 Task: Search for mobile accessories on Flipkart and add them to your cart.
Action: Mouse moved to (462, 54)
Screenshot: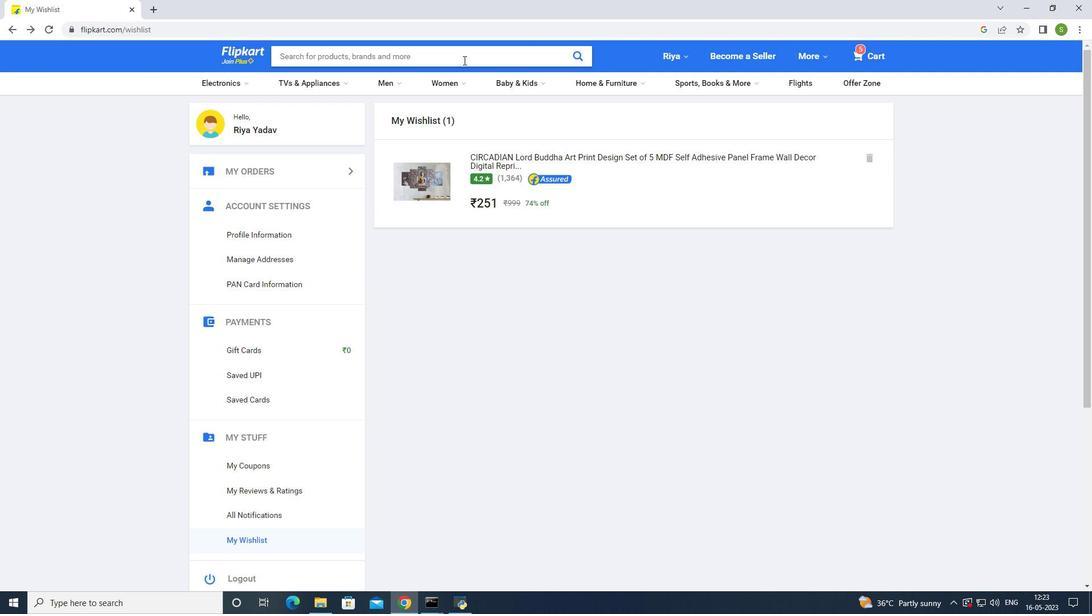 
Action: Mouse pressed left at (462, 54)
Screenshot: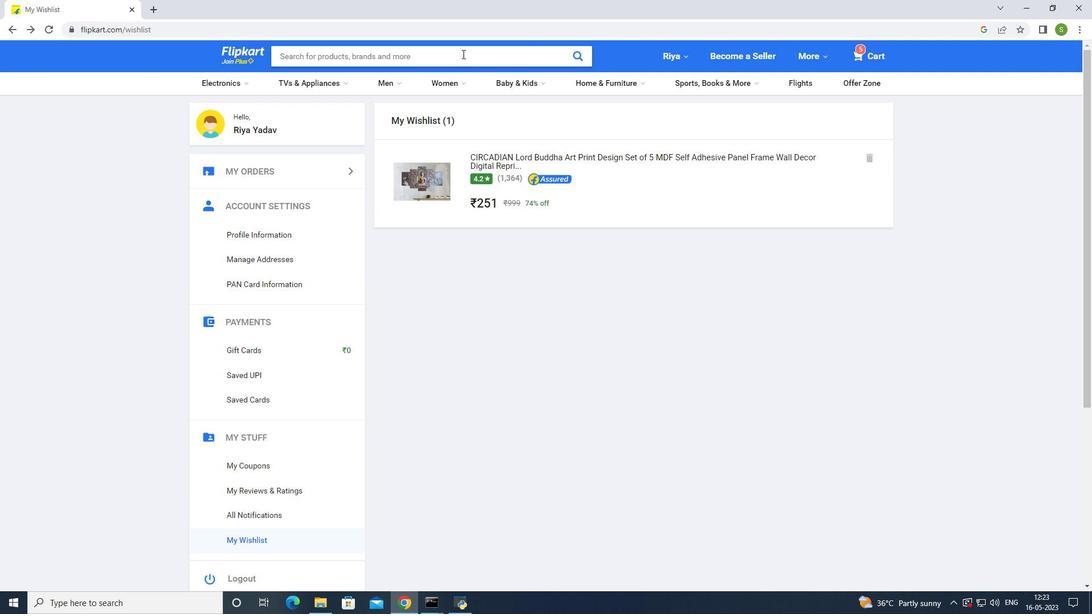 
Action: Mouse moved to (550, 33)
Screenshot: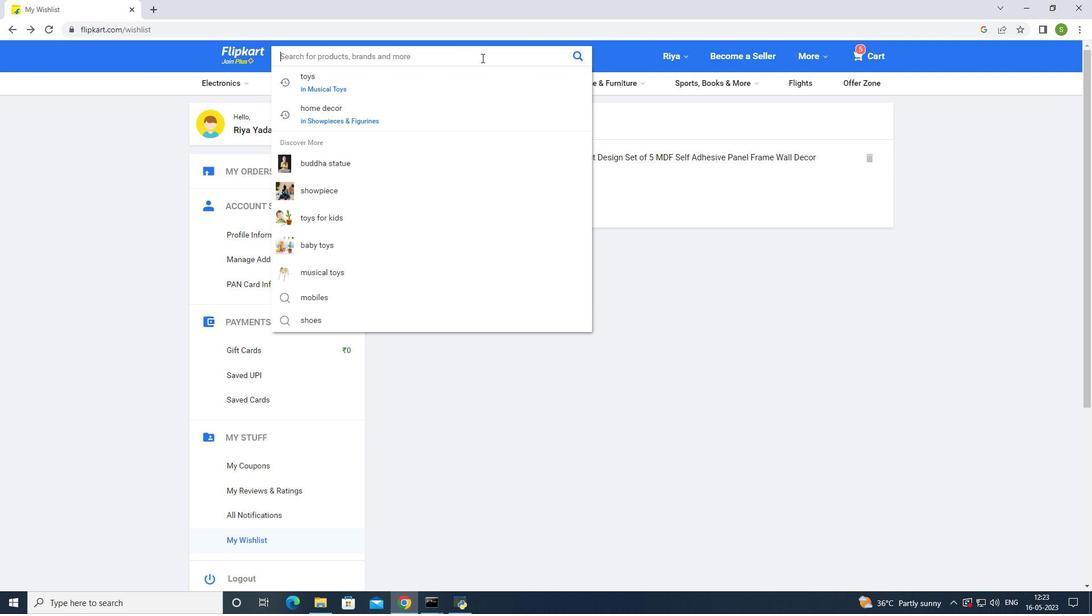 
Action: Key pressed mobile<Key.space>accessorie
Screenshot: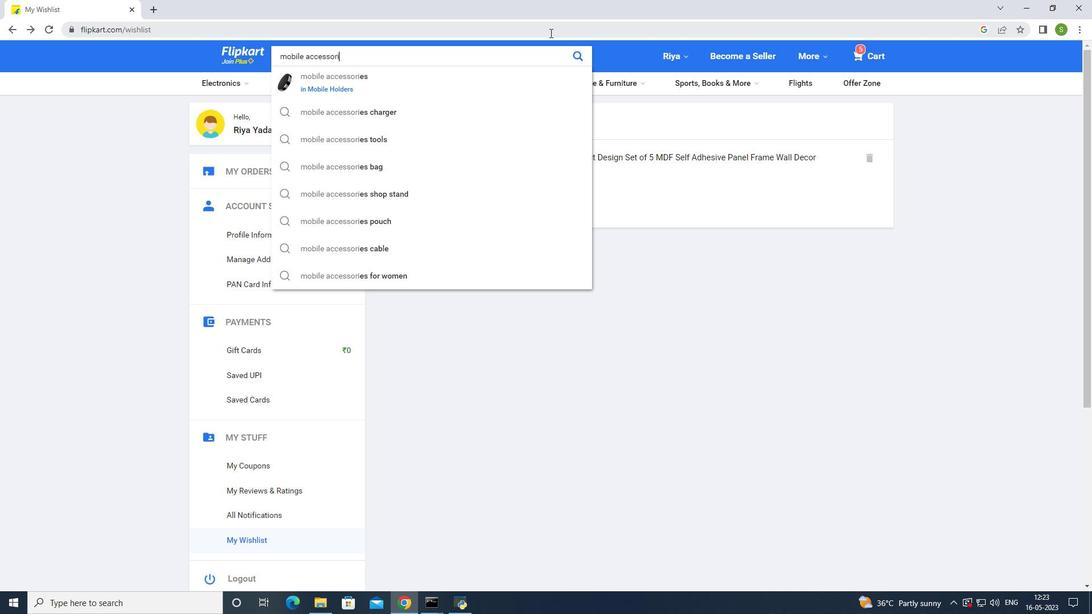 
Action: Mouse moved to (550, 33)
Screenshot: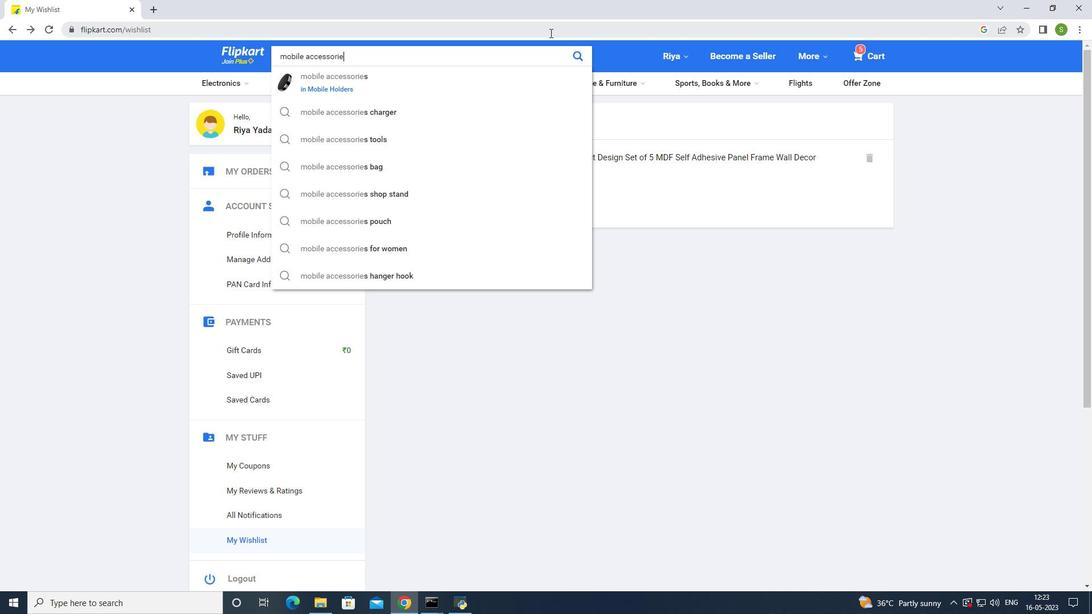 
Action: Key pressed s<Key.enter>
Screenshot: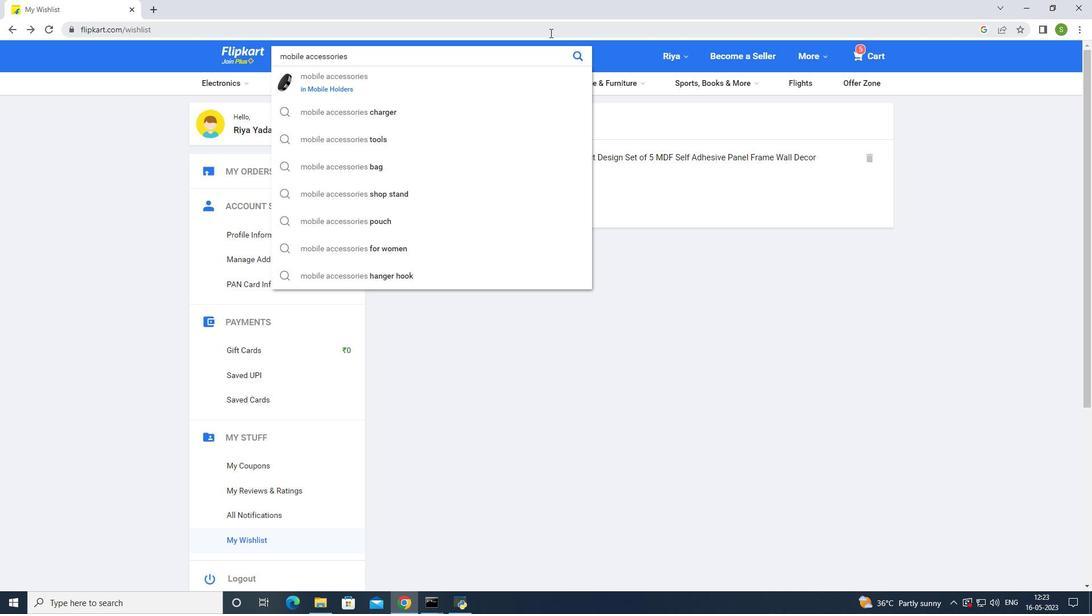 
Action: Mouse moved to (428, 146)
Screenshot: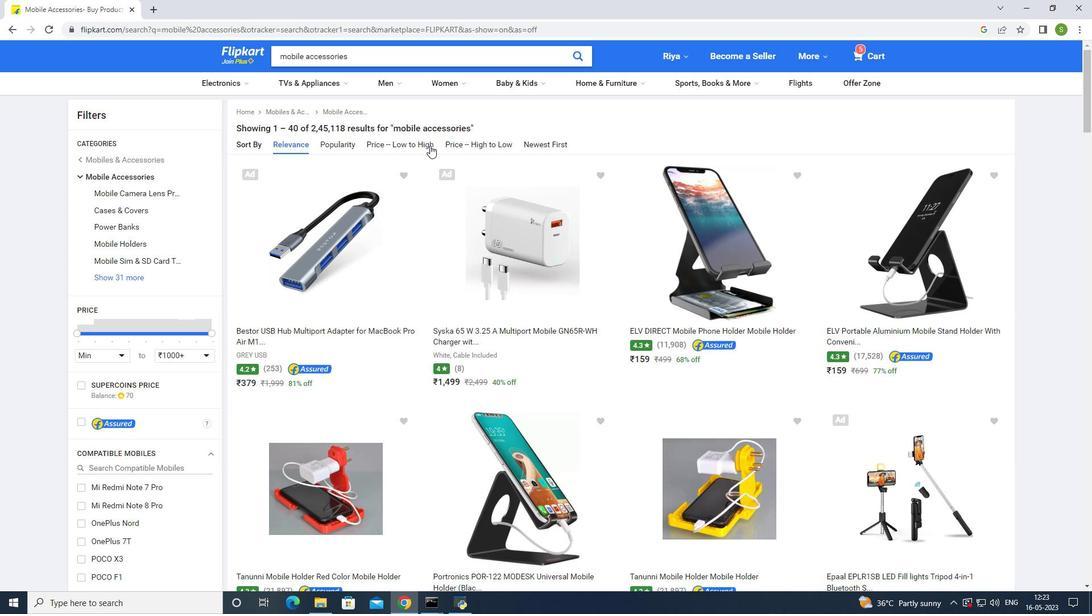 
Action: Mouse scrolled (428, 145) with delta (0, 0)
Screenshot: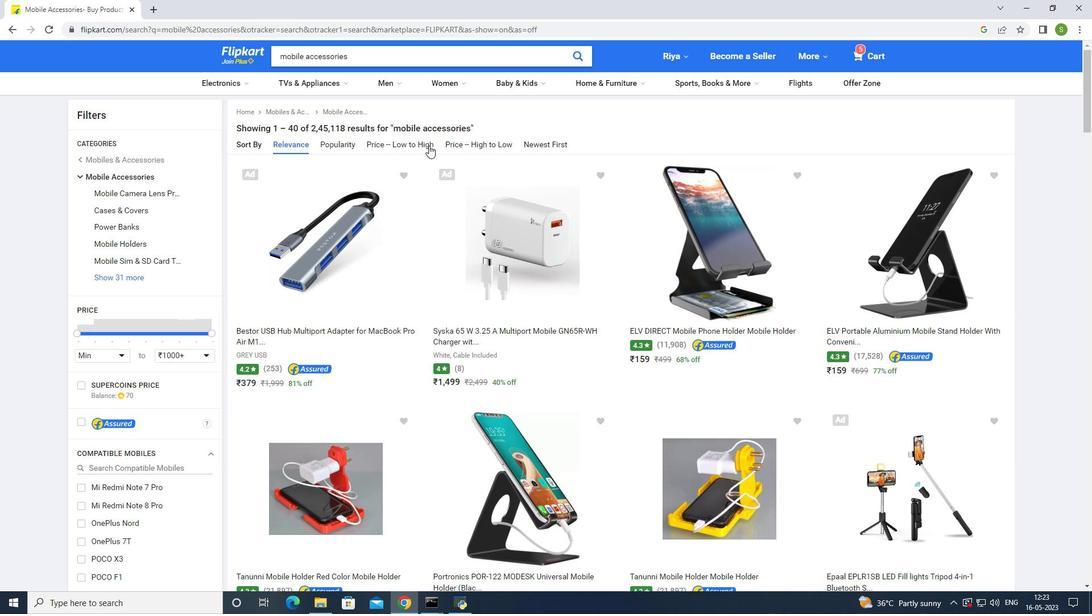 
Action: Mouse moved to (531, 170)
Screenshot: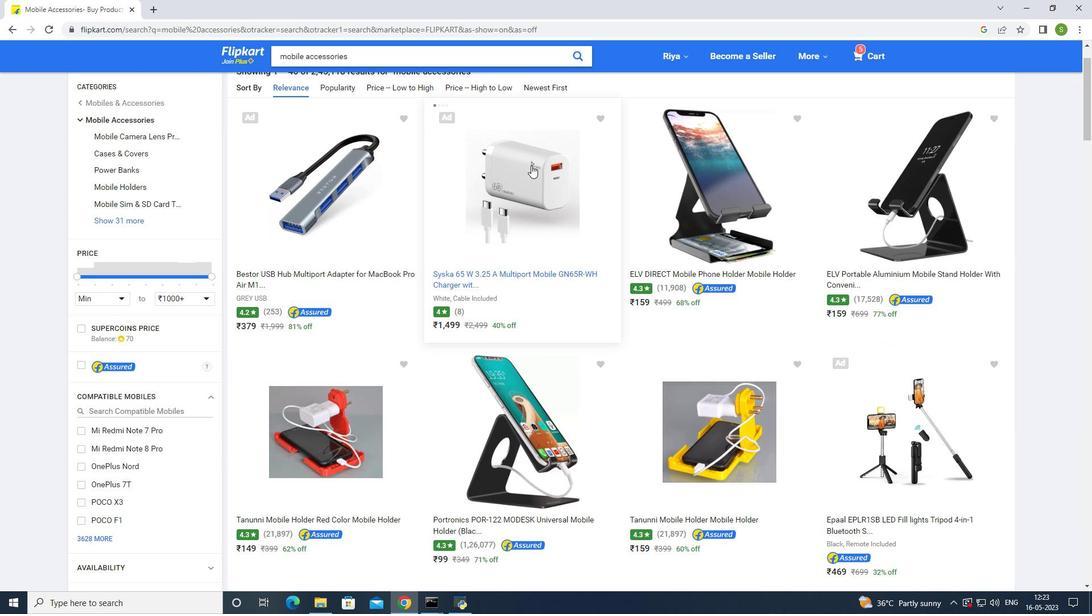 
Action: Mouse pressed left at (531, 170)
Screenshot: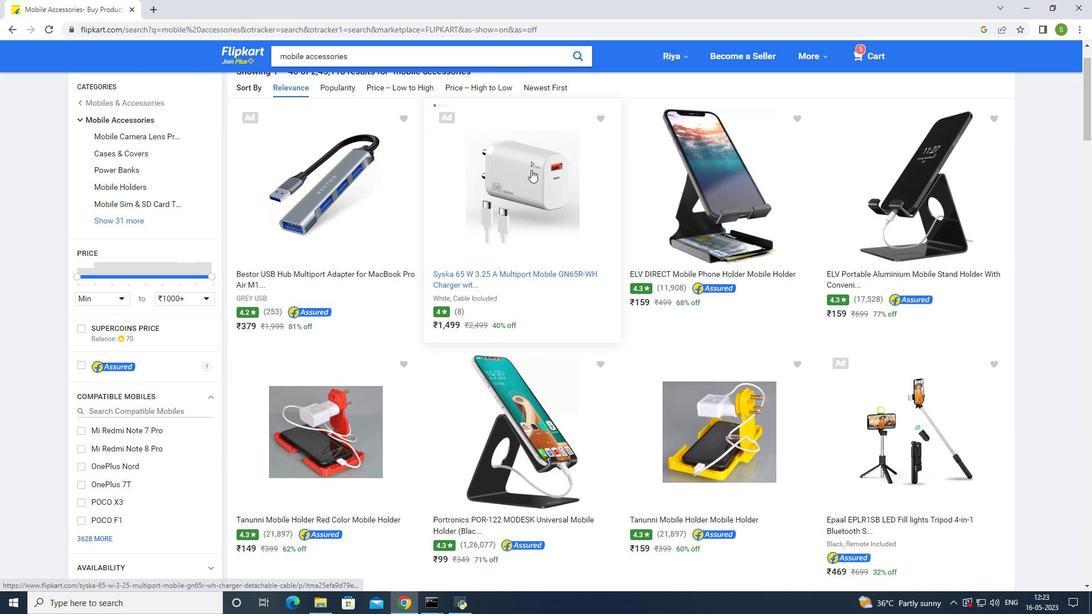 
Action: Mouse moved to (276, 375)
Screenshot: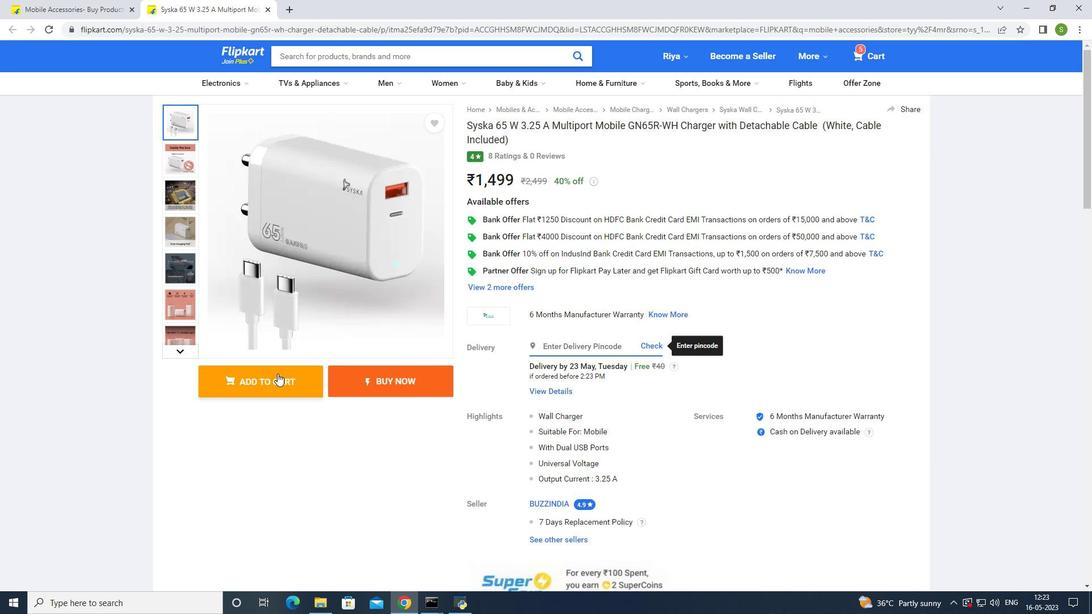 
Action: Mouse pressed left at (276, 375)
Screenshot: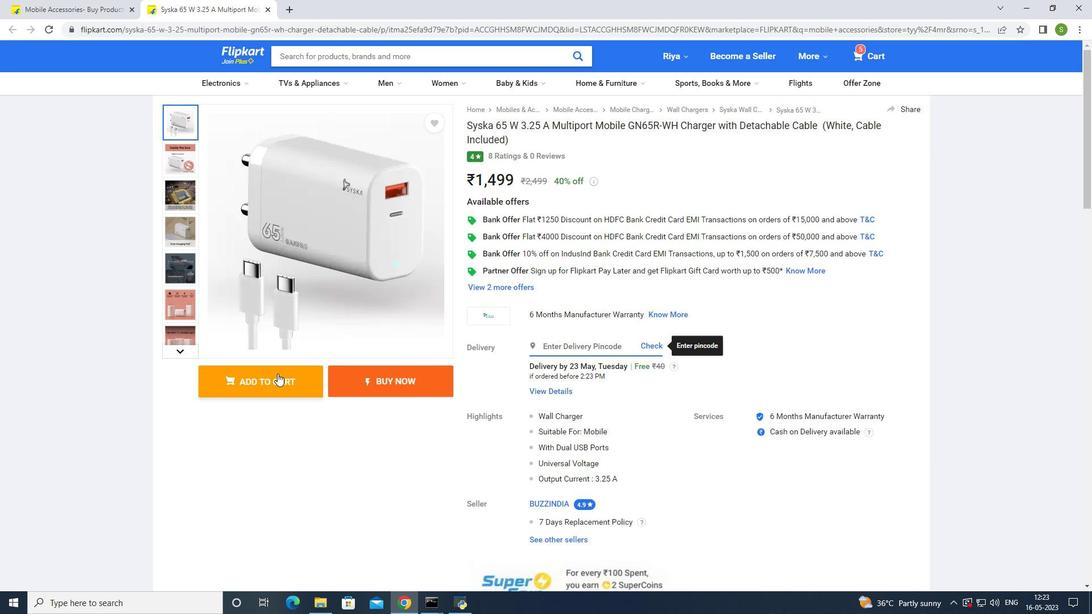 
Action: Mouse moved to (68, 7)
Screenshot: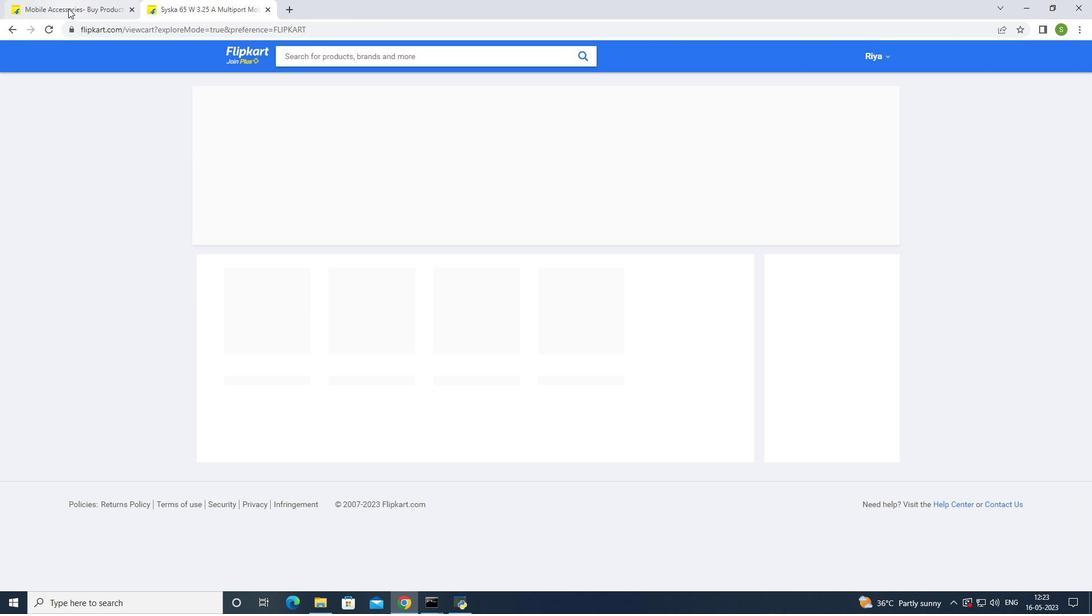
Action: Mouse pressed left at (68, 7)
Screenshot: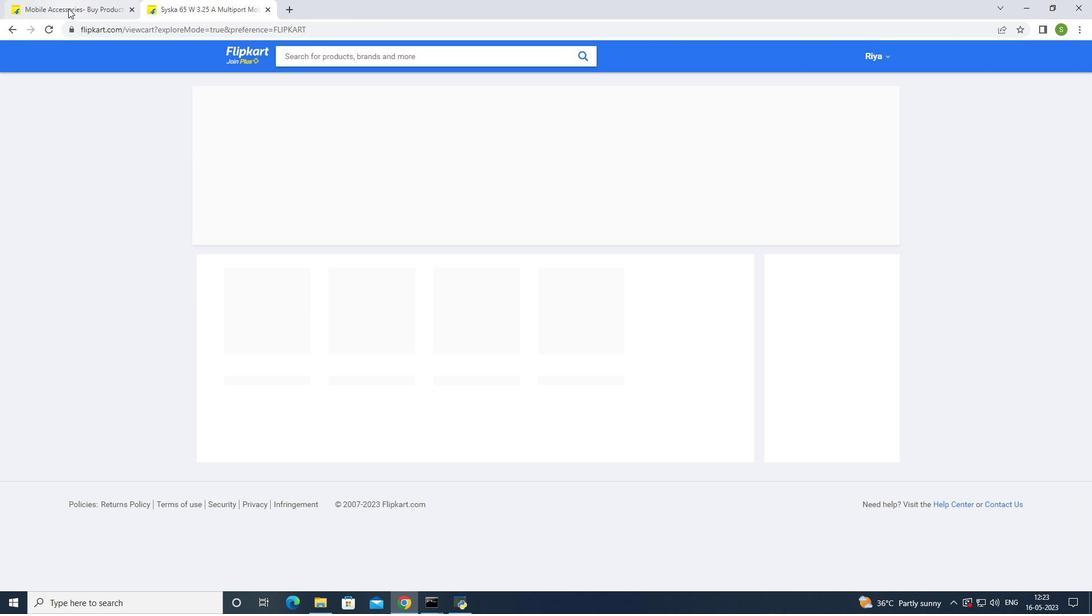
Action: Mouse moved to (248, 86)
Screenshot: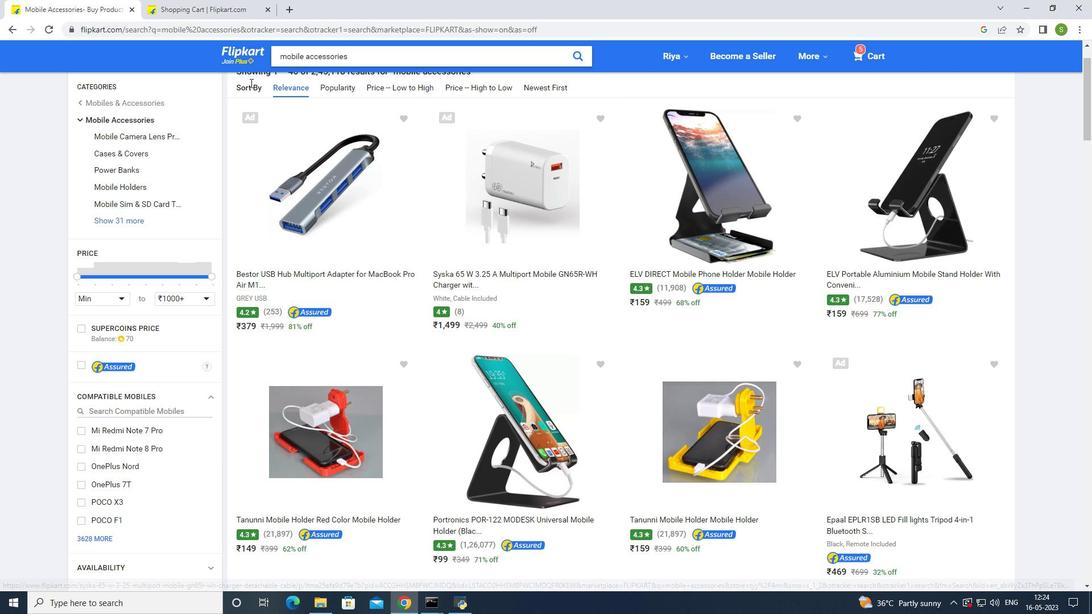 
Action: Mouse pressed left at (248, 86)
Screenshot: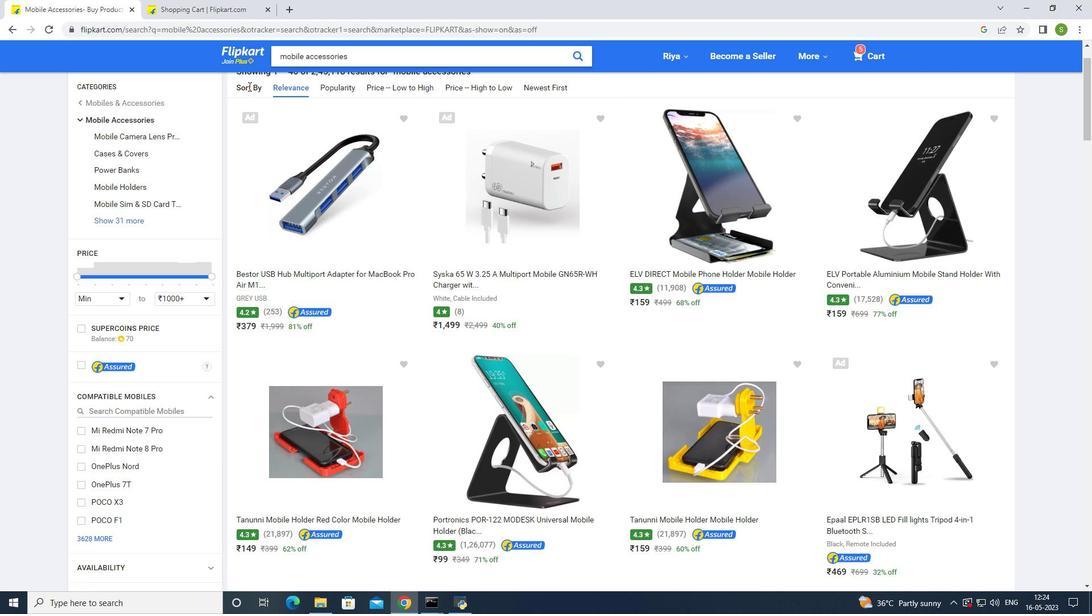 
Action: Mouse moved to (258, 87)
Screenshot: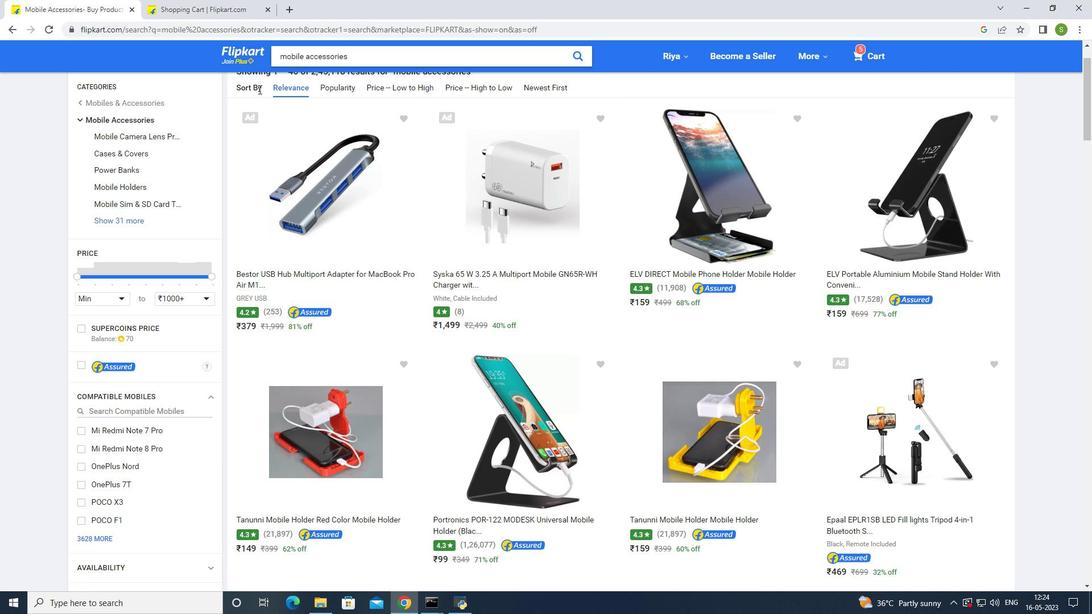 
Action: Mouse pressed left at (258, 87)
Screenshot: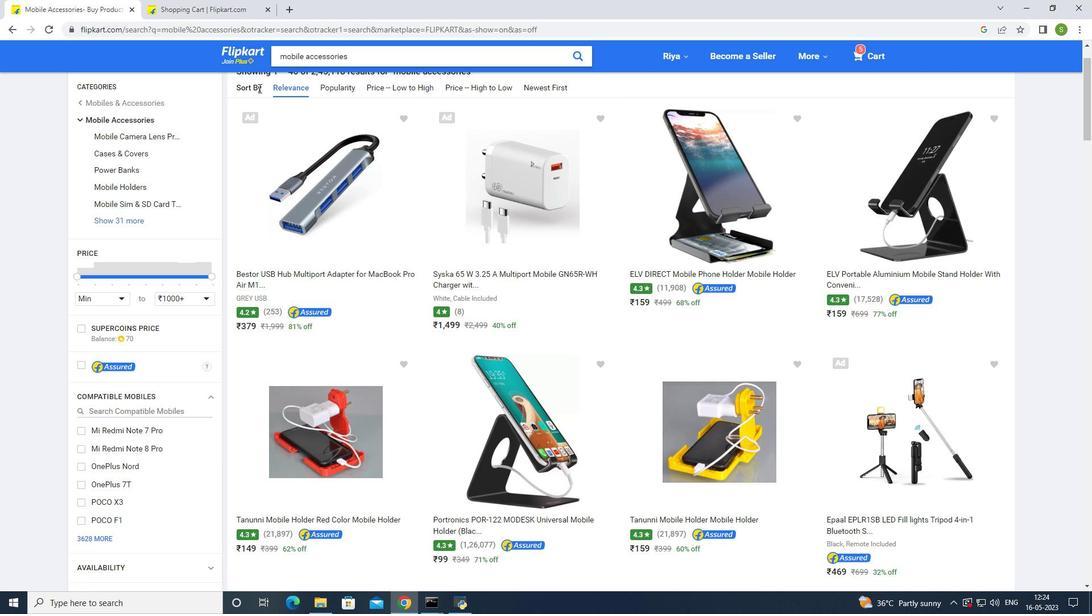 
Action: Mouse moved to (250, 87)
Screenshot: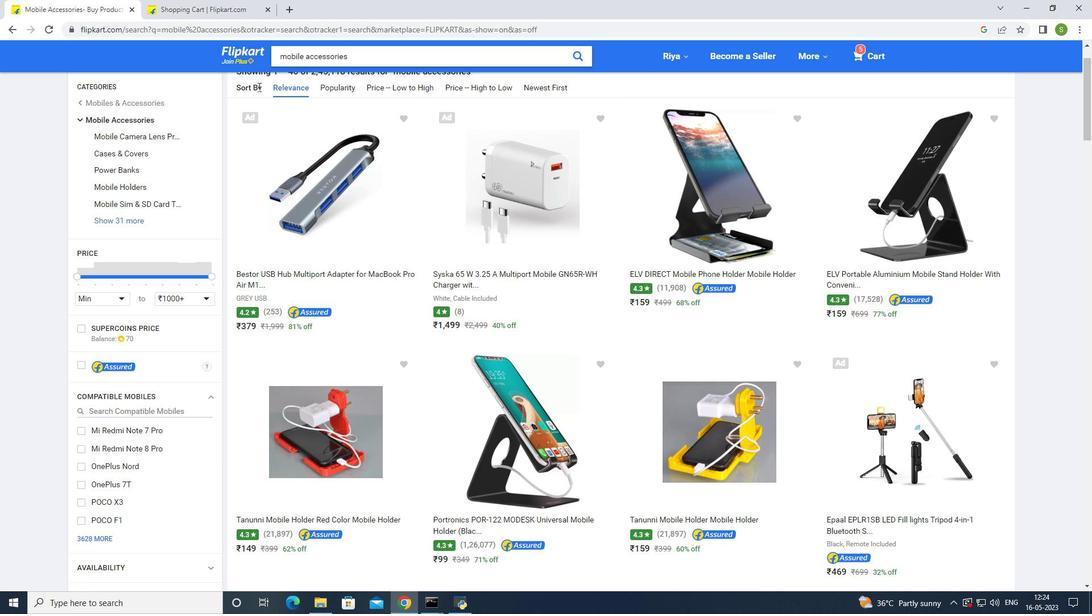 
Action: Mouse pressed left at (250, 87)
Screenshot: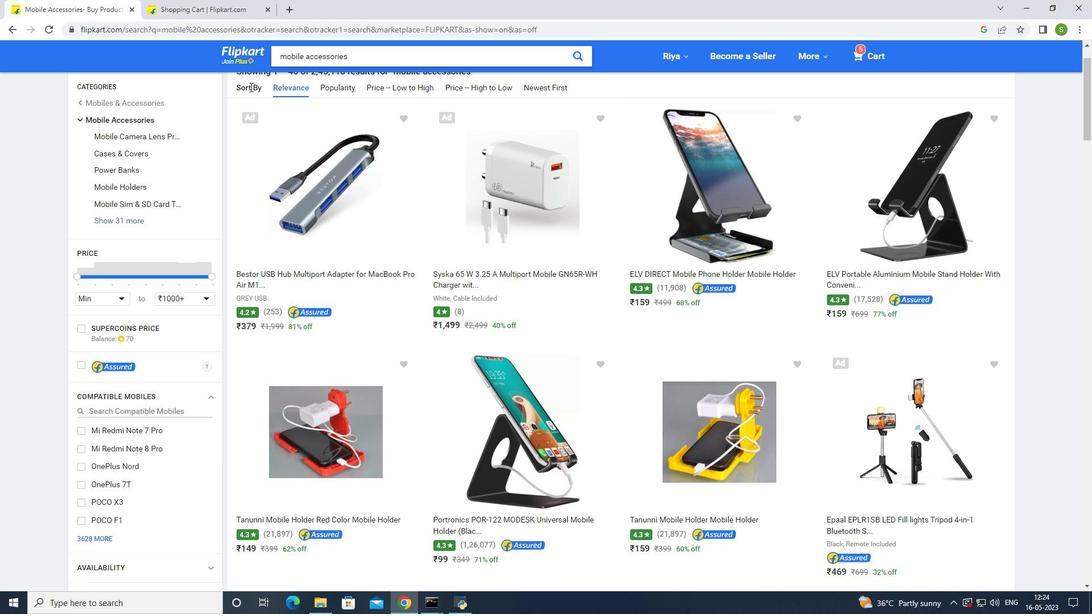 
Action: Mouse moved to (252, 89)
Screenshot: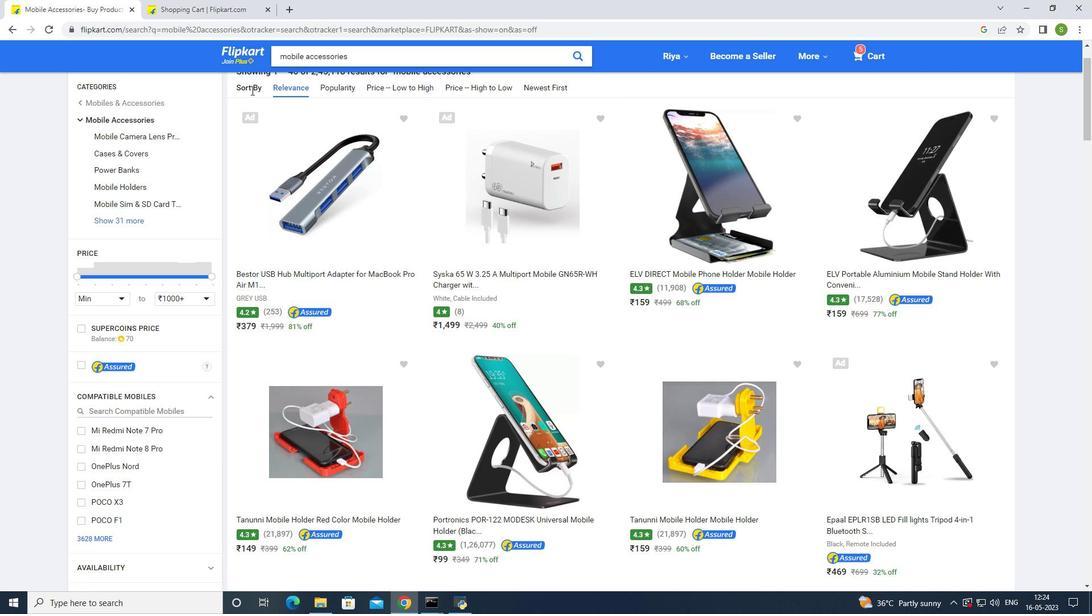 
Action: Mouse pressed left at (252, 89)
Screenshot: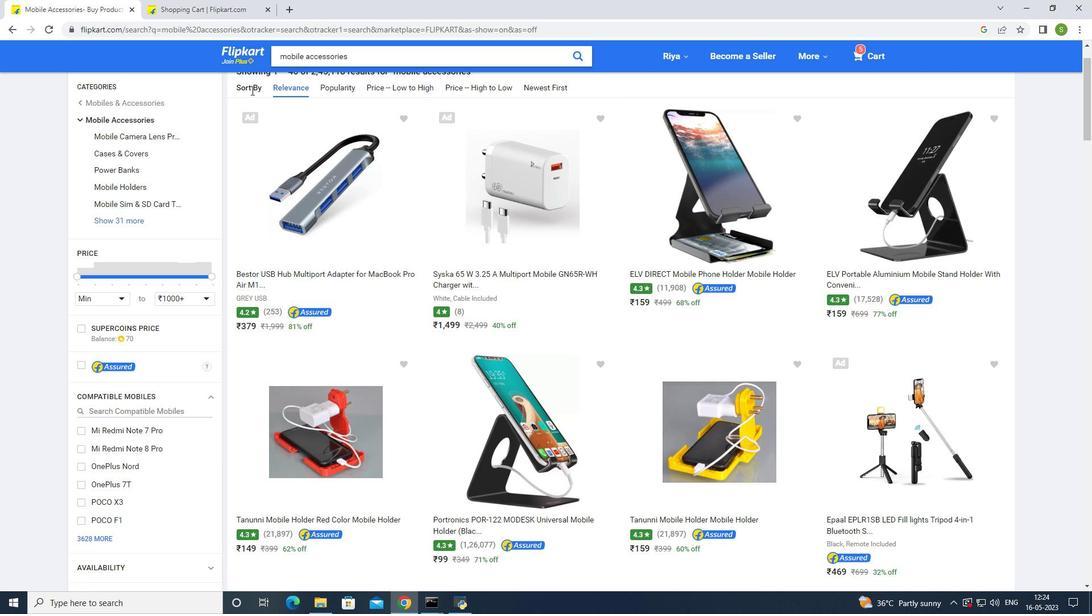 
Action: Mouse moved to (203, 298)
Screenshot: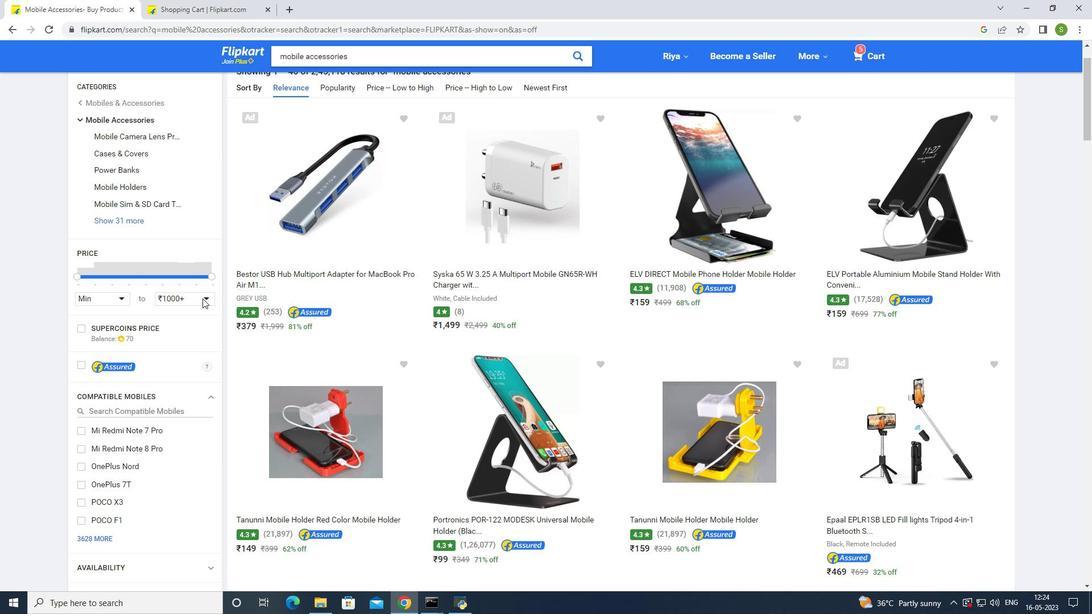 
Action: Mouse pressed left at (203, 298)
Screenshot: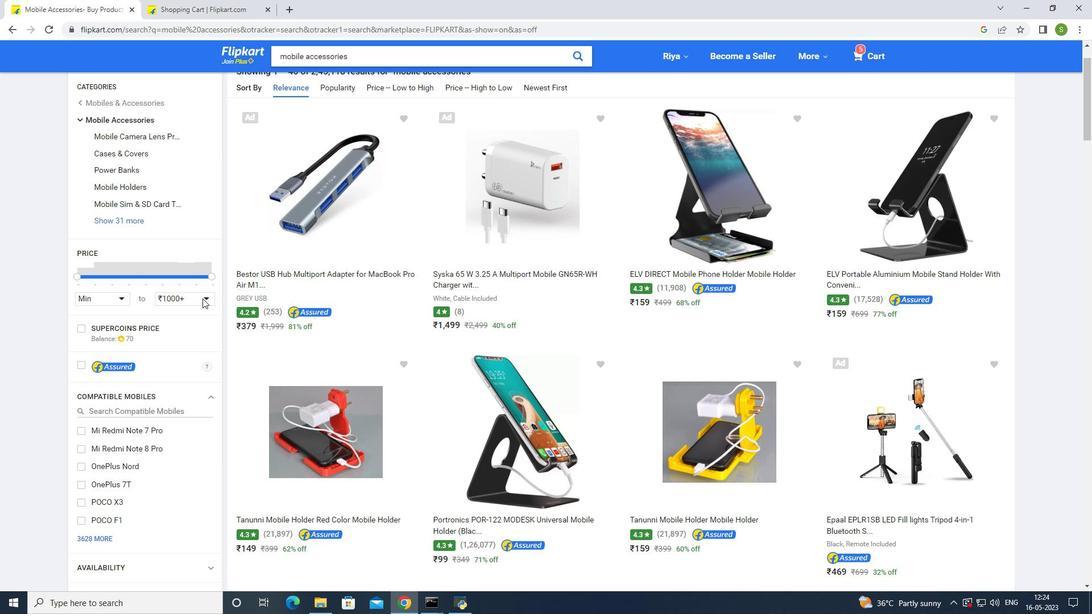 
Action: Mouse moved to (184, 381)
Screenshot: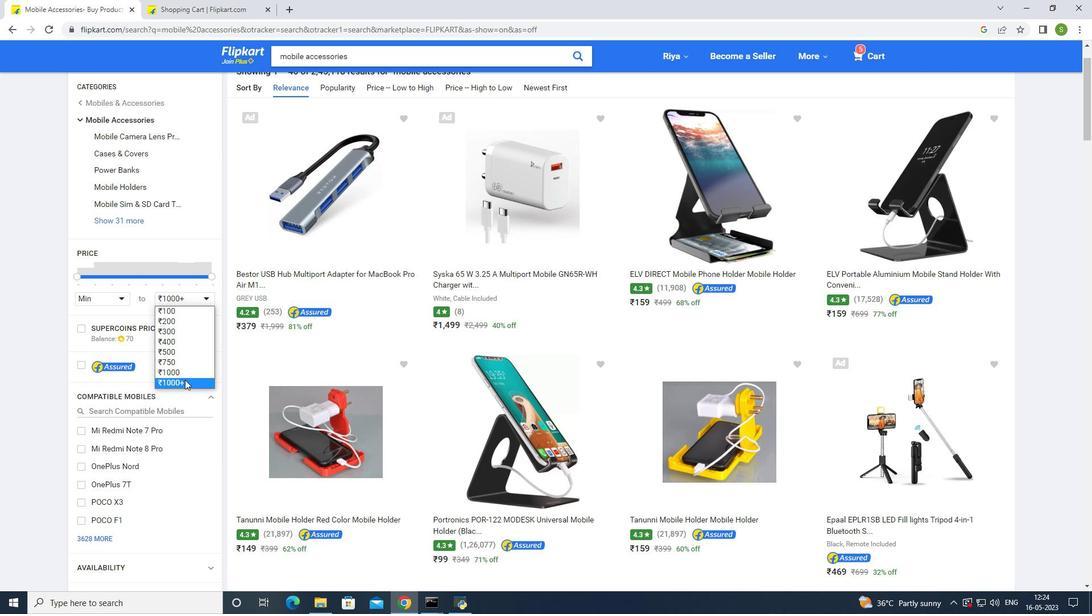 
Action: Mouse pressed left at (184, 381)
Screenshot: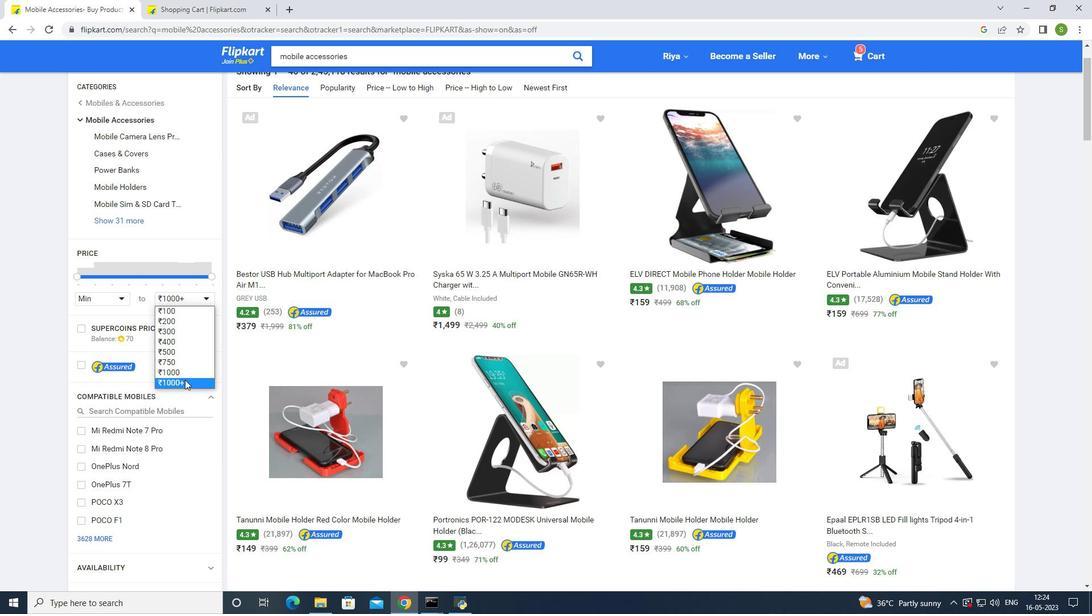 
Action: Mouse pressed left at (184, 381)
Screenshot: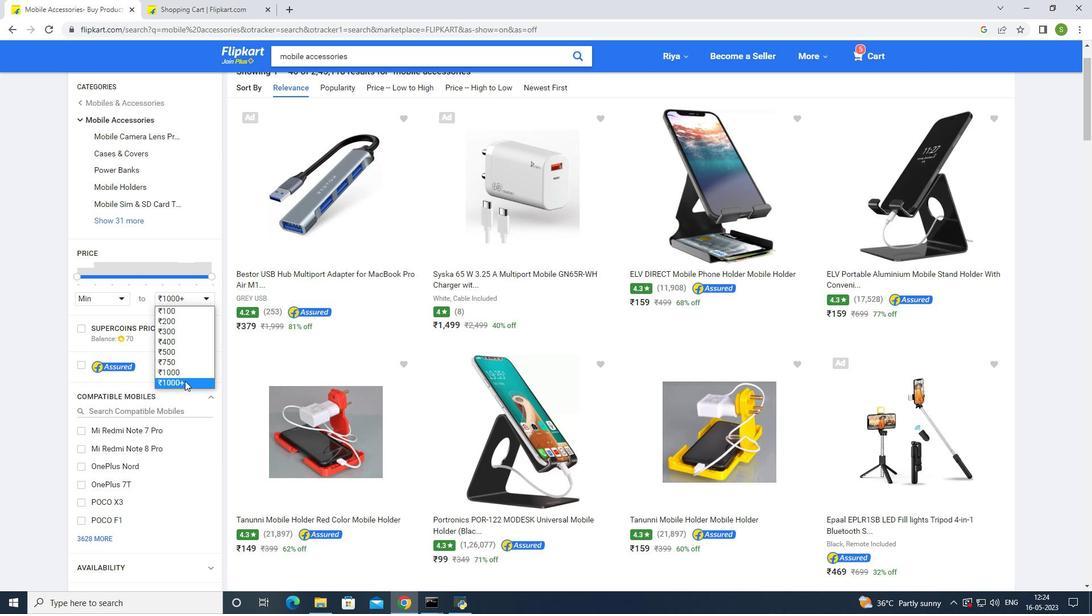 
Action: Mouse pressed left at (184, 381)
Screenshot: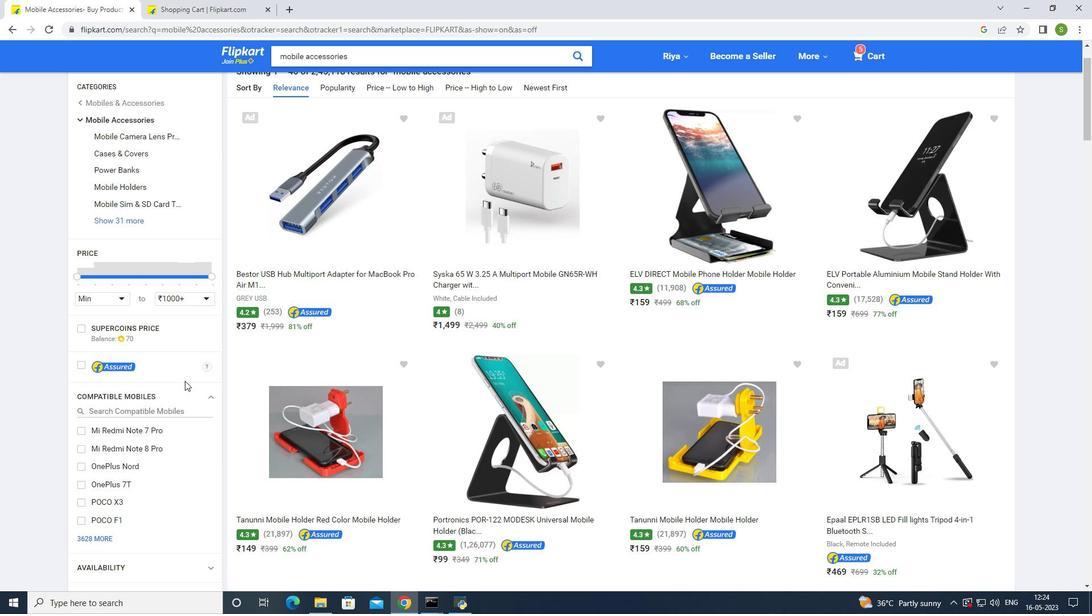 
Action: Mouse moved to (474, 85)
Screenshot: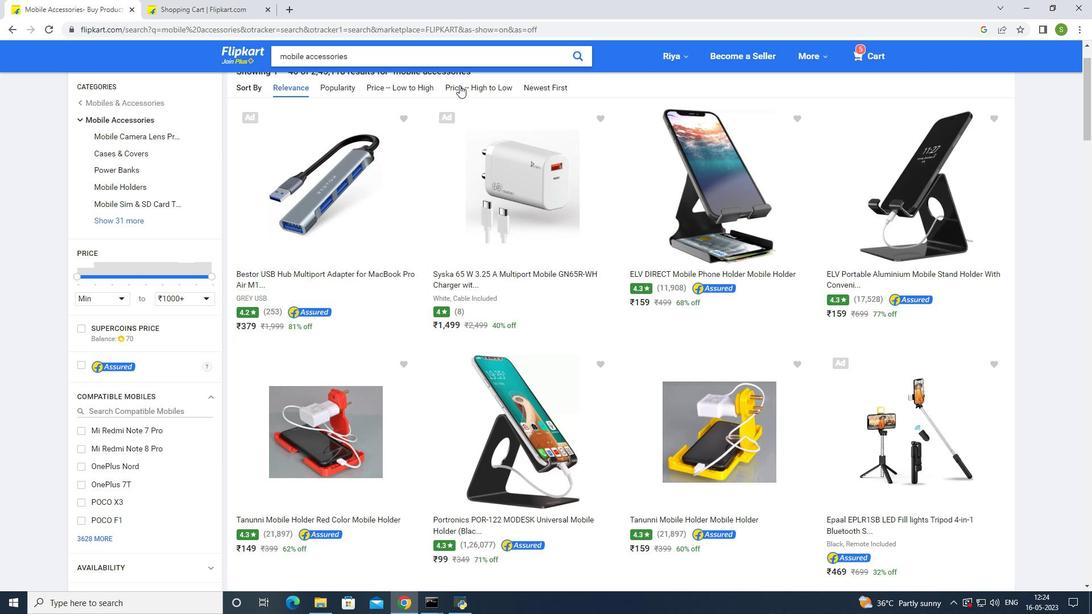 
Action: Mouse pressed left at (474, 85)
Screenshot: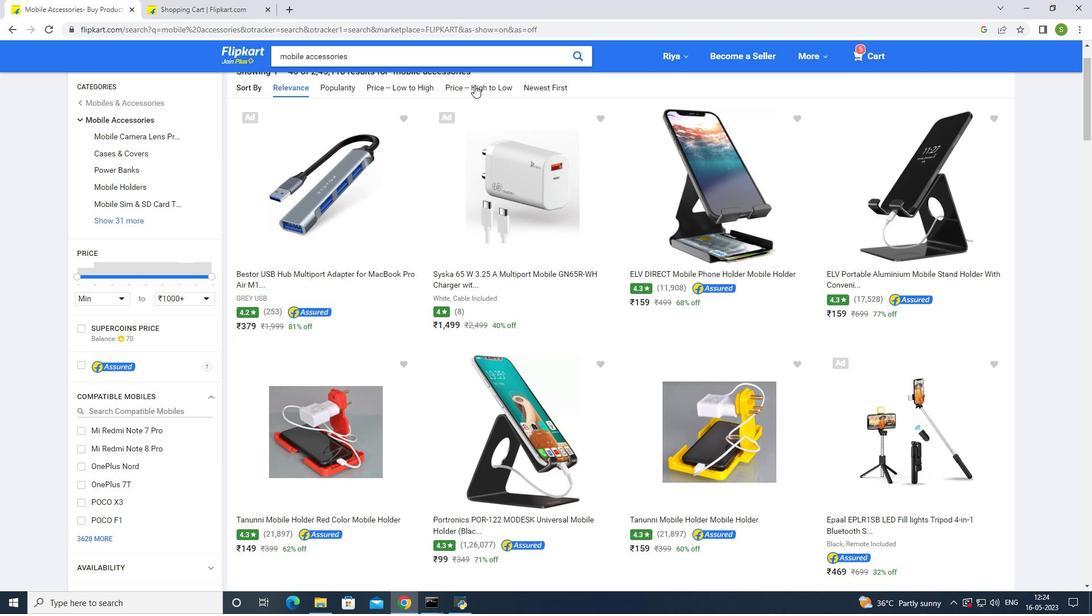
Action: Mouse moved to (514, 237)
Screenshot: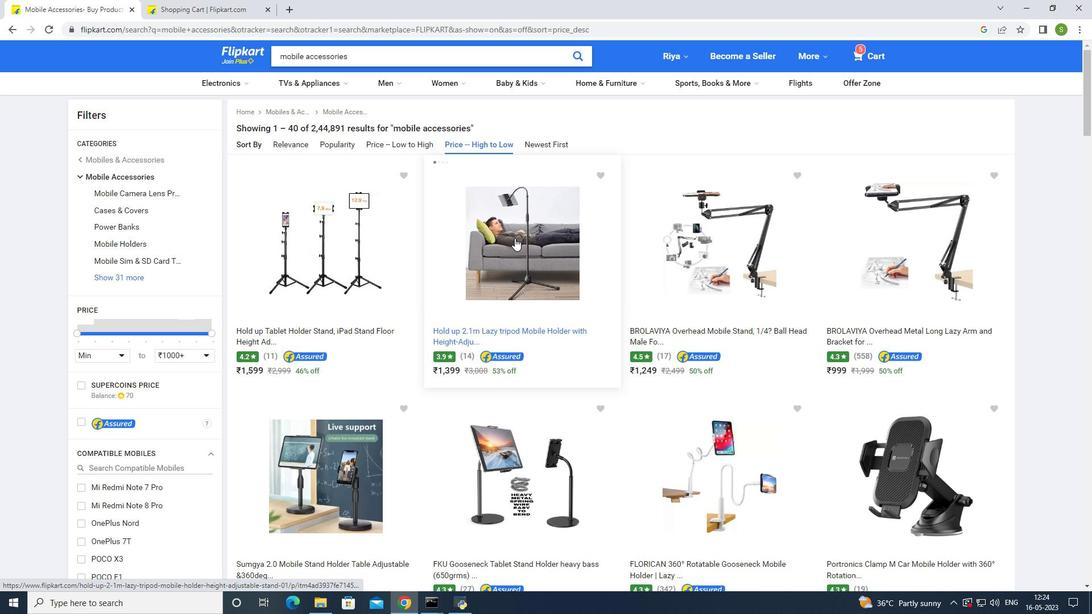 
Action: Mouse pressed left at (514, 237)
Screenshot: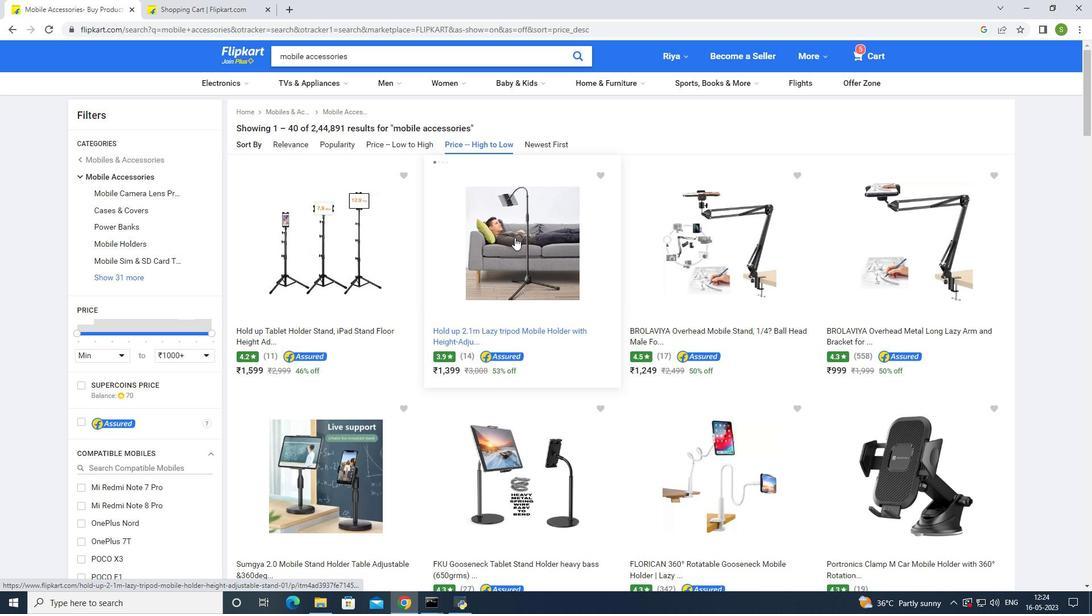
Action: Mouse moved to (300, 380)
Screenshot: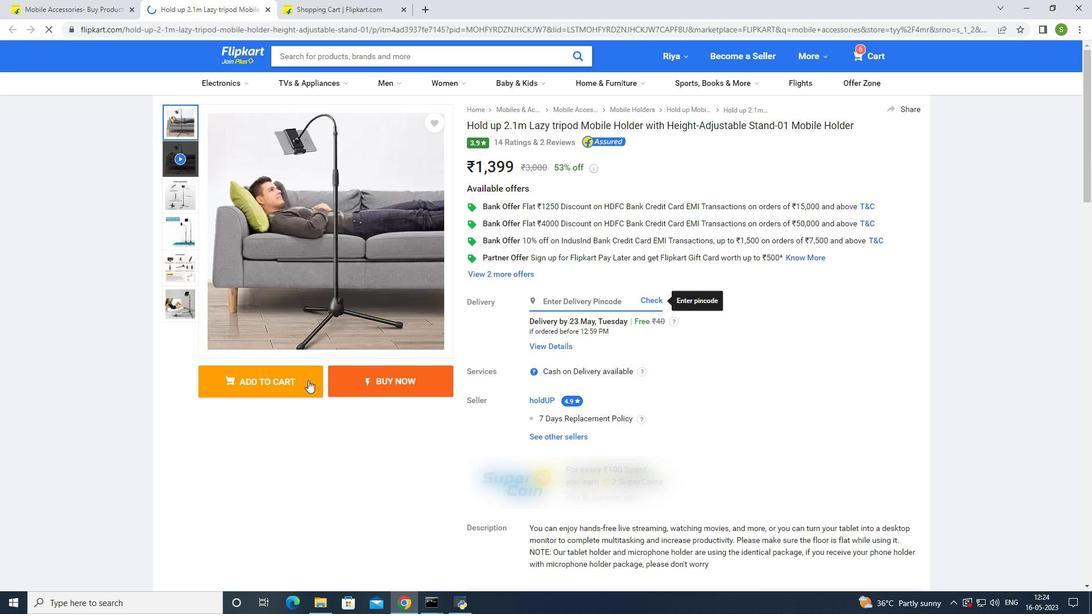 
Action: Mouse pressed left at (300, 380)
Screenshot: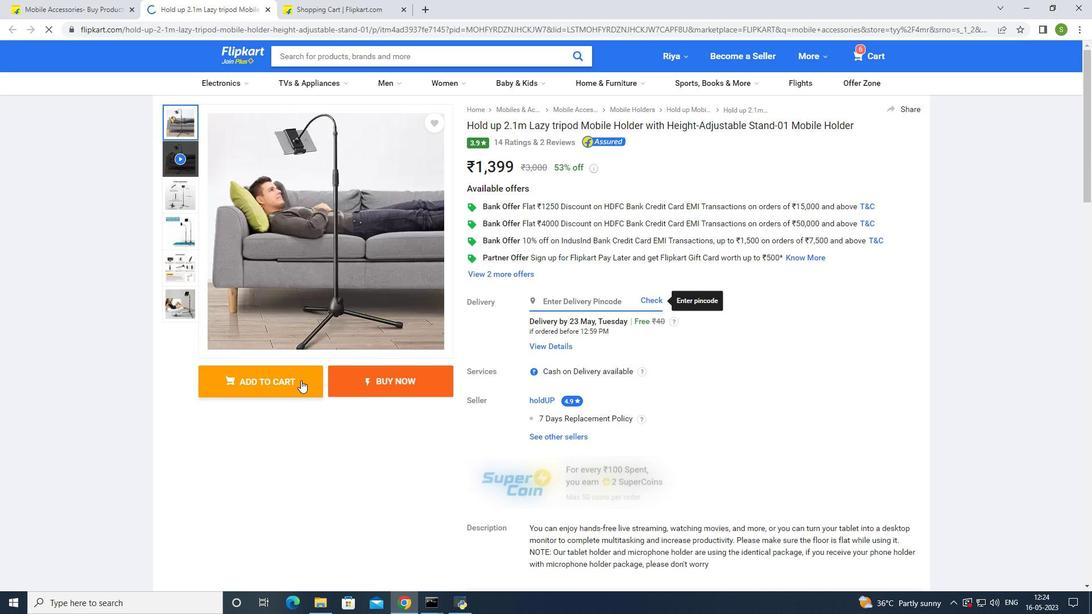 
Action: Mouse moved to (97, 8)
Screenshot: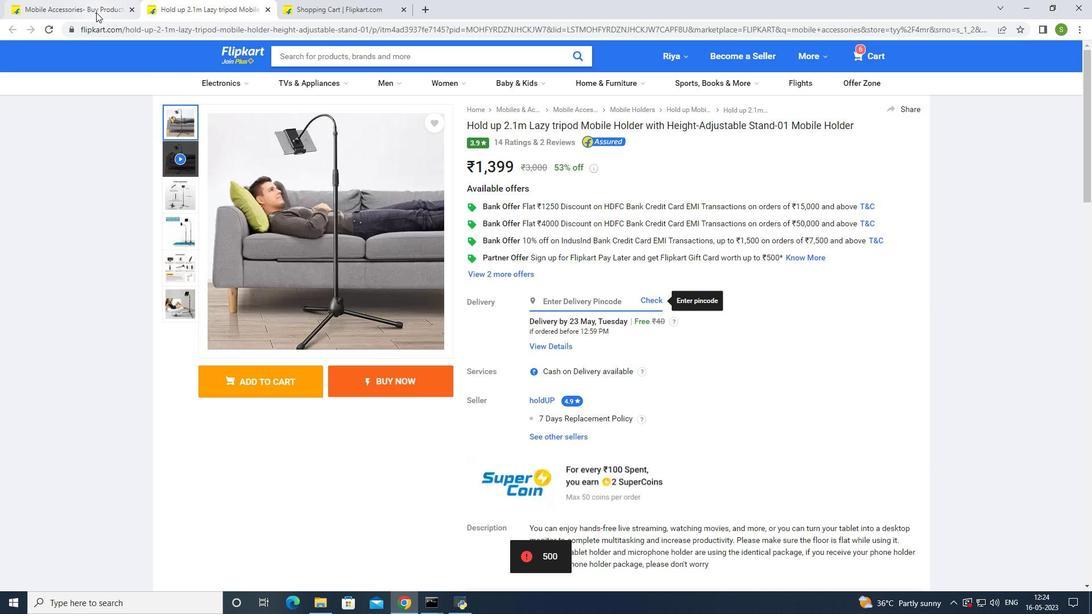 
Action: Mouse pressed left at (97, 8)
Screenshot: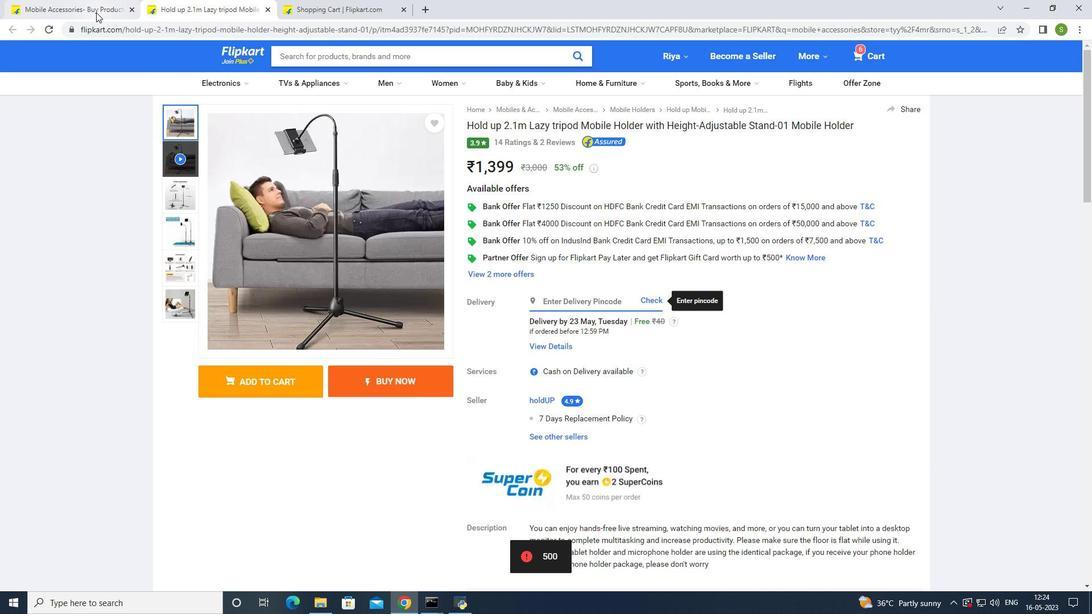 
Action: Mouse moved to (899, 231)
Screenshot: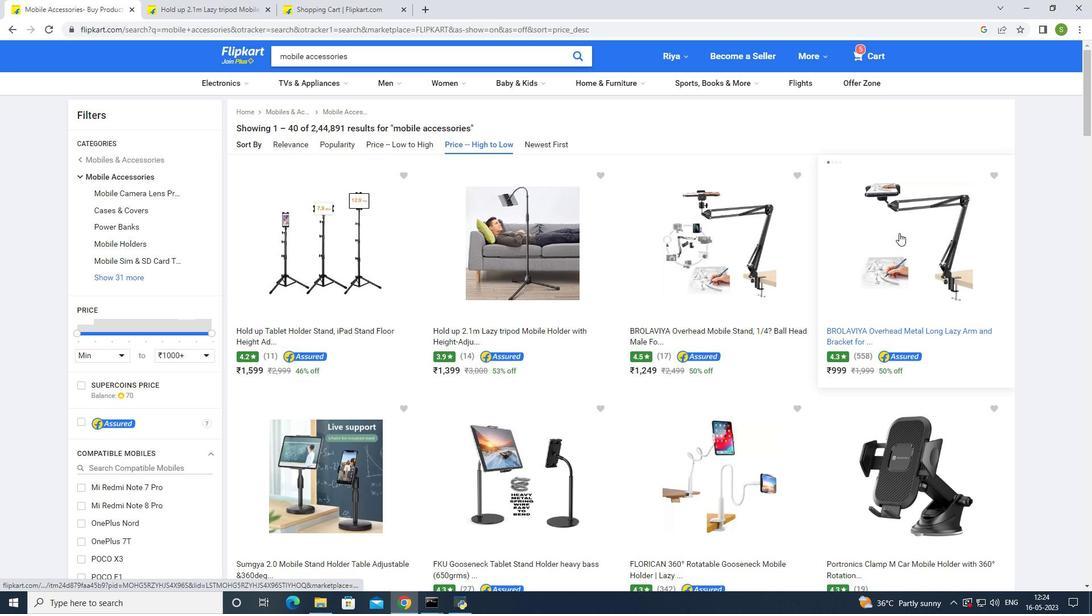 
Action: Mouse scrolled (899, 231) with delta (0, 0)
Screenshot: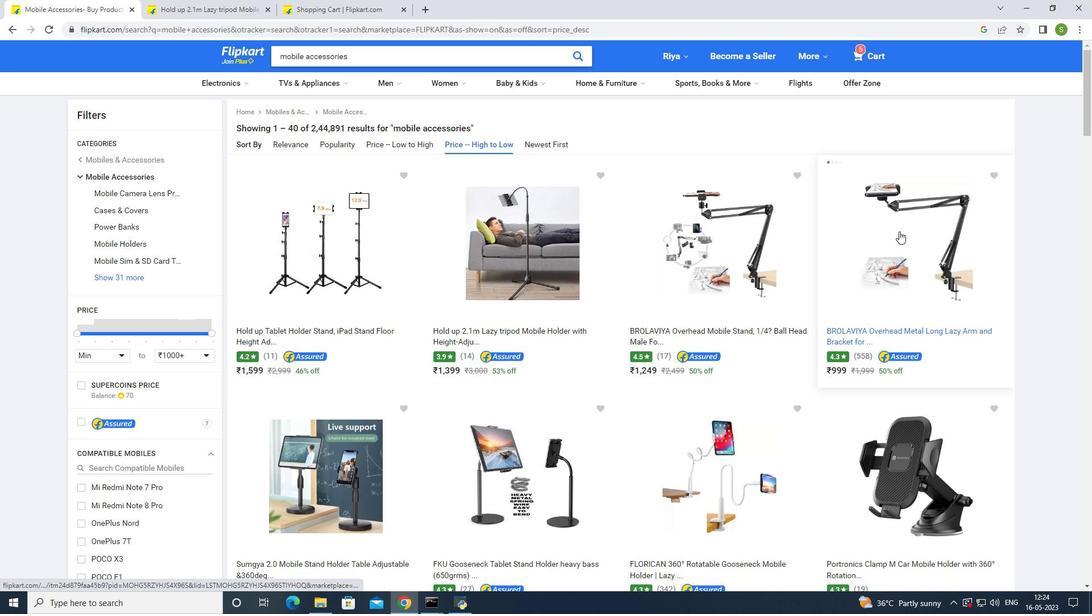 
Action: Mouse scrolled (899, 231) with delta (0, 0)
Screenshot: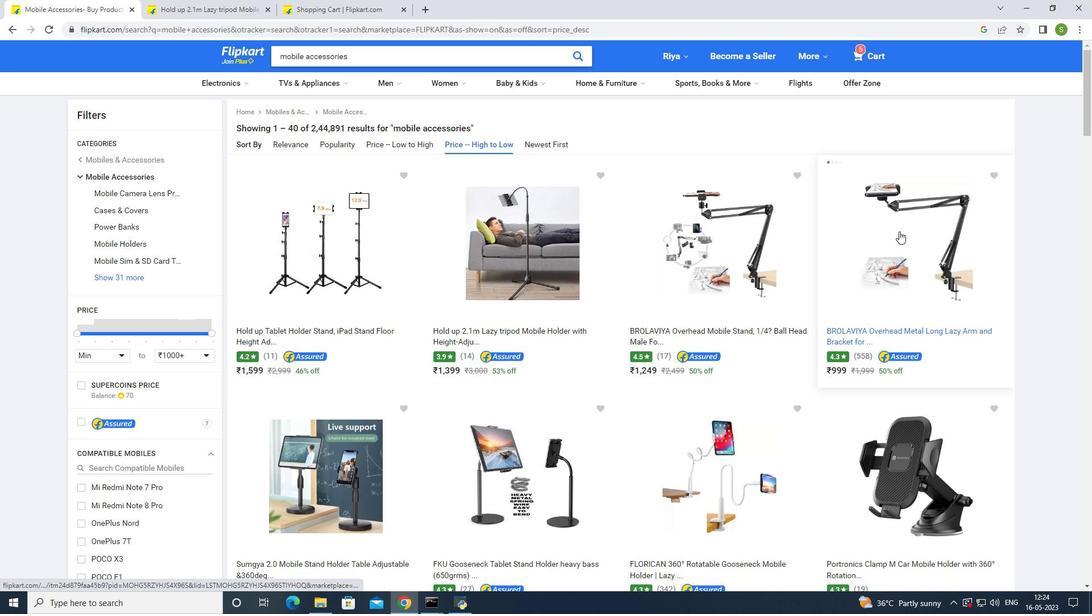 
Action: Mouse moved to (899, 231)
Screenshot: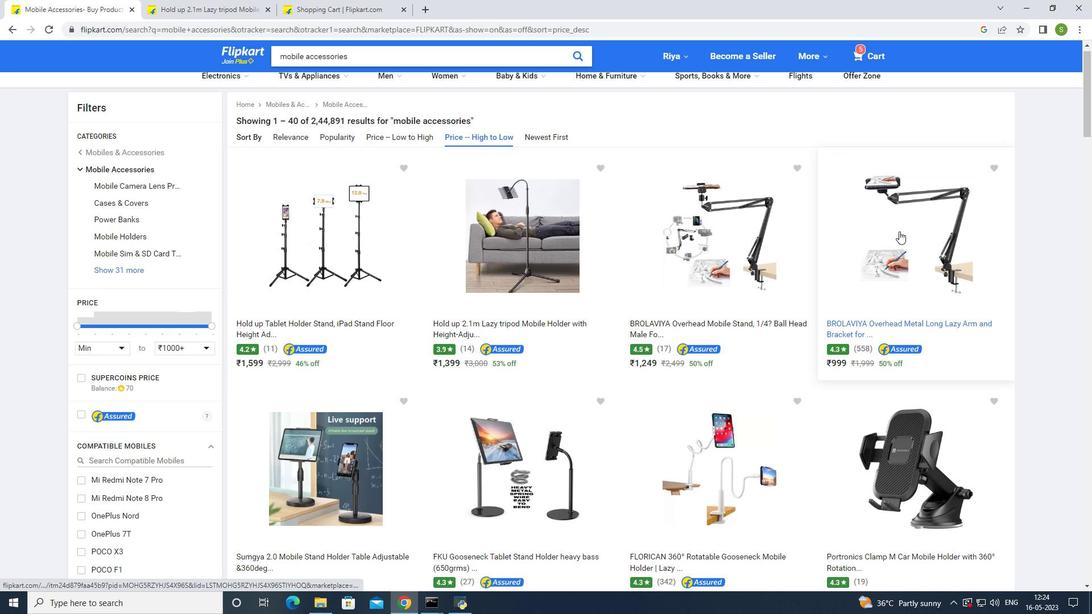 
Action: Mouse scrolled (899, 230) with delta (0, 0)
Screenshot: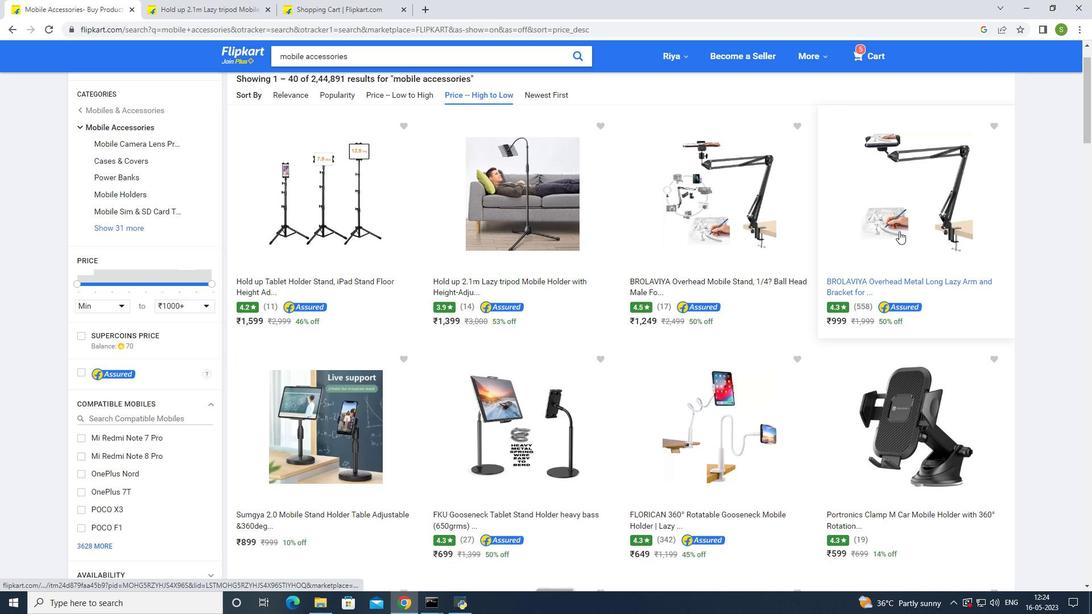 
Action: Mouse moved to (899, 229)
Screenshot: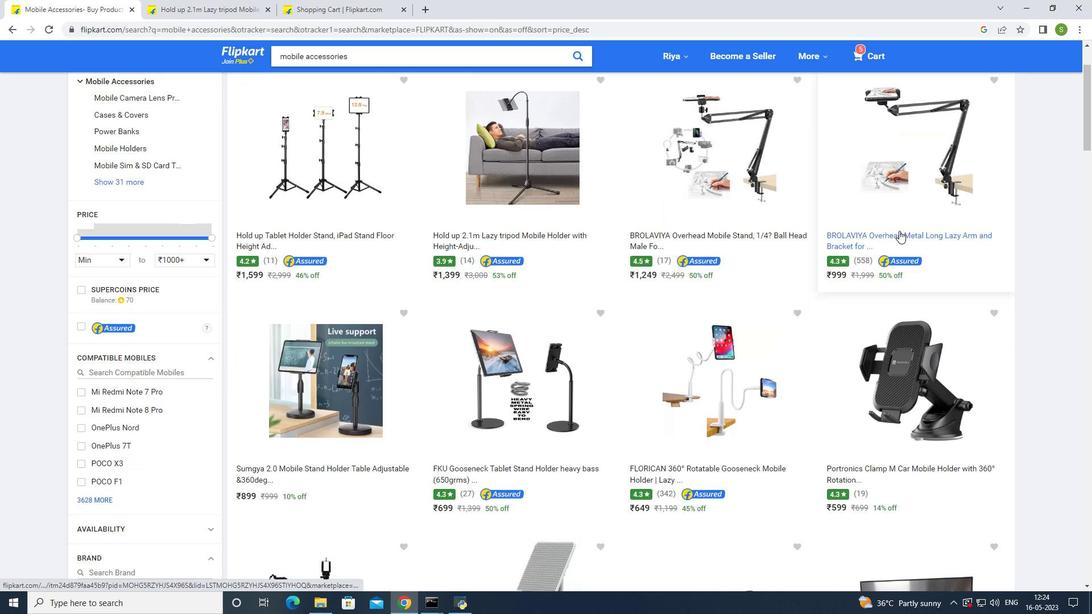 
Action: Mouse scrolled (899, 229) with delta (0, 0)
Screenshot: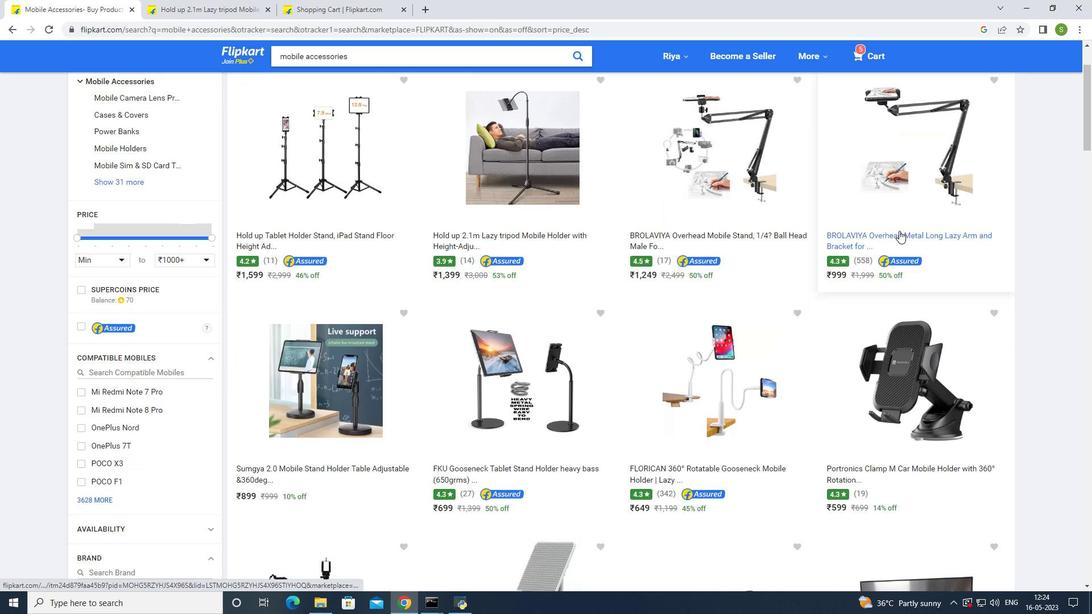 
Action: Mouse moved to (896, 226)
Screenshot: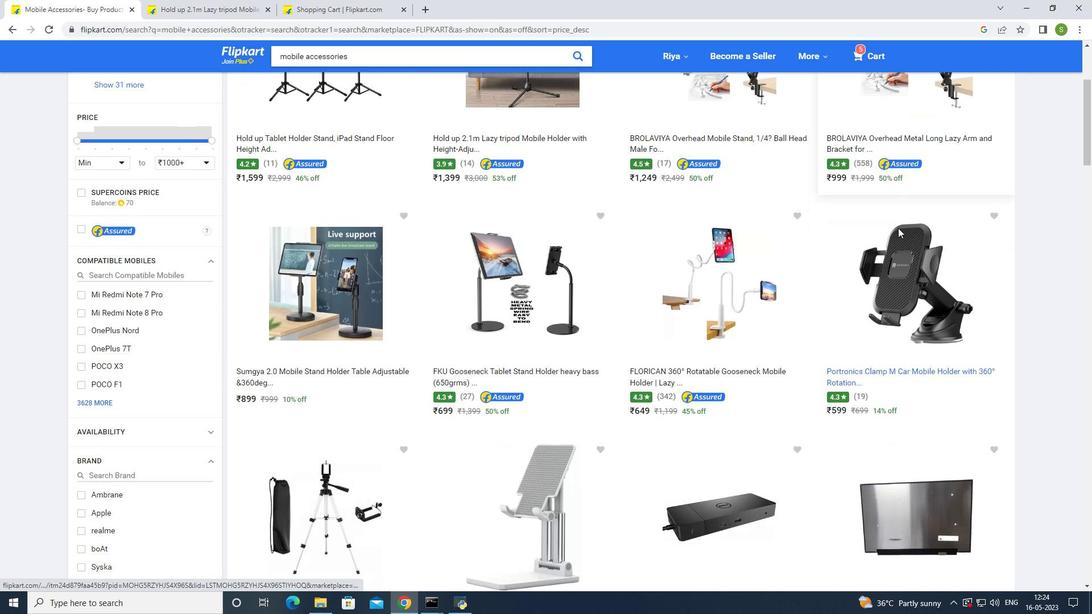 
Action: Mouse scrolled (896, 225) with delta (0, 0)
Screenshot: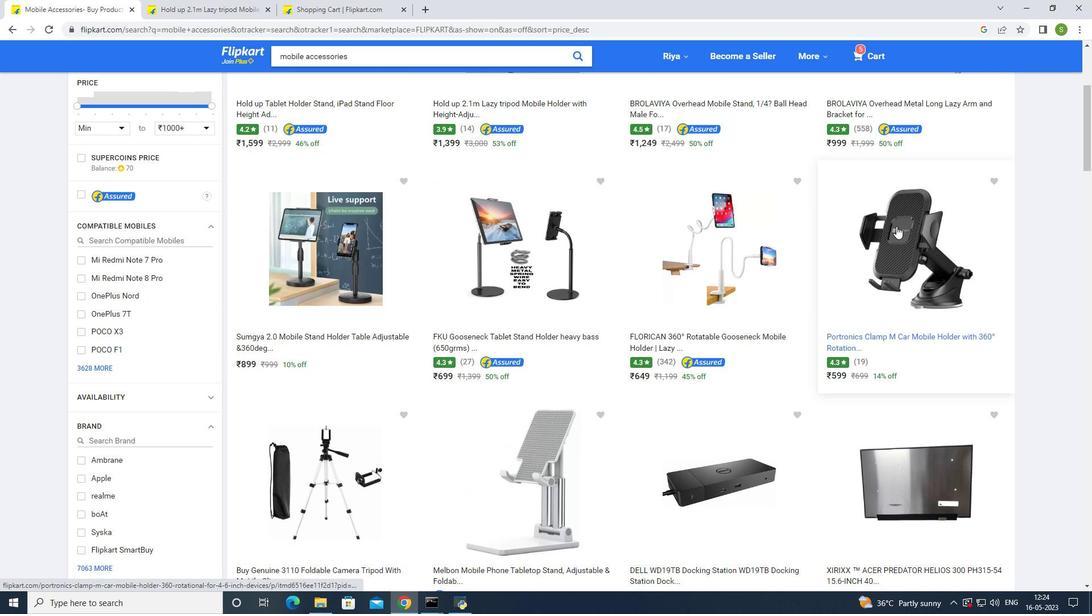 
Action: Mouse scrolled (896, 225) with delta (0, 0)
Screenshot: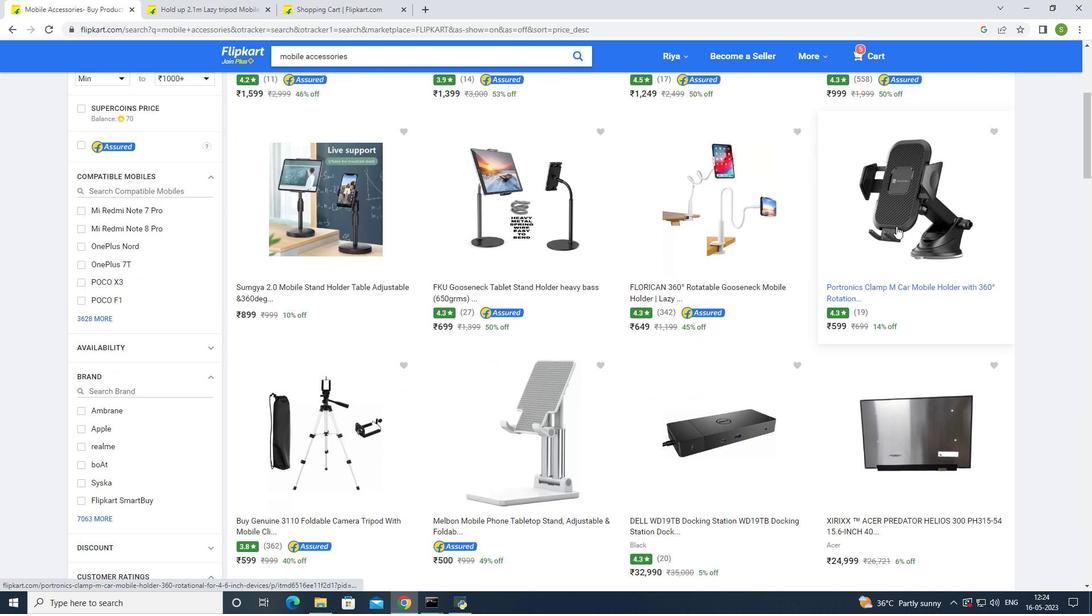 
Action: Mouse moved to (724, 370)
Screenshot: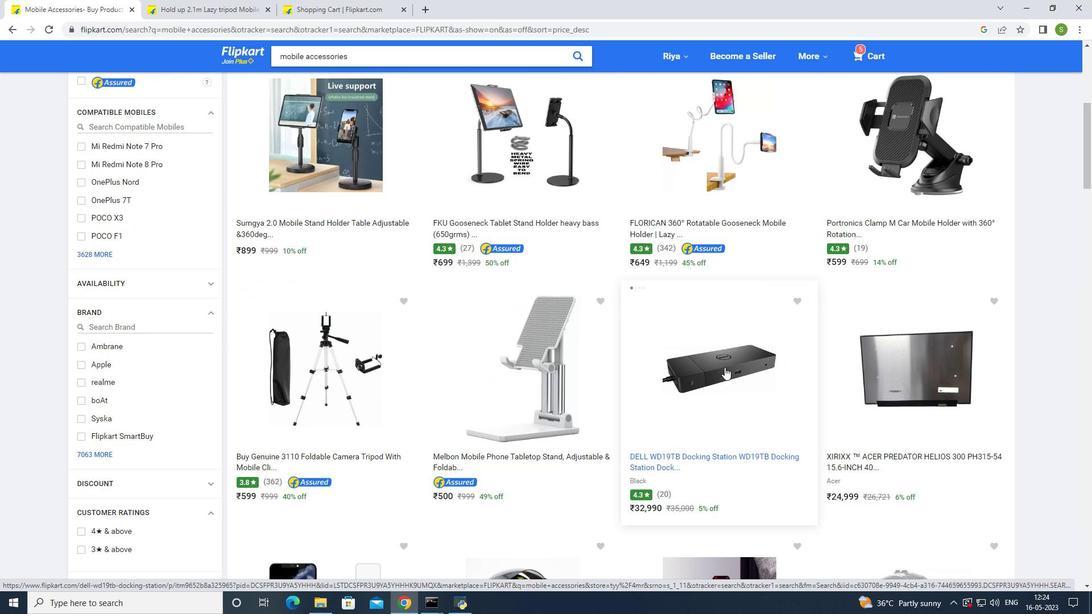 
Action: Mouse pressed left at (724, 370)
Screenshot: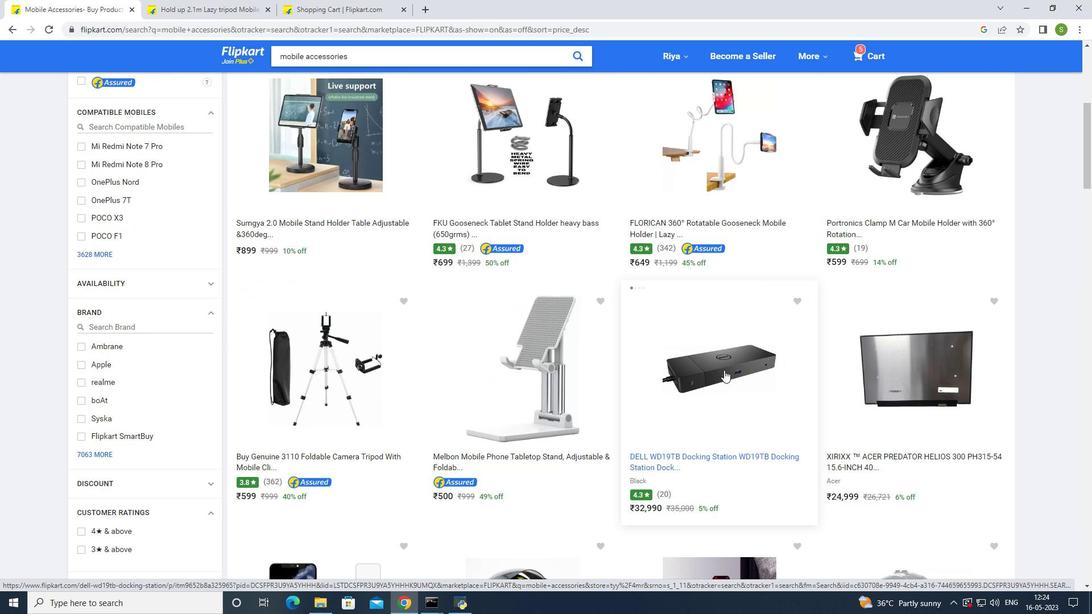 
Action: Mouse moved to (260, 380)
Screenshot: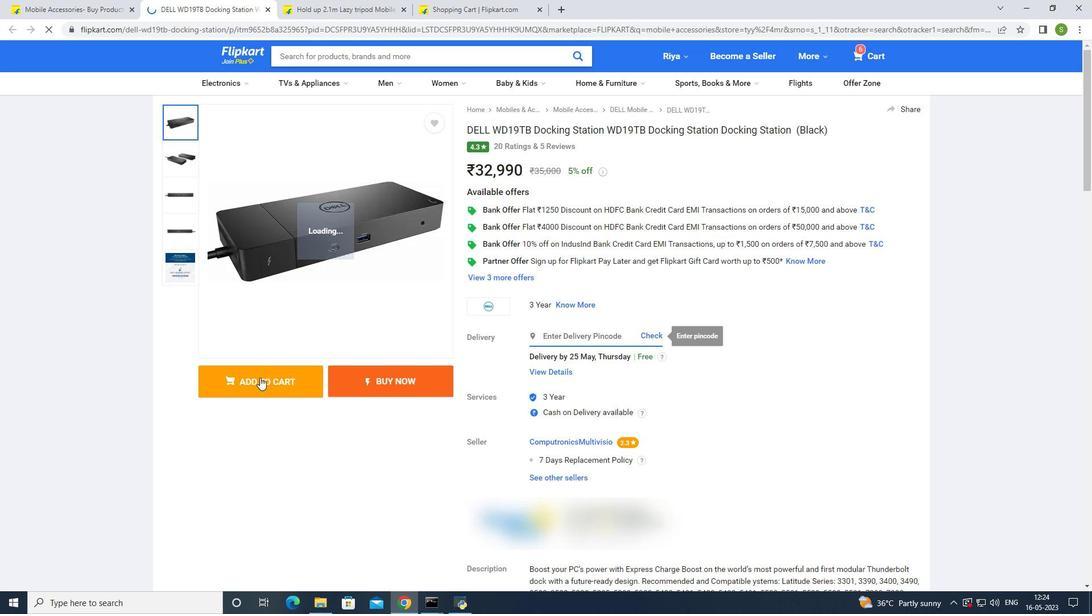 
Action: Mouse pressed left at (260, 380)
Screenshot: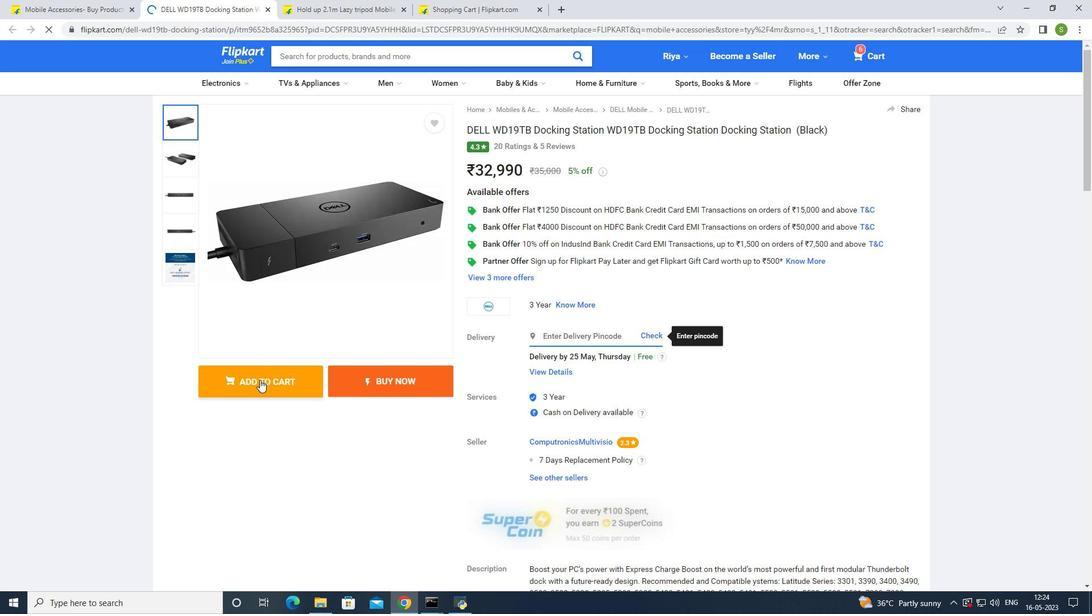 
Action: Mouse moved to (100, 6)
Screenshot: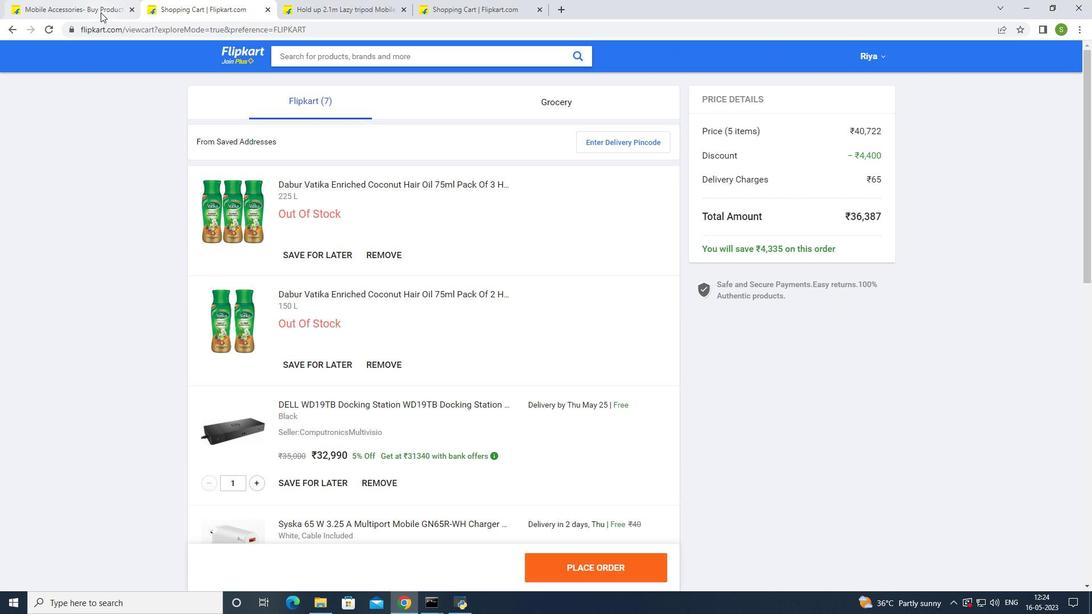 
Action: Mouse pressed left at (100, 6)
Screenshot: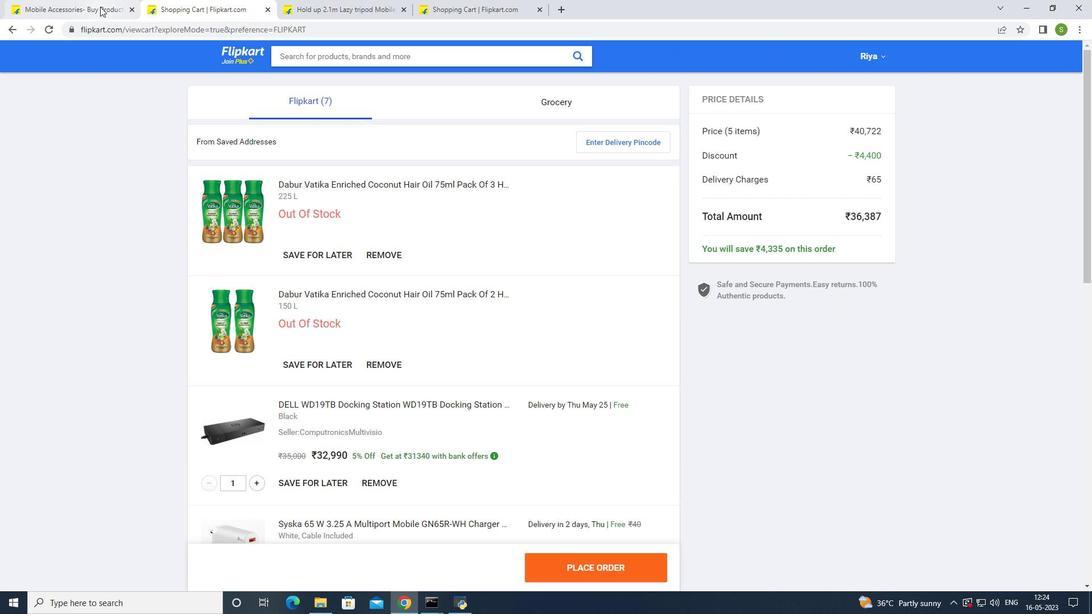 
Action: Mouse moved to (742, 180)
Screenshot: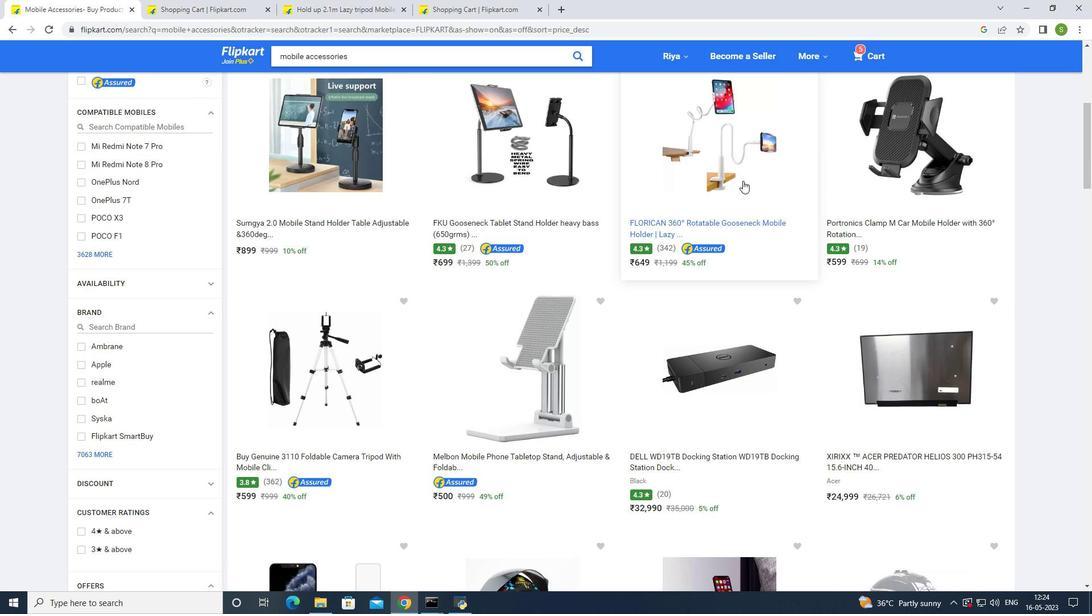 
Action: Mouse scrolled (742, 180) with delta (0, 0)
Screenshot: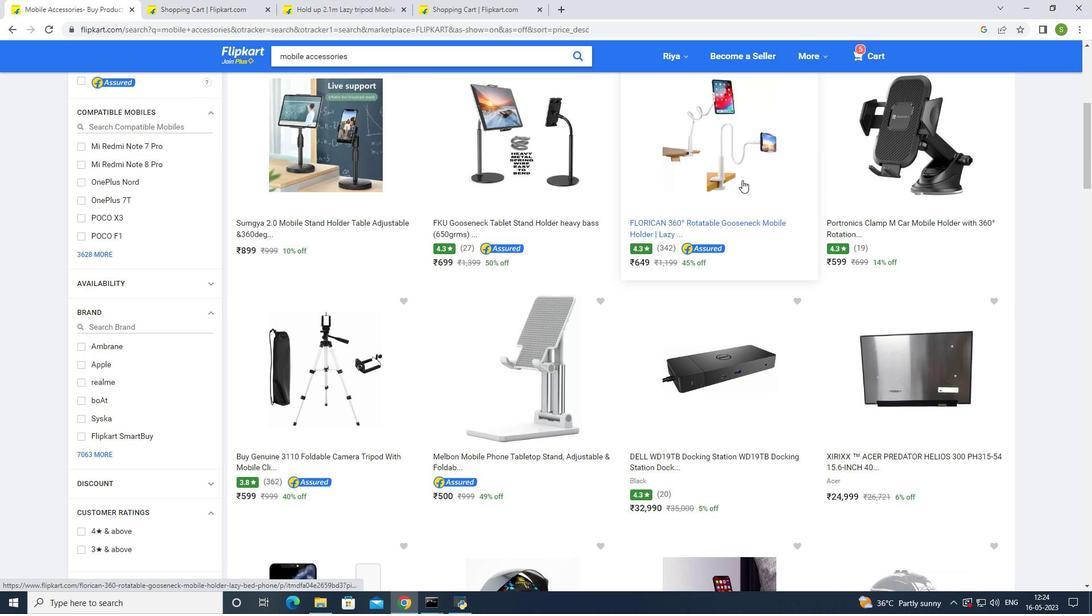 
Action: Mouse scrolled (742, 180) with delta (0, 0)
Screenshot: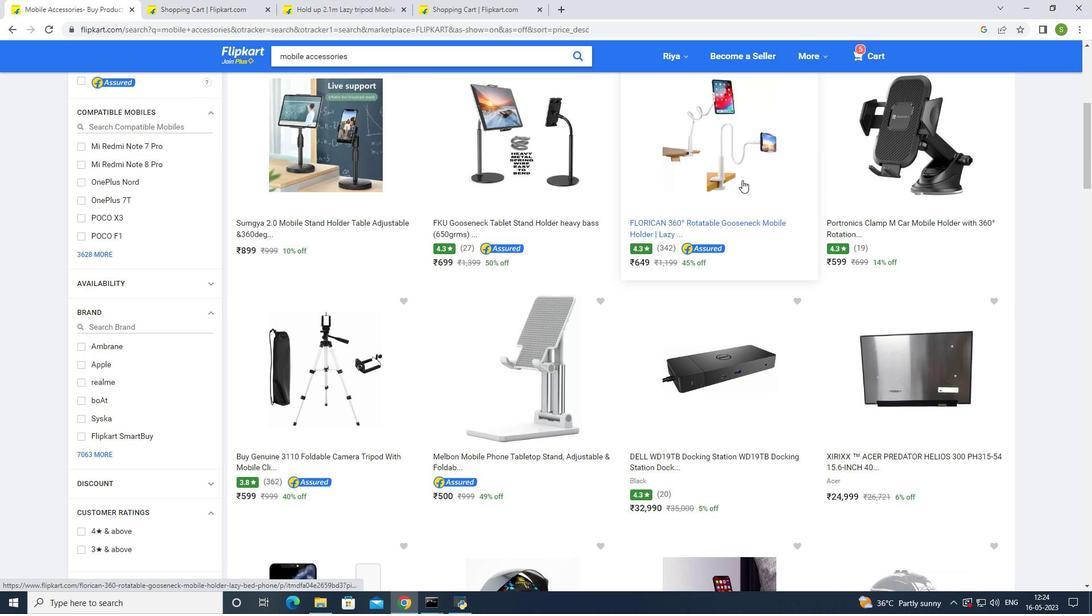 
Action: Mouse moved to (397, 249)
Screenshot: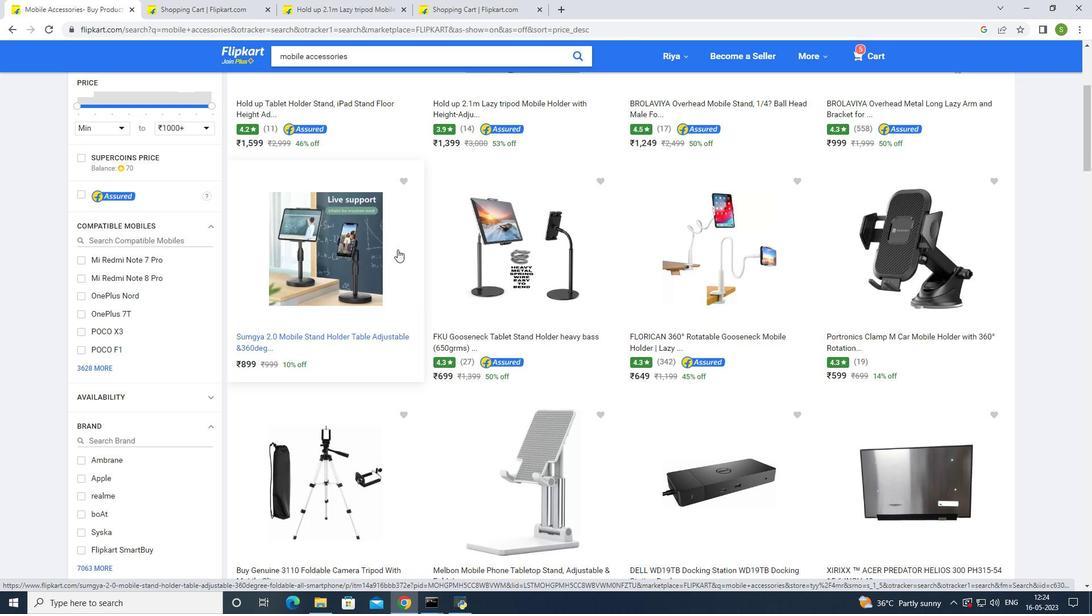 
Action: Mouse pressed left at (397, 249)
Screenshot: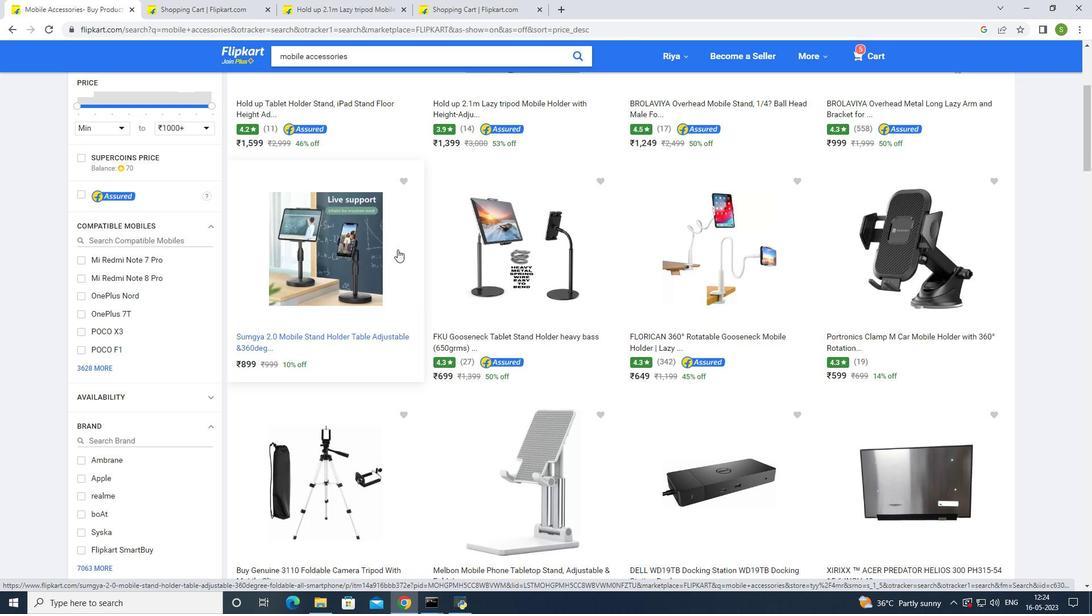 
Action: Mouse moved to (257, 390)
Screenshot: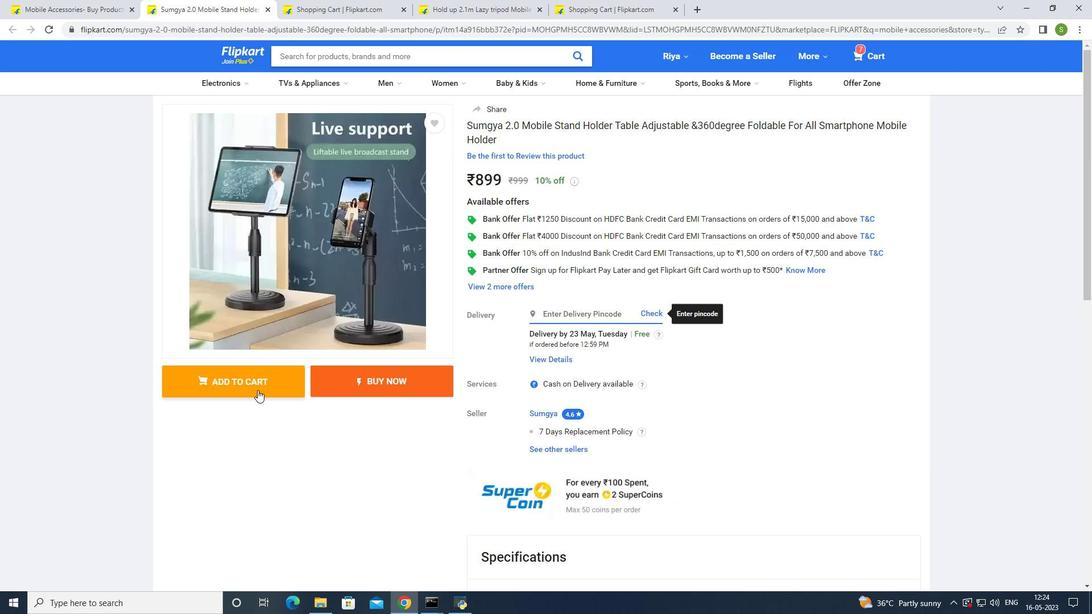 
Action: Mouse pressed left at (257, 390)
Screenshot: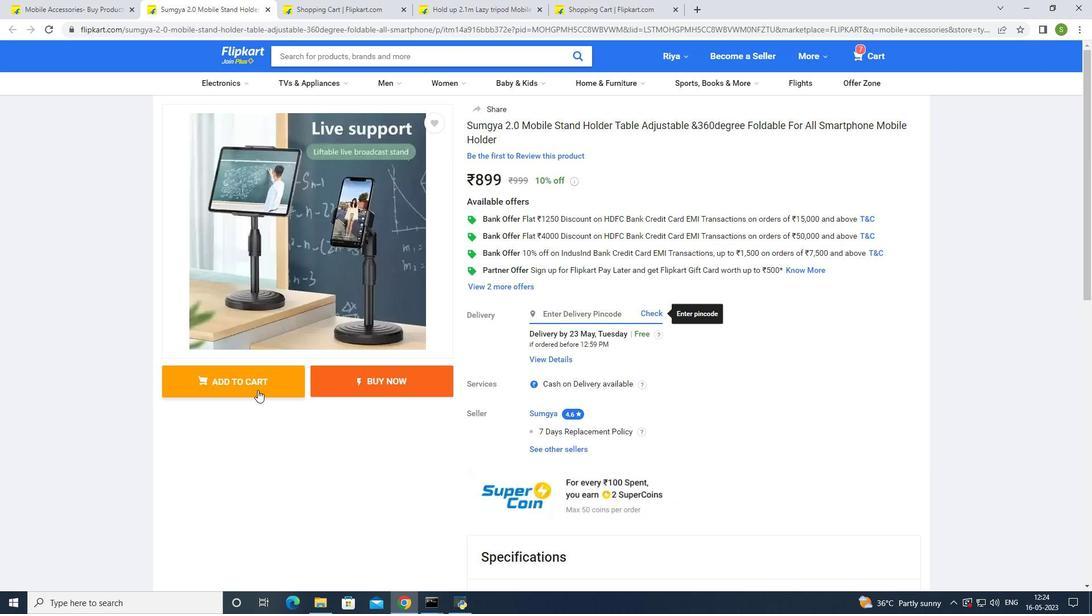 
Action: Mouse moved to (102, 9)
Screenshot: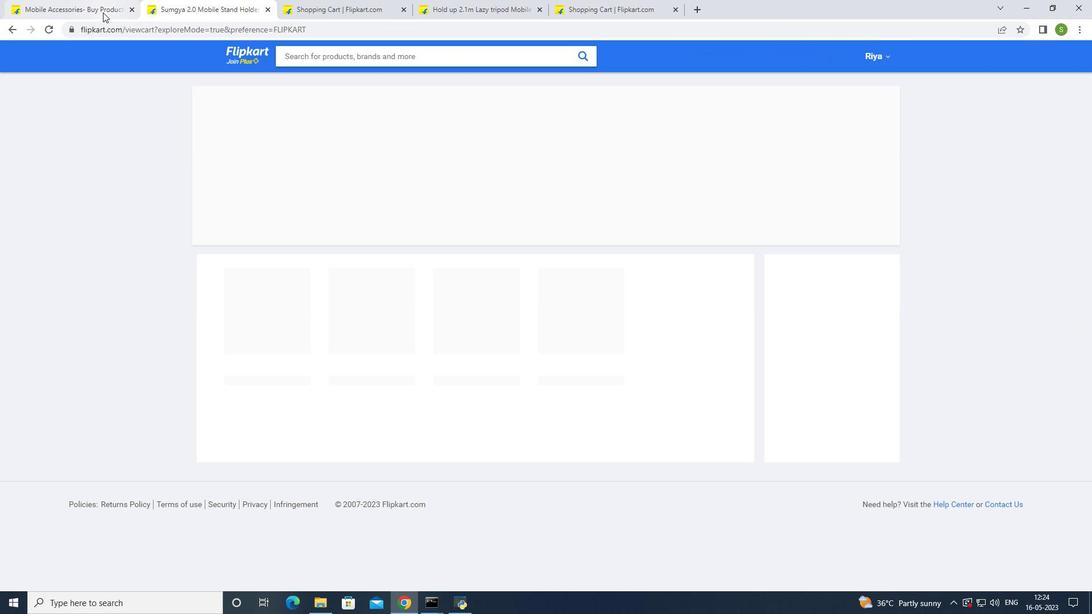 
Action: Mouse pressed left at (102, 9)
Screenshot: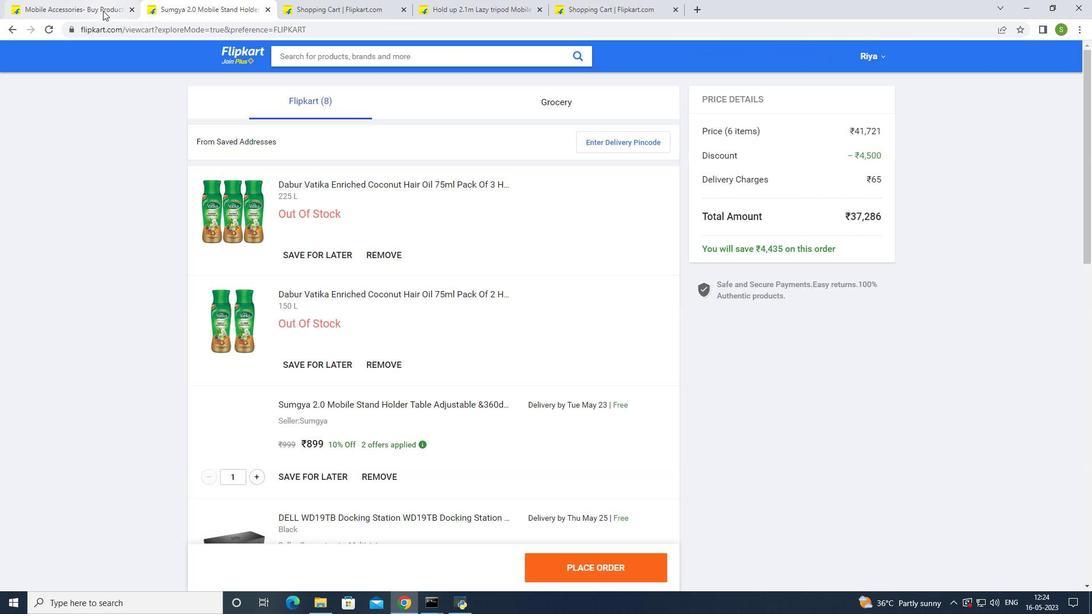 
Action: Mouse moved to (464, 198)
Screenshot: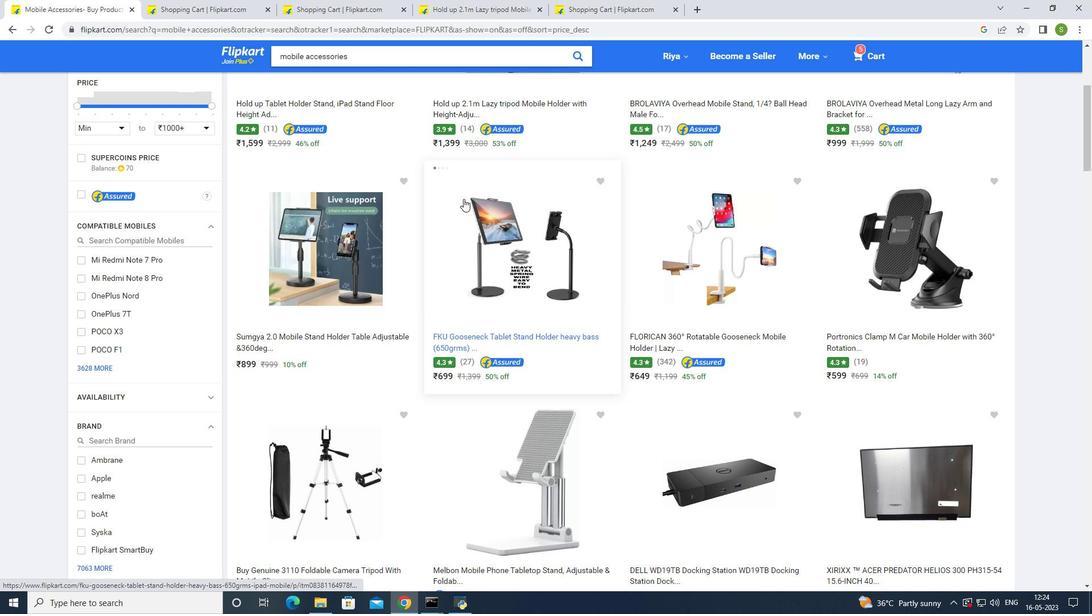 
Action: Mouse scrolled (464, 198) with delta (0, 0)
Screenshot: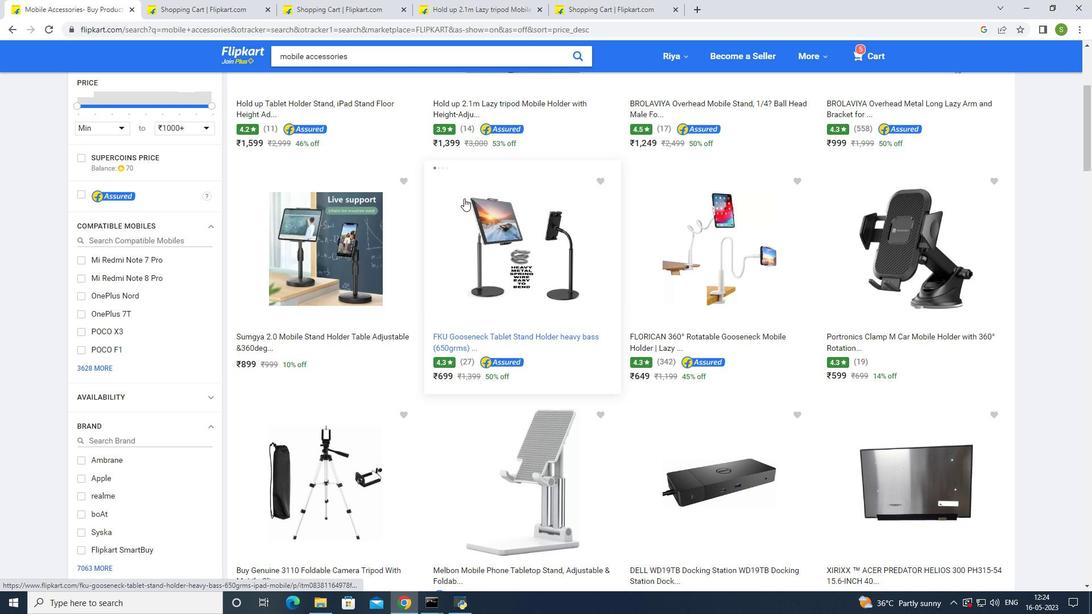 
Action: Mouse scrolled (464, 198) with delta (0, 0)
Screenshot: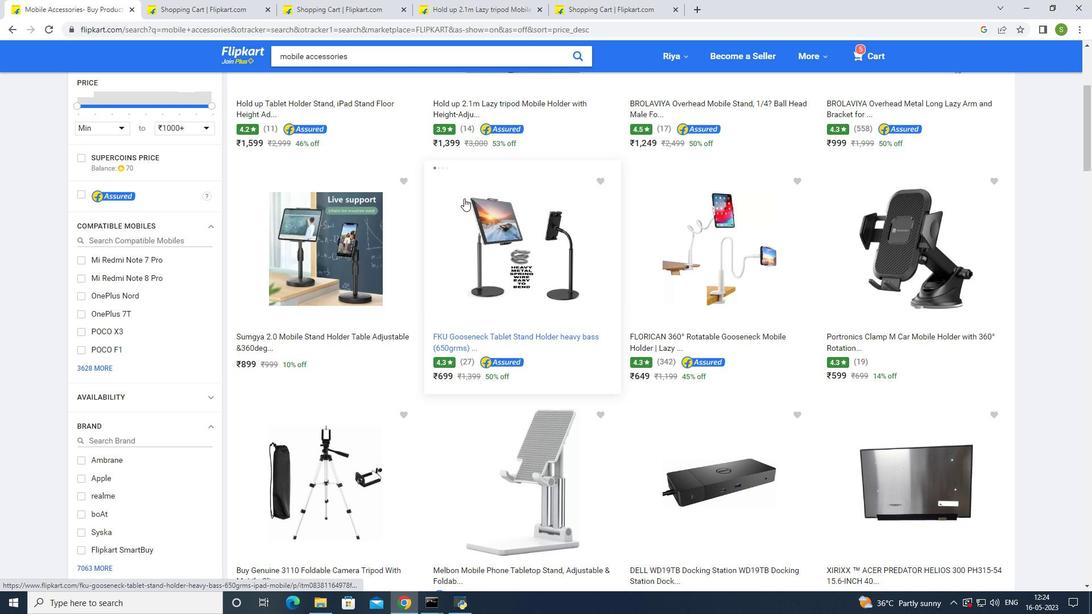 
Action: Mouse scrolled (464, 198) with delta (0, 0)
Screenshot: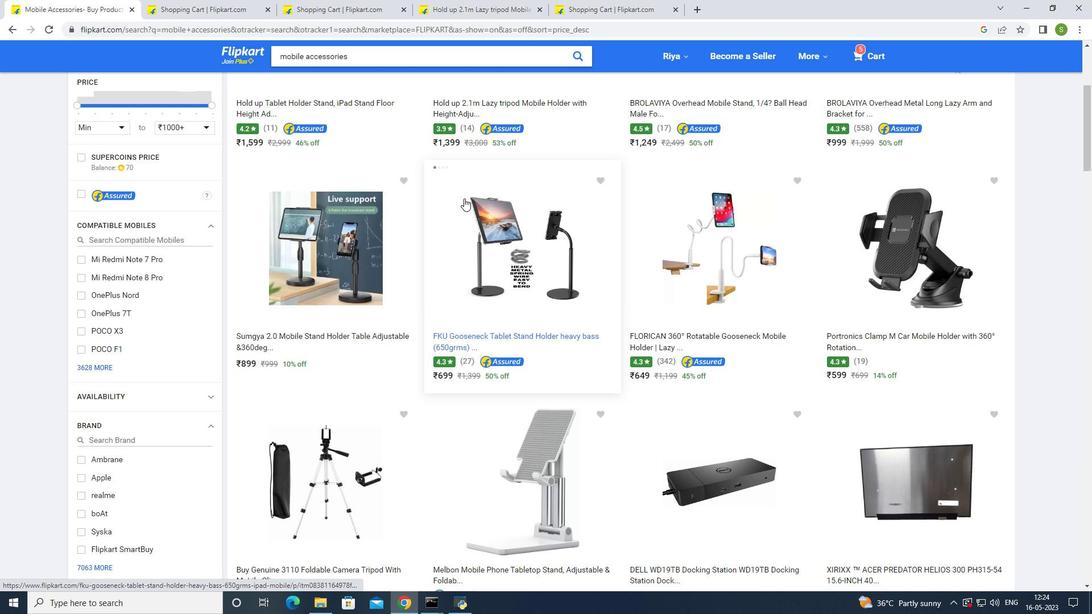 
Action: Mouse moved to (465, 197)
Screenshot: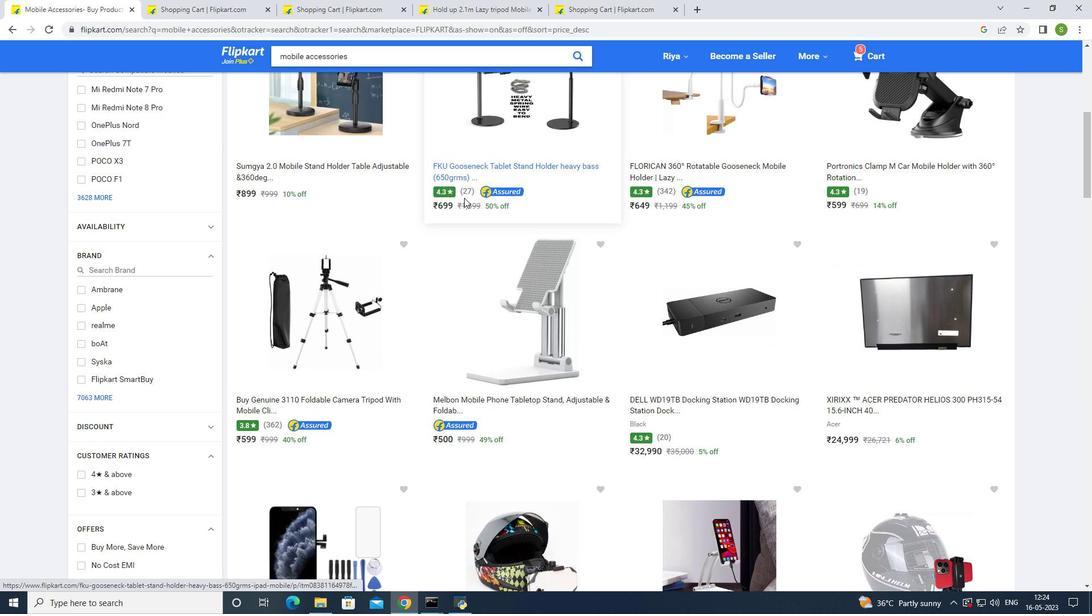 
Action: Mouse scrolled (465, 196) with delta (0, 0)
Screenshot: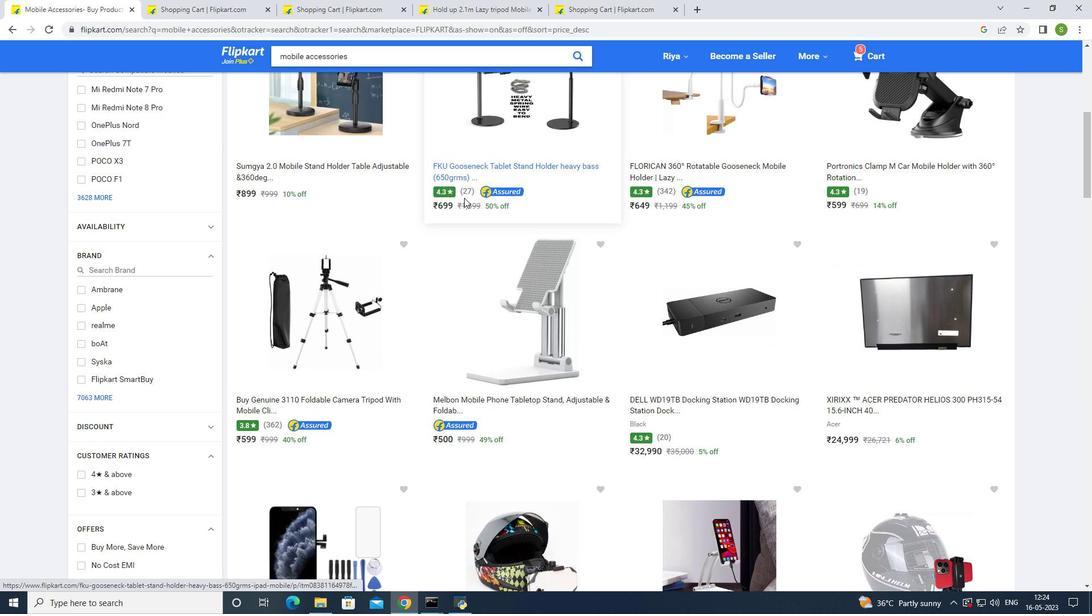 
Action: Mouse moved to (467, 196)
Screenshot: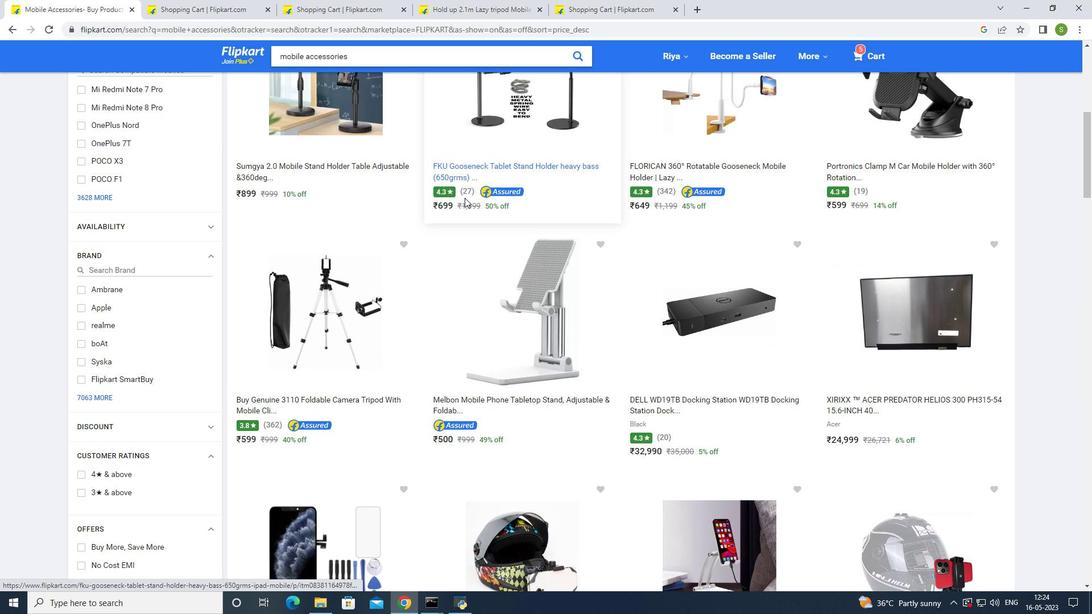 
Action: Mouse scrolled (467, 196) with delta (0, 0)
Screenshot: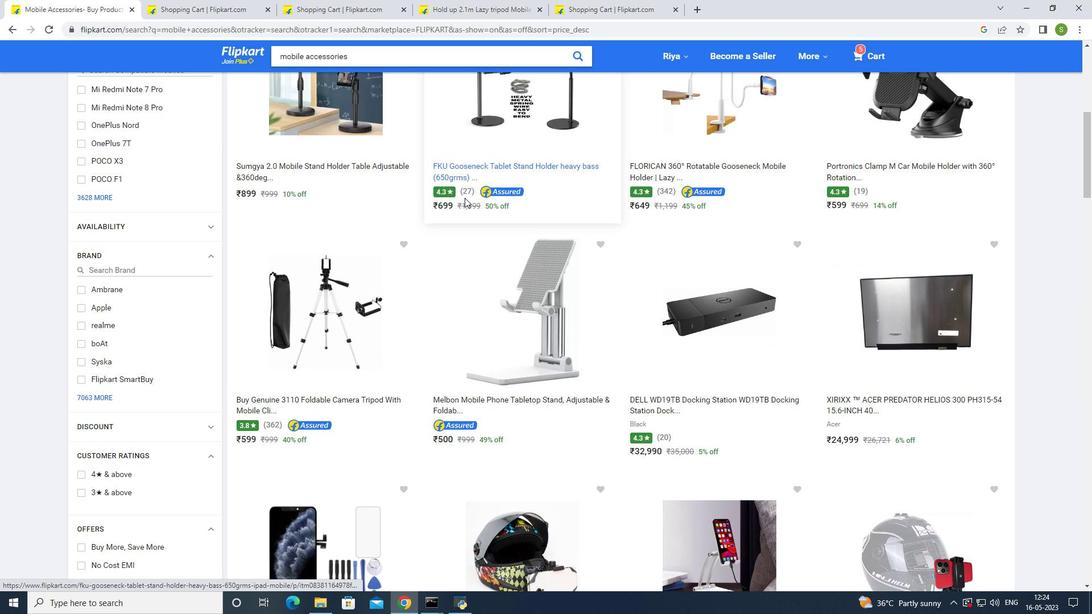 
Action: Mouse moved to (468, 195)
Screenshot: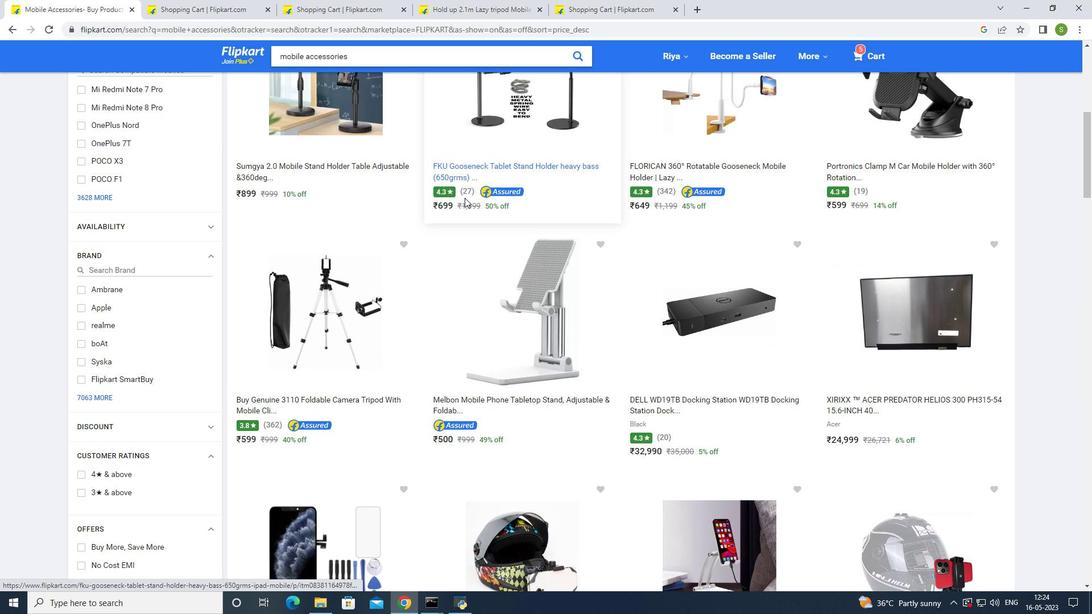
Action: Mouse scrolled (468, 195) with delta (0, 0)
Screenshot: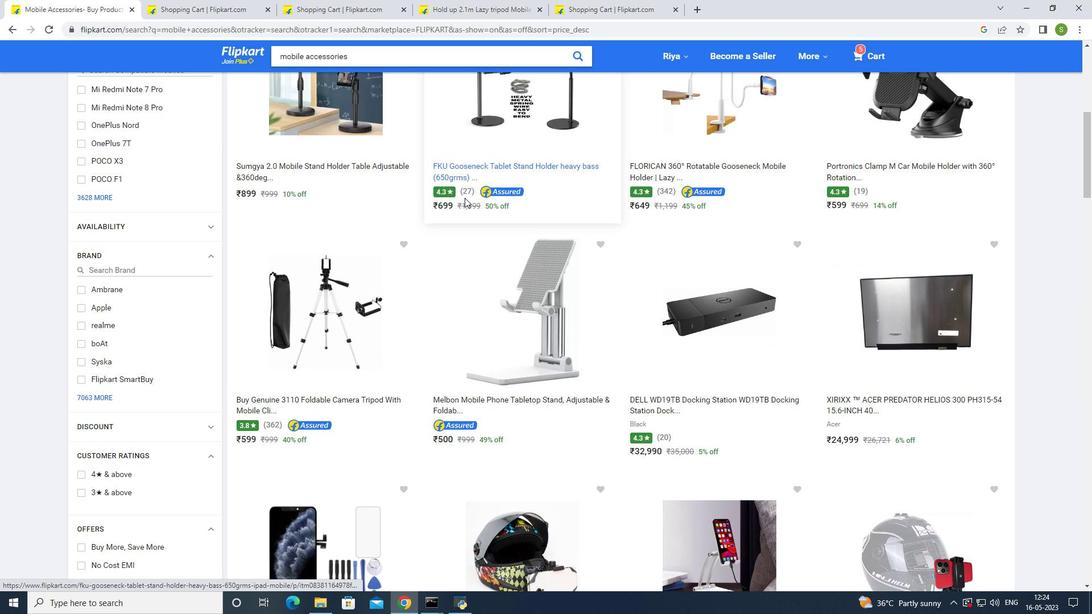 
Action: Mouse moved to (468, 195)
Screenshot: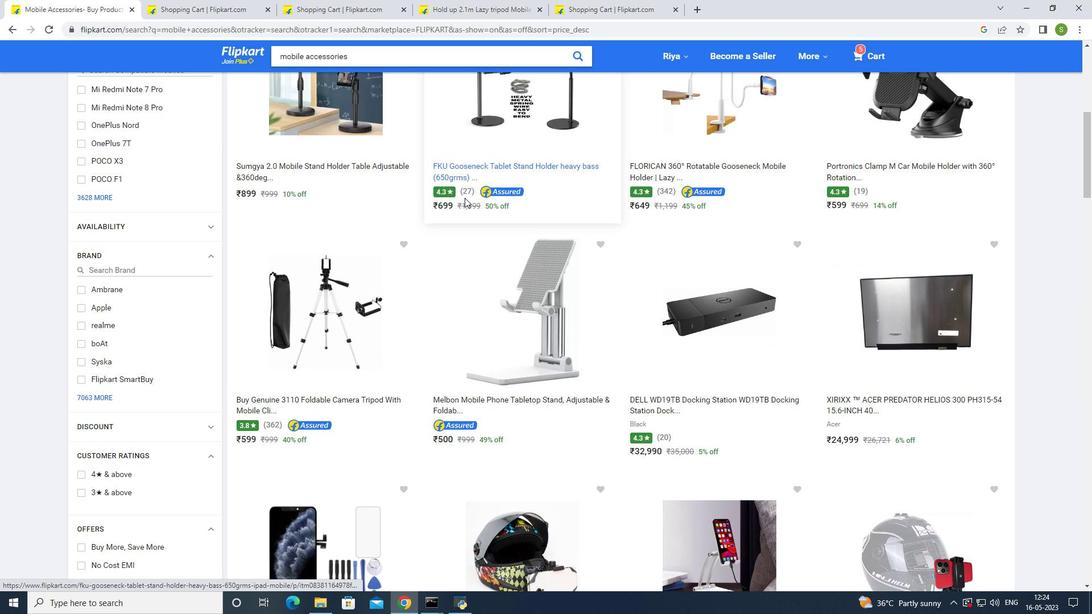 
Action: Mouse scrolled (468, 195) with delta (0, 0)
Screenshot: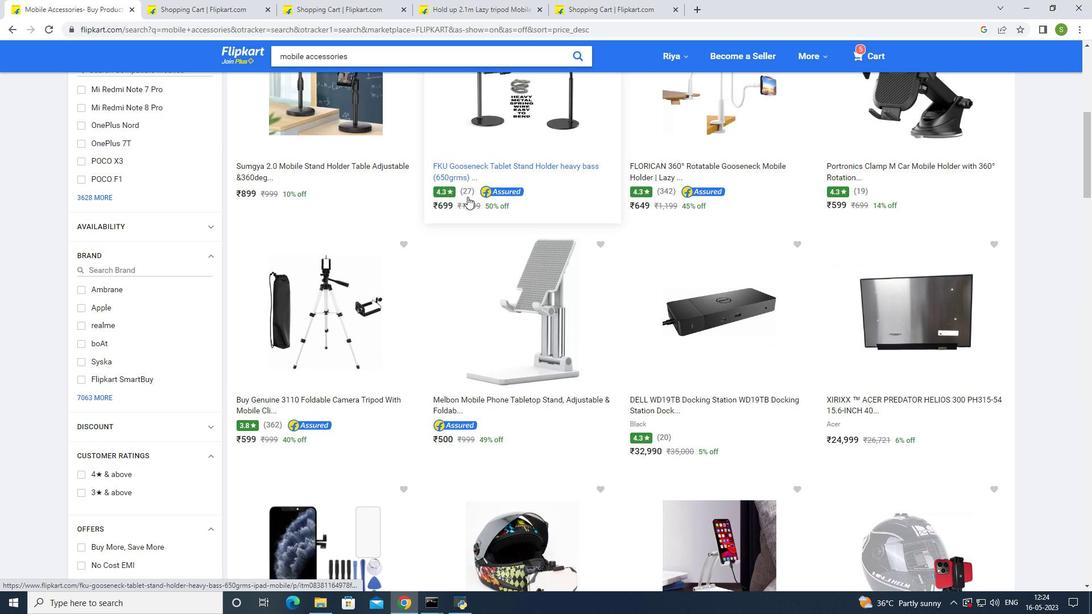 
Action: Mouse moved to (477, 191)
Screenshot: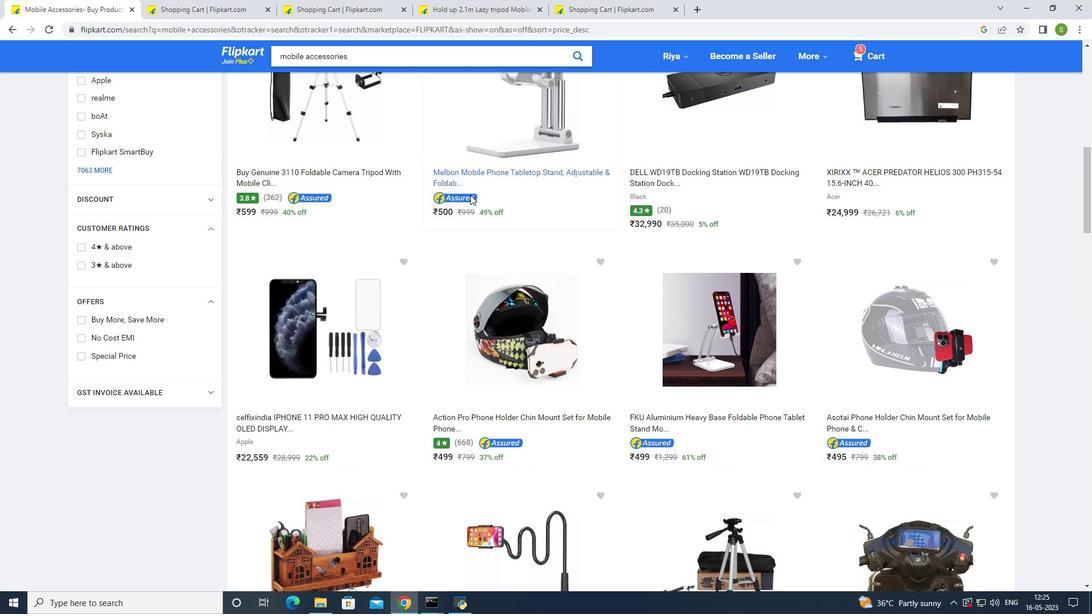 
Action: Mouse scrolled (477, 190) with delta (0, 0)
Screenshot: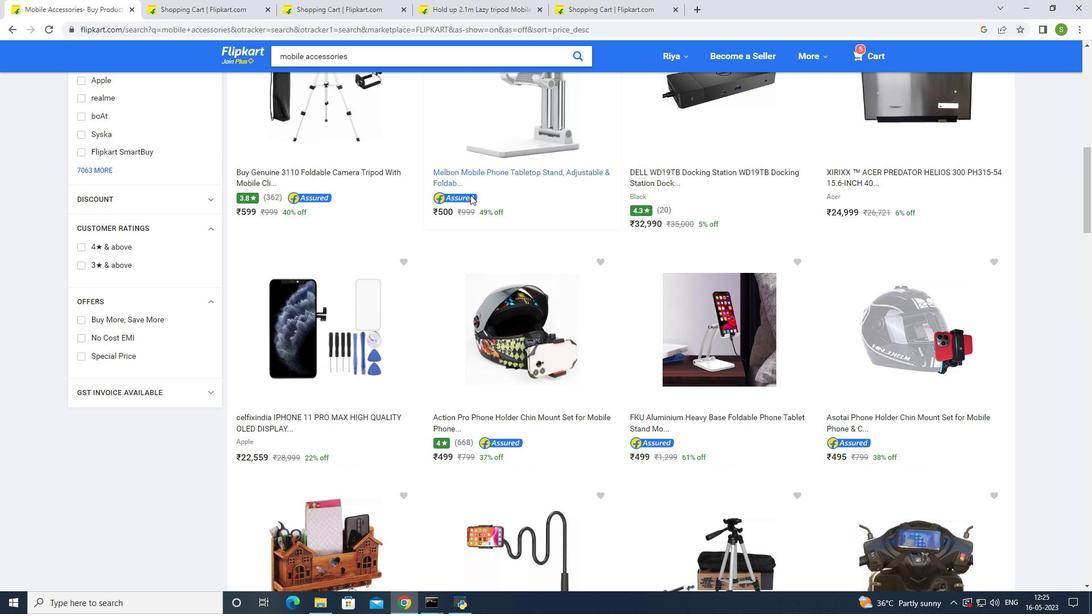 
Action: Mouse moved to (479, 191)
Screenshot: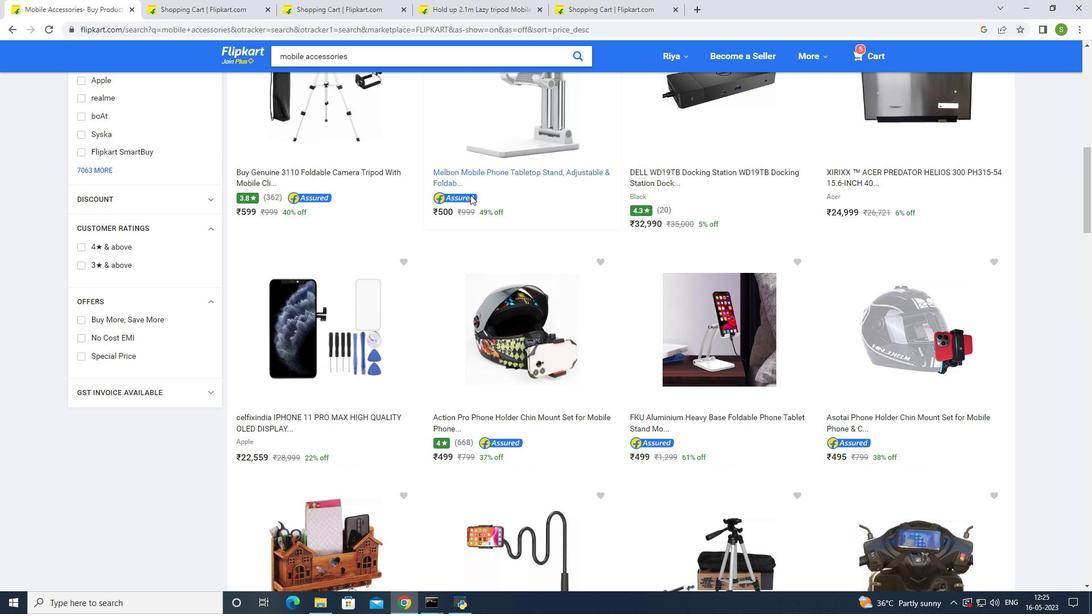 
Action: Mouse scrolled (479, 190) with delta (0, 0)
Screenshot: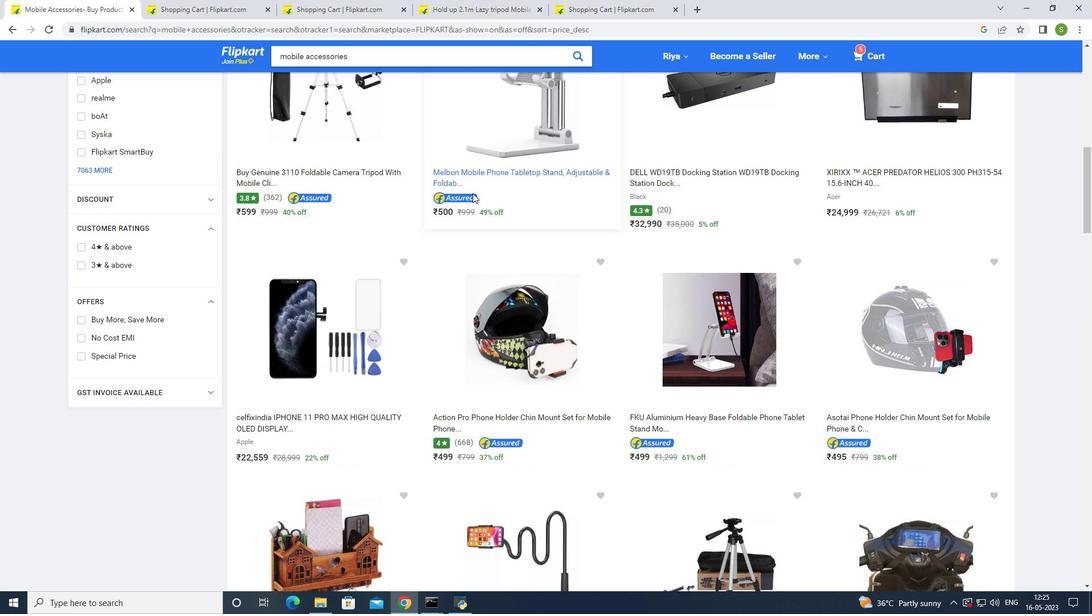 
Action: Mouse scrolled (479, 190) with delta (0, 0)
Screenshot: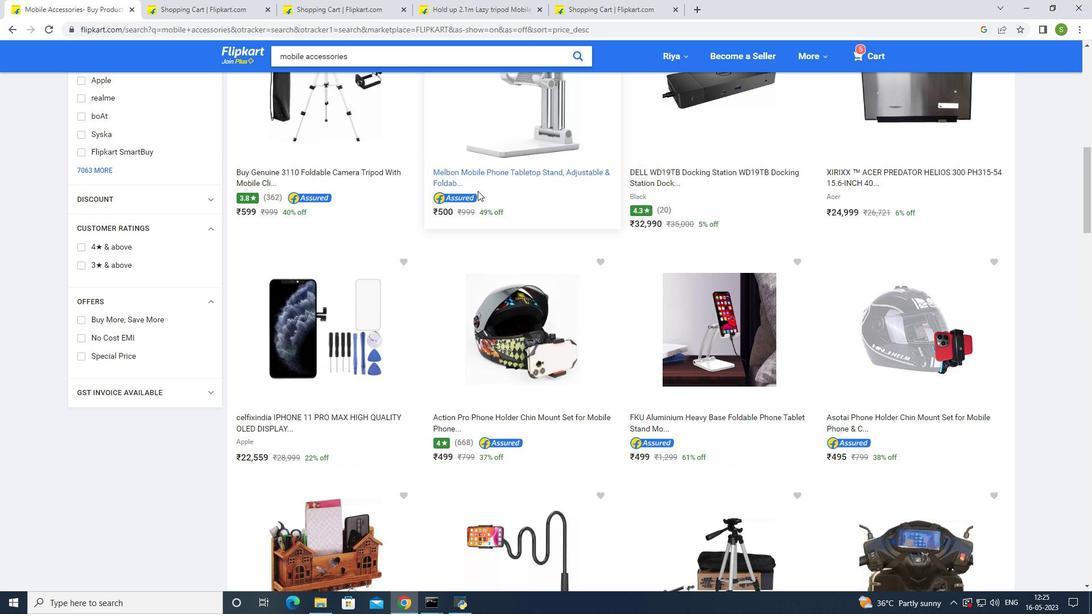 
Action: Mouse scrolled (479, 190) with delta (0, 0)
Screenshot: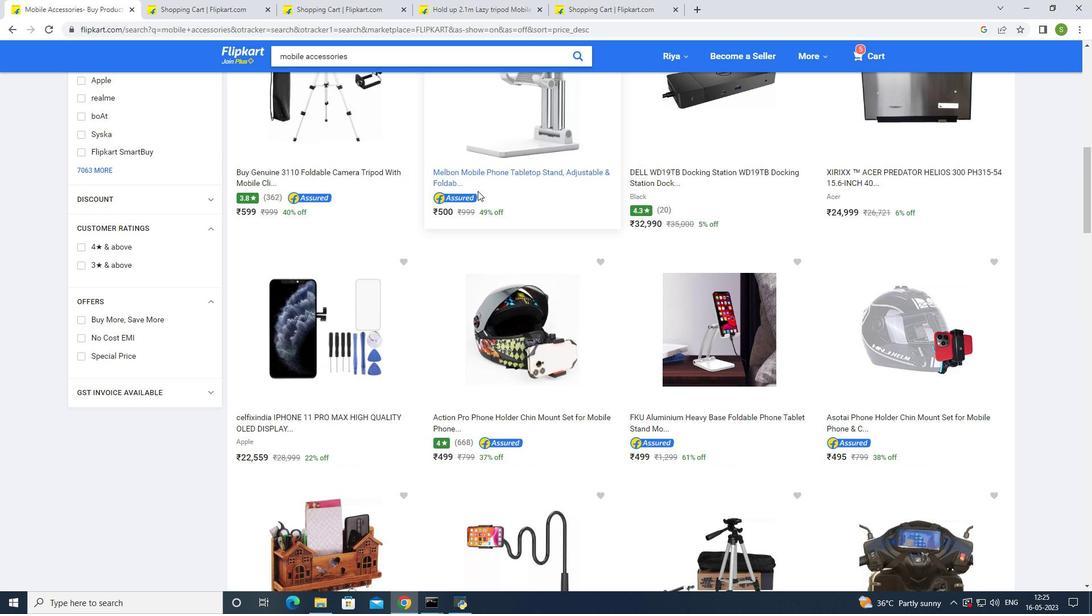
Action: Mouse moved to (477, 191)
Screenshot: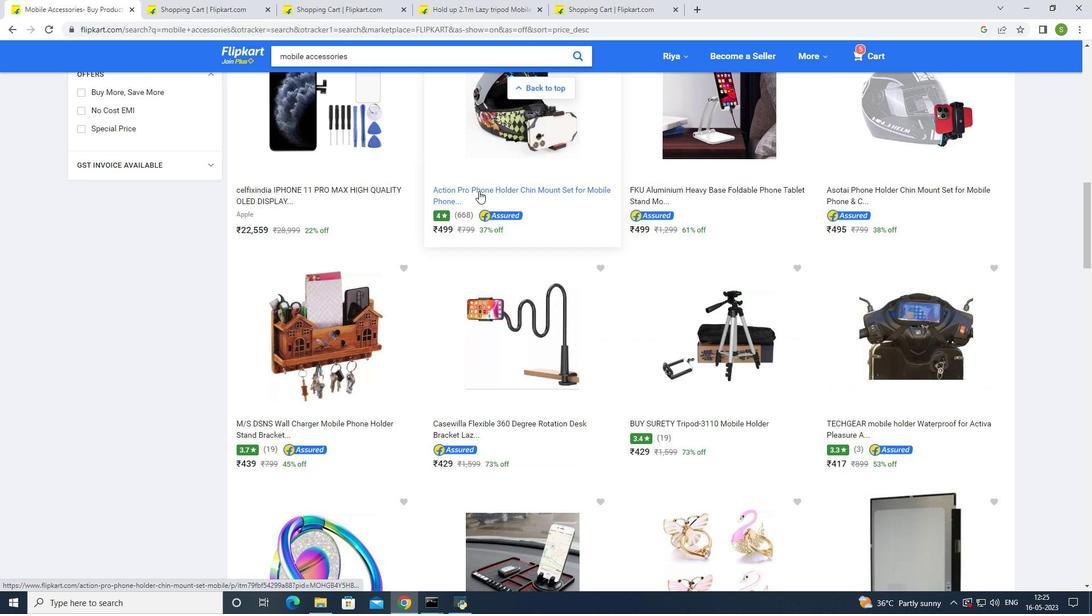 
Action: Mouse scrolled (477, 190) with delta (0, 0)
Screenshot: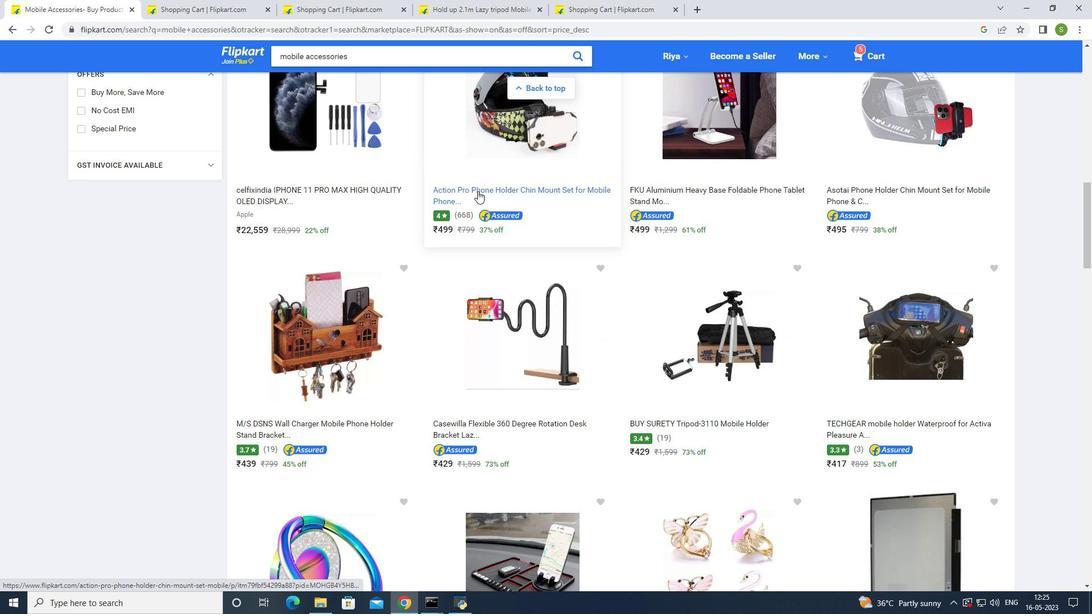 
Action: Mouse scrolled (477, 190) with delta (0, 0)
Screenshot: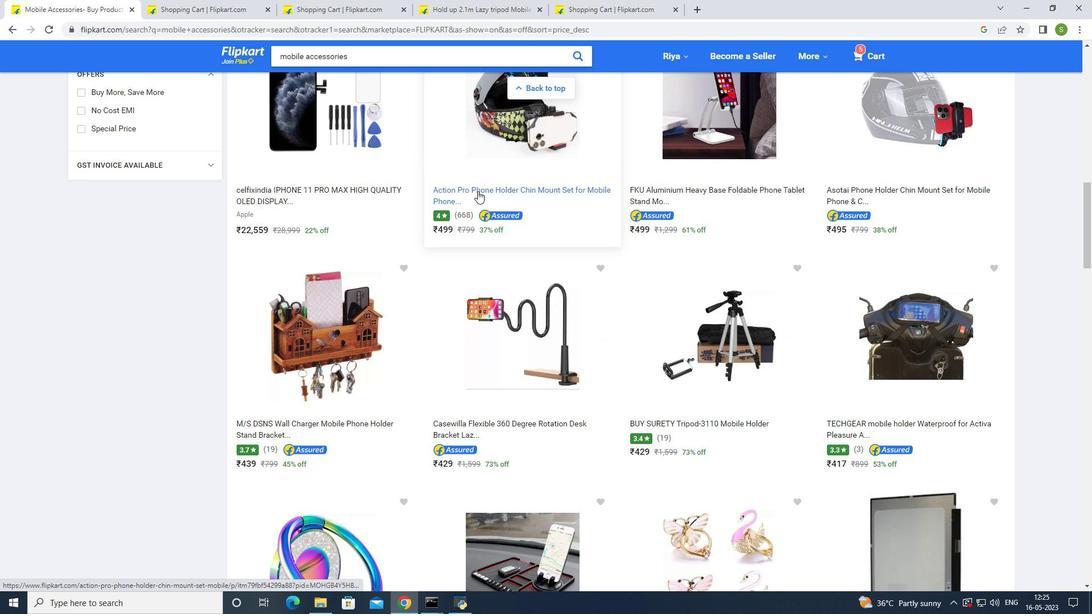 
Action: Mouse scrolled (477, 190) with delta (0, 0)
Screenshot: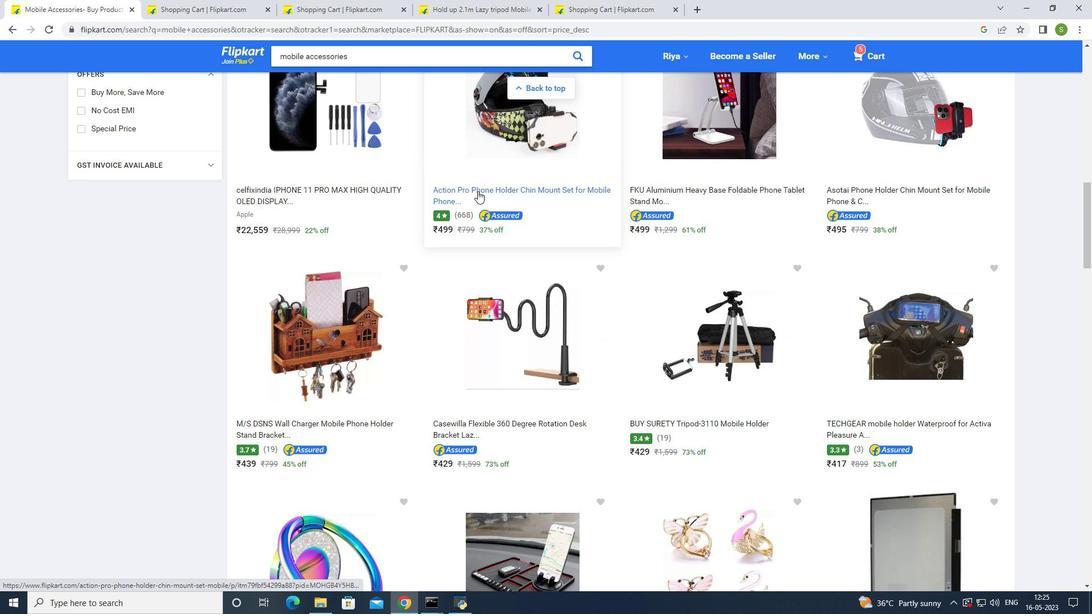 
Action: Mouse scrolled (477, 190) with delta (0, 0)
Screenshot: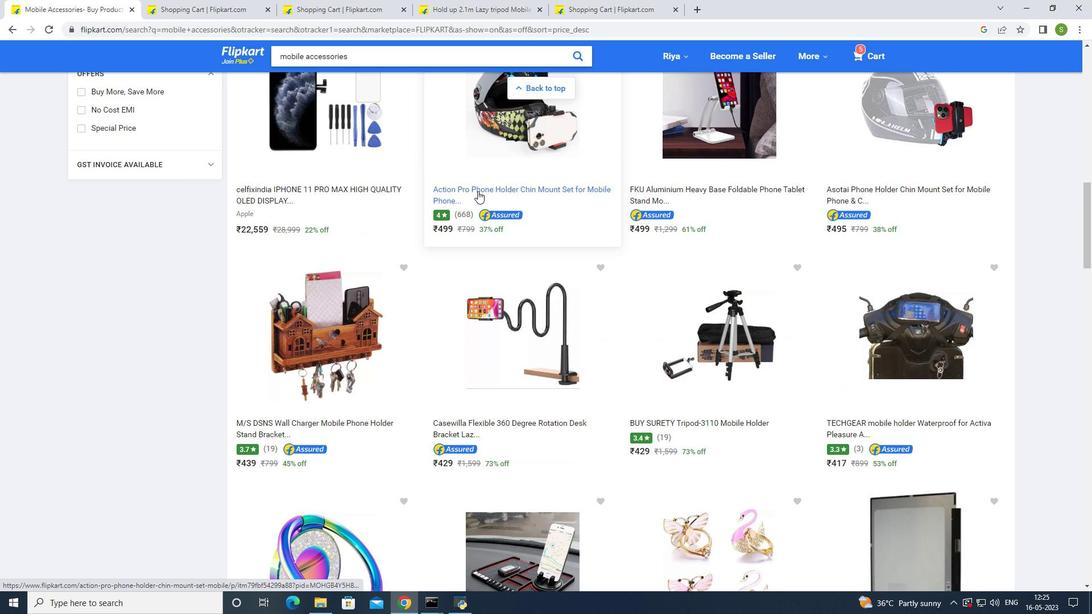 
Action: Mouse moved to (477, 191)
Screenshot: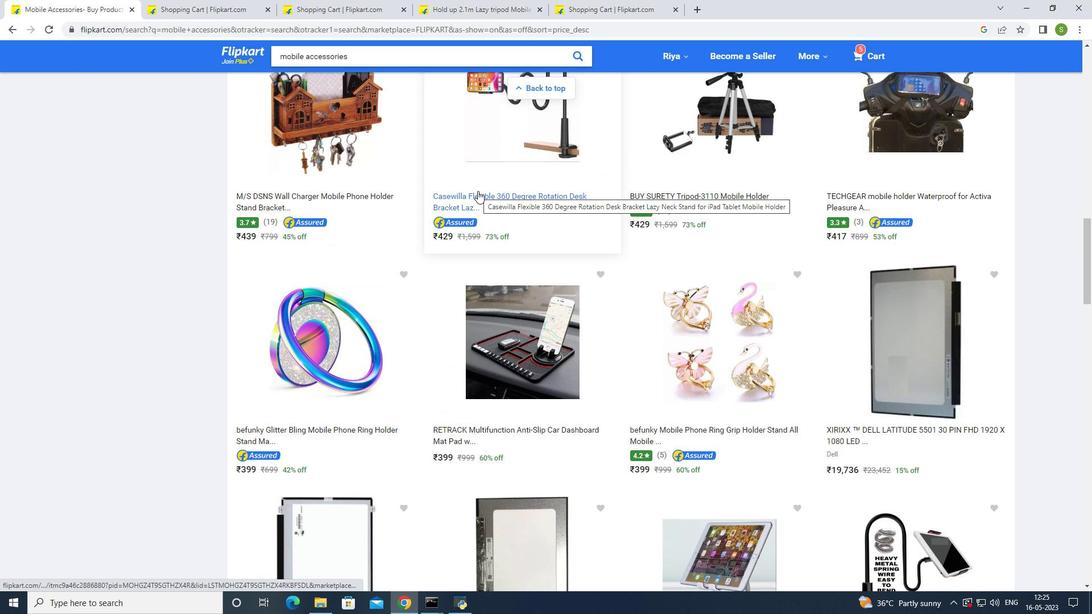 
Action: Mouse scrolled (477, 190) with delta (0, 0)
Screenshot: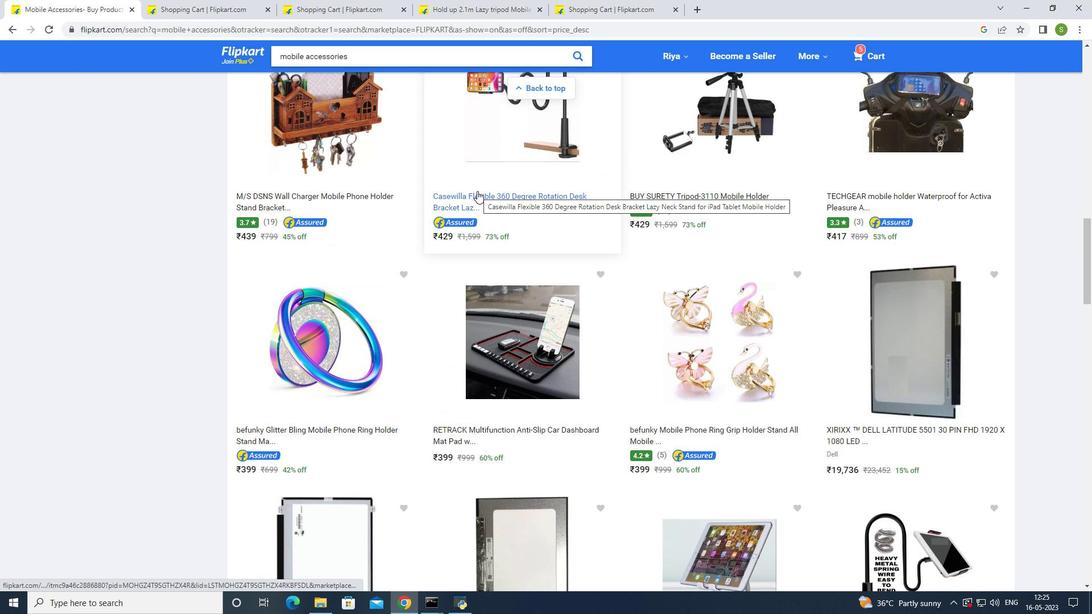 
Action: Mouse moved to (477, 191)
Screenshot: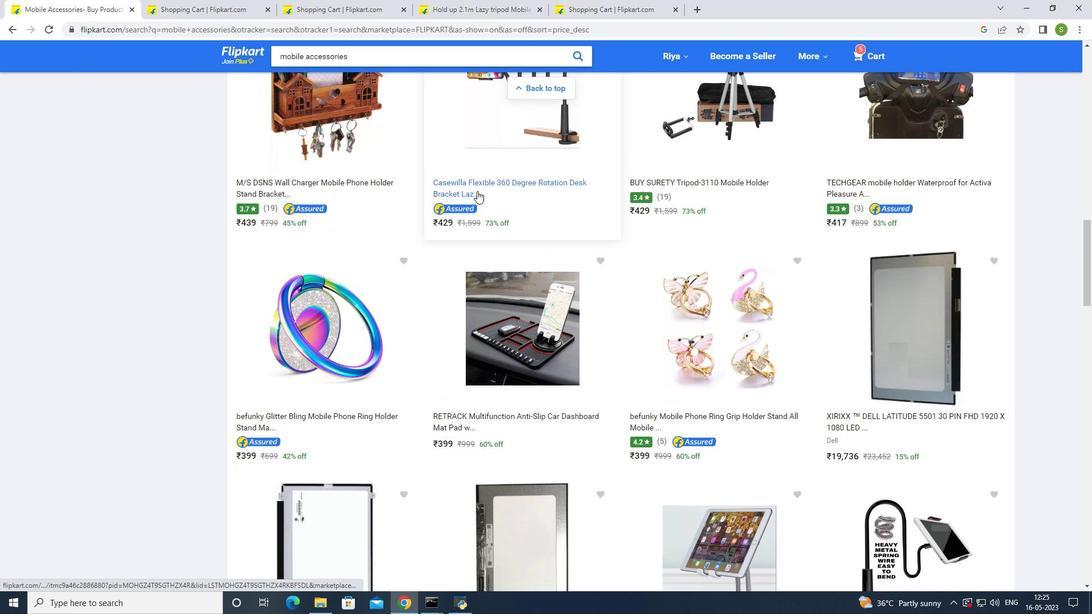 
Action: Mouse scrolled (477, 191) with delta (0, 0)
Screenshot: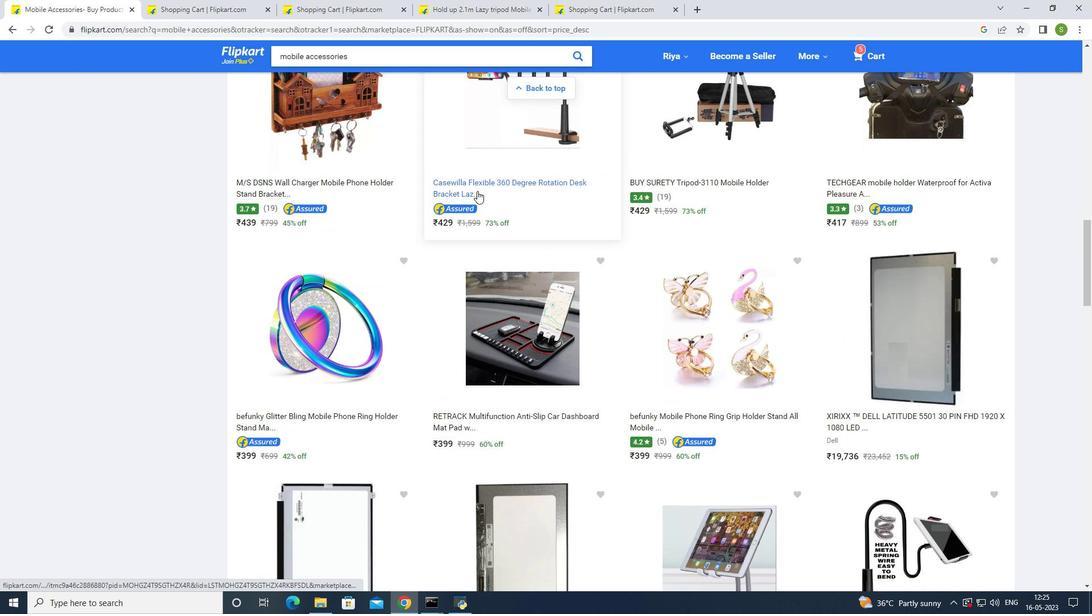 
Action: Mouse moved to (508, 191)
Screenshot: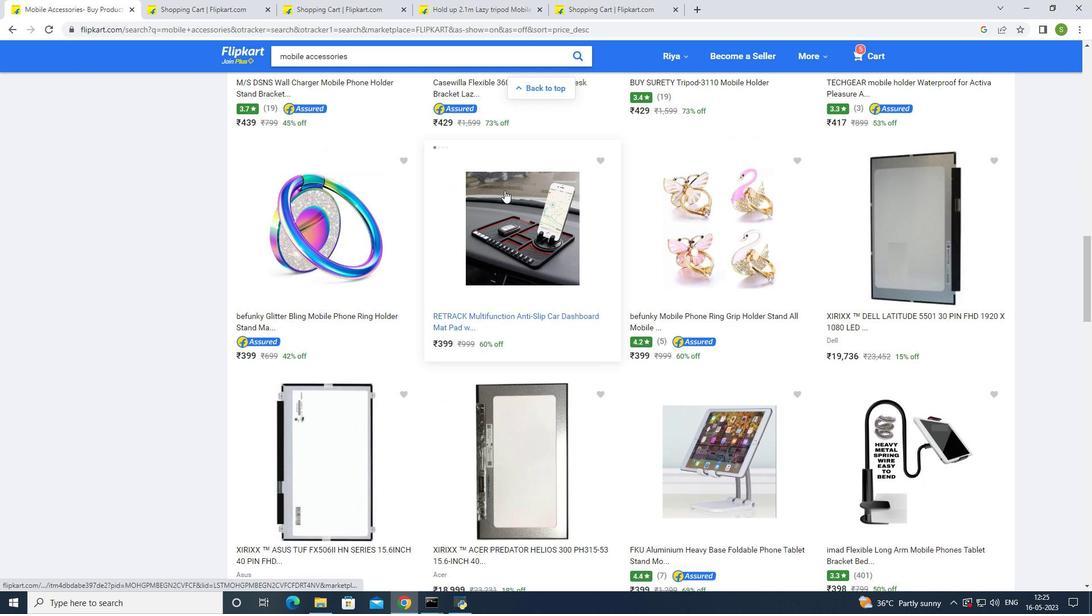 
Action: Mouse pressed left at (508, 191)
Screenshot: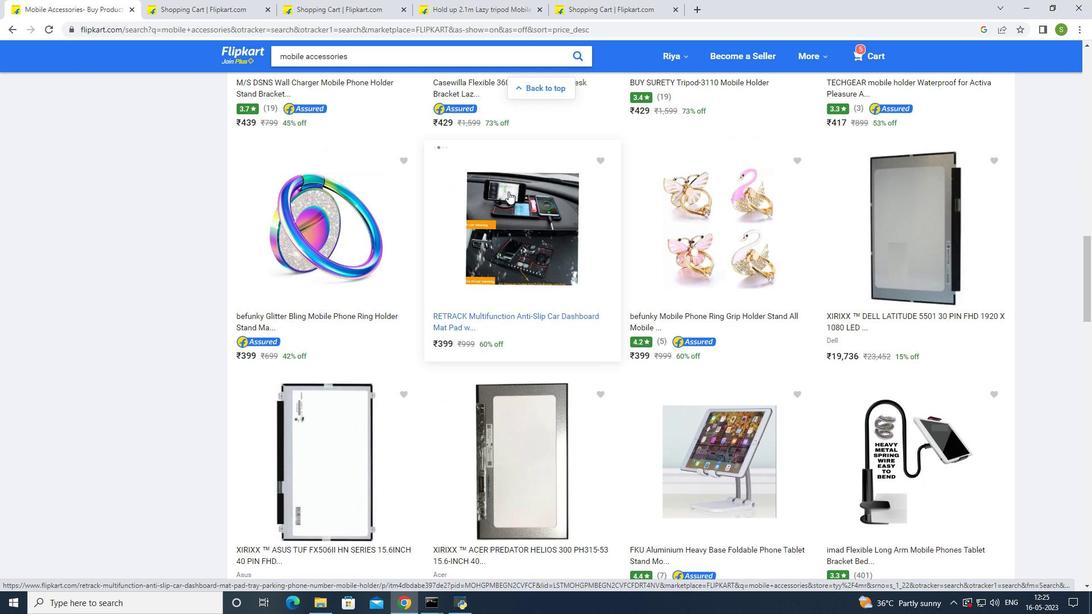 
Action: Mouse moved to (278, 362)
Screenshot: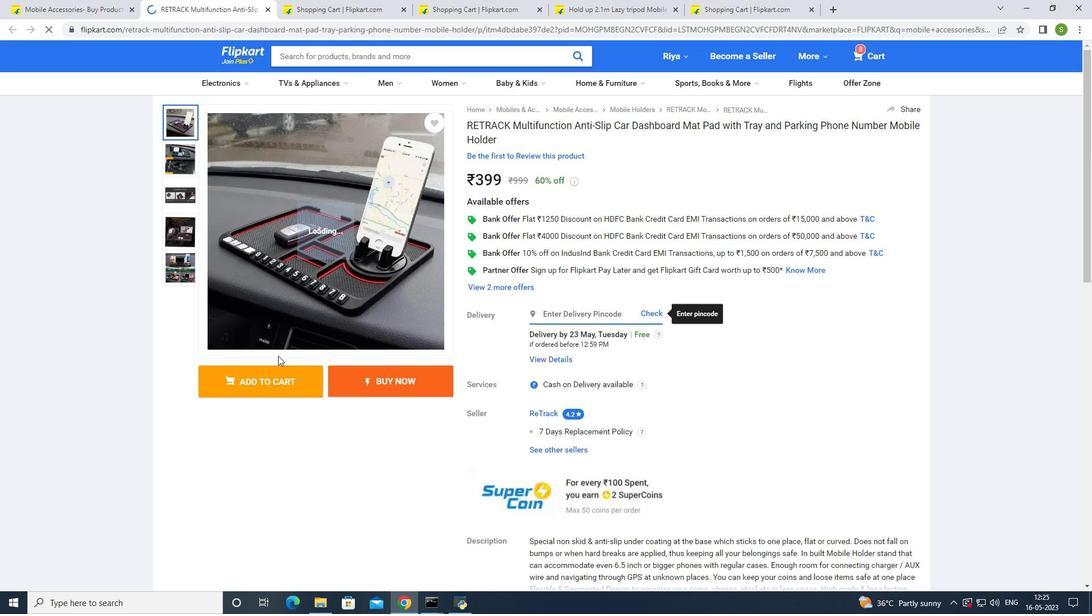 
Action: Mouse pressed left at (278, 362)
Screenshot: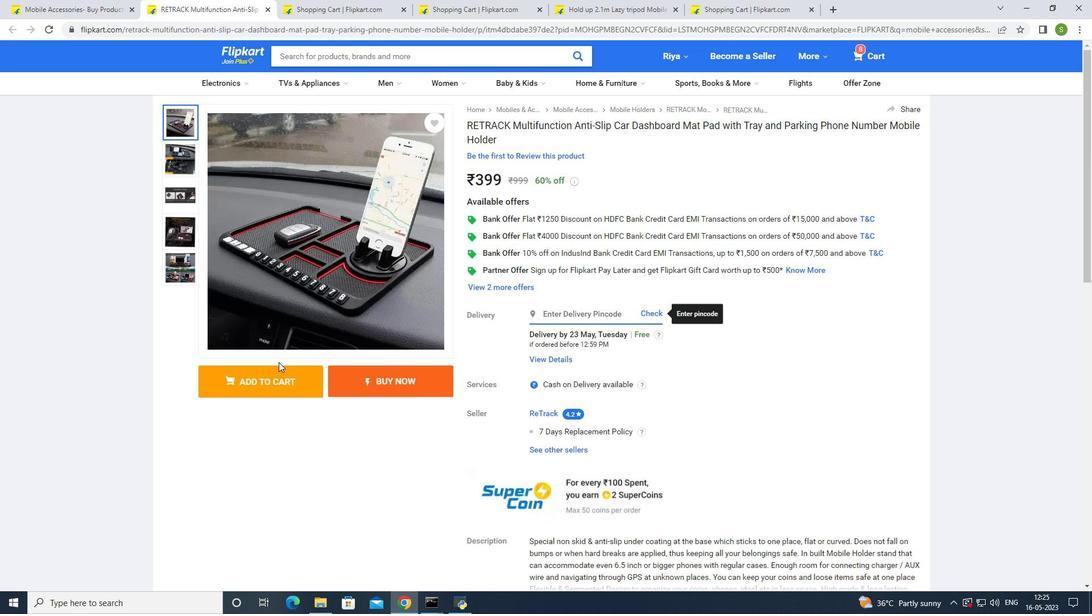 
Action: Mouse moved to (275, 376)
Screenshot: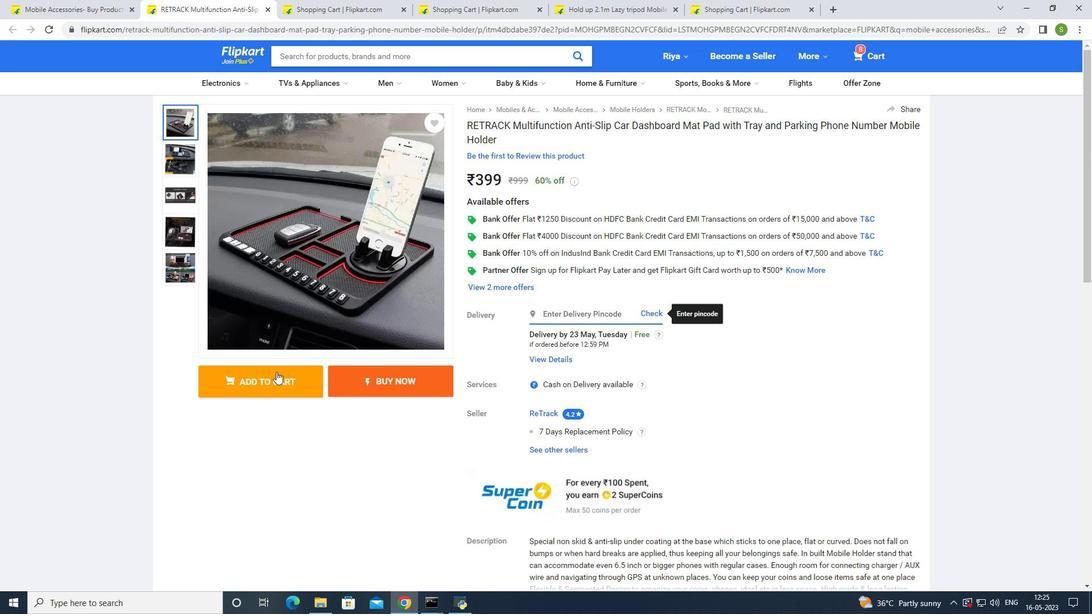 
Action: Mouse pressed left at (275, 376)
Screenshot: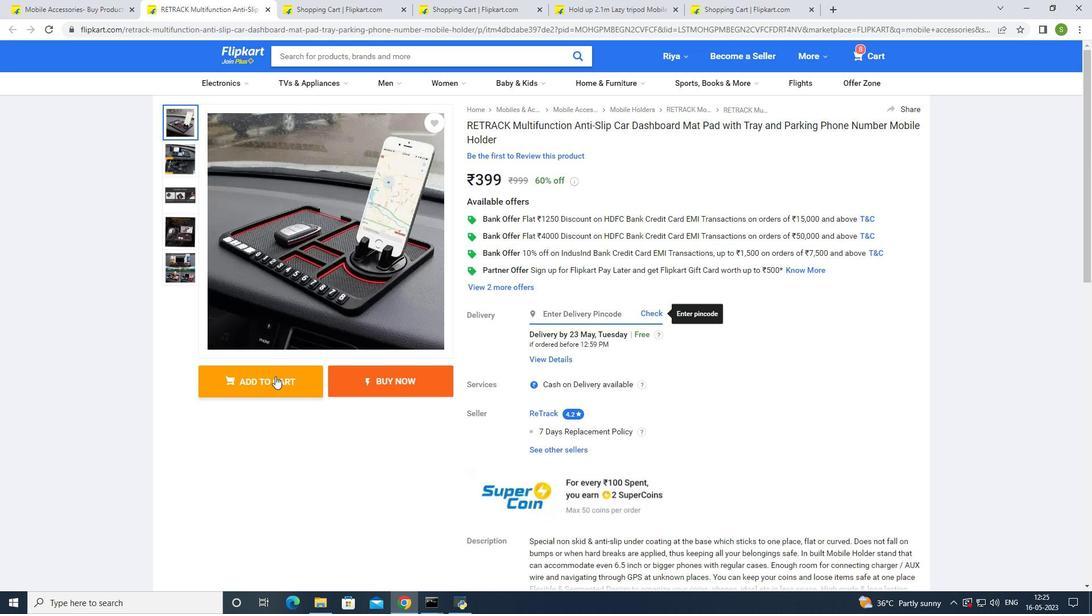
Action: Mouse moved to (56, 11)
Screenshot: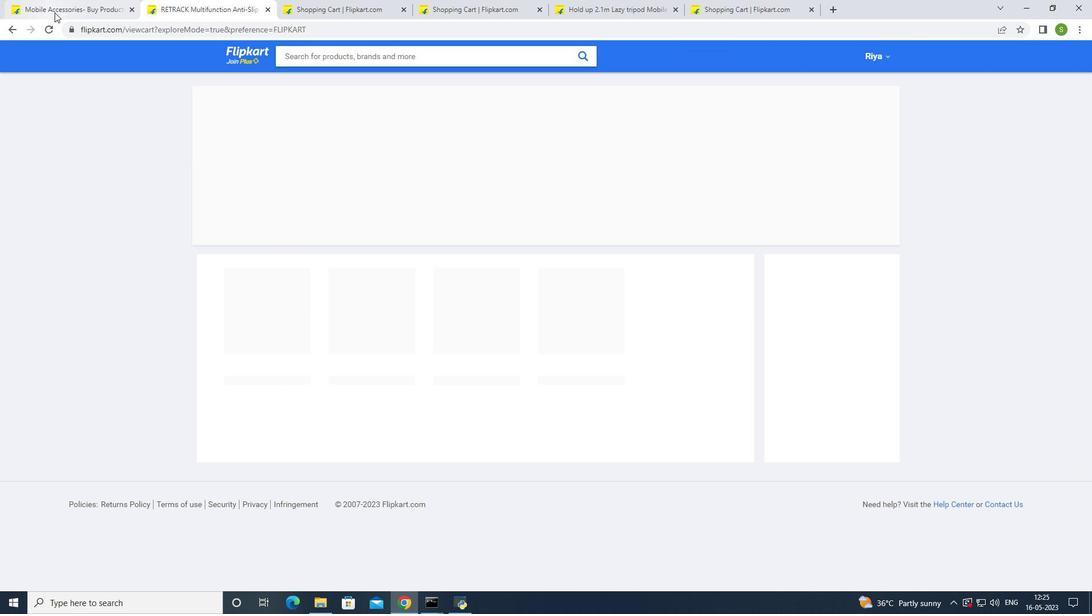 
Action: Mouse pressed left at (56, 11)
Screenshot: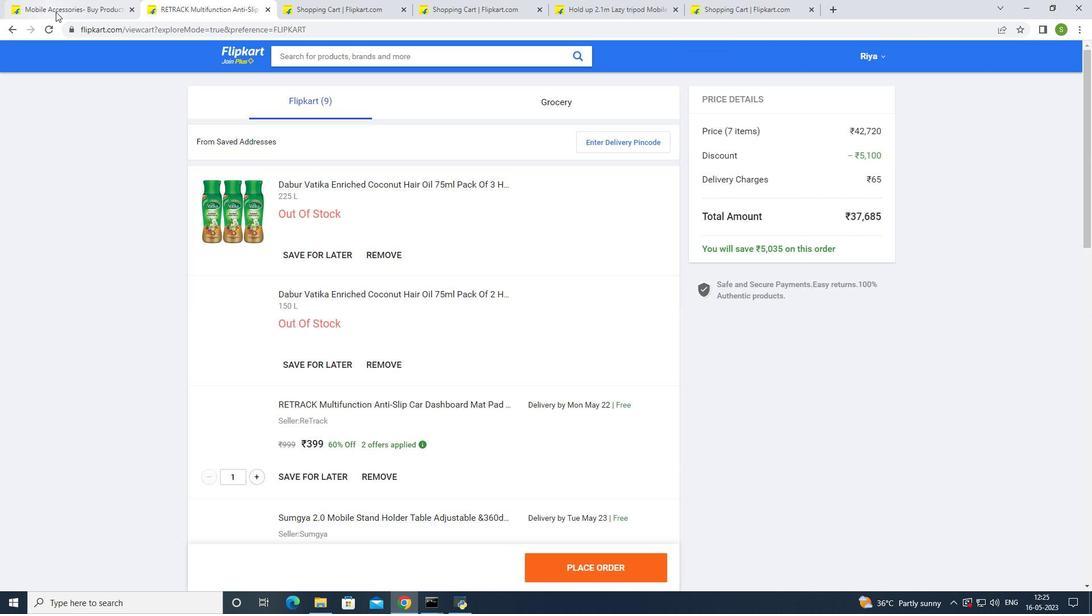 
Action: Mouse moved to (81, 2)
Screenshot: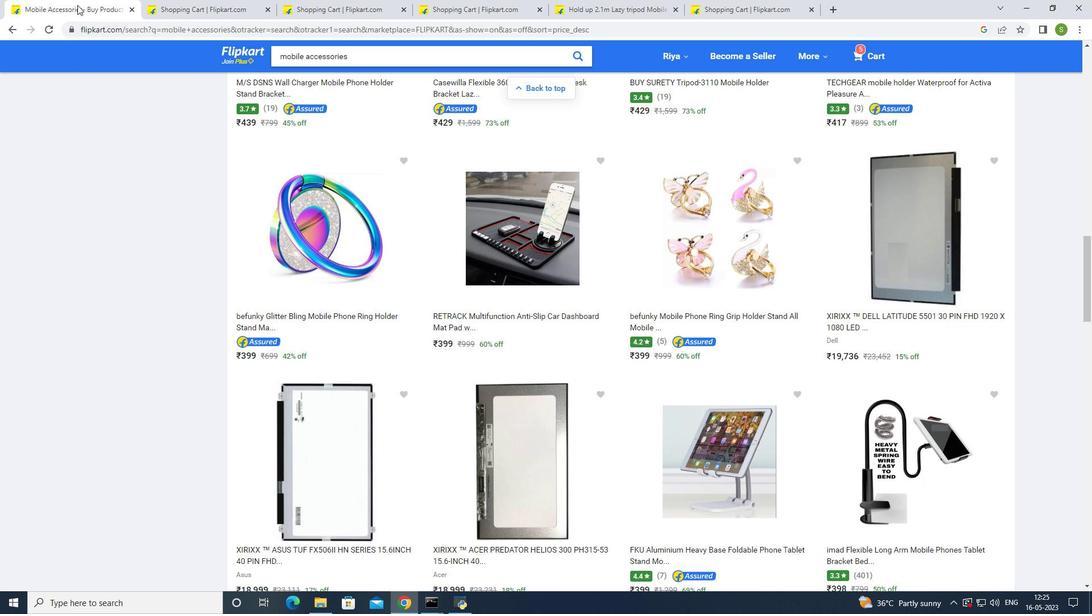 
Action: Mouse pressed left at (81, 2)
Screenshot: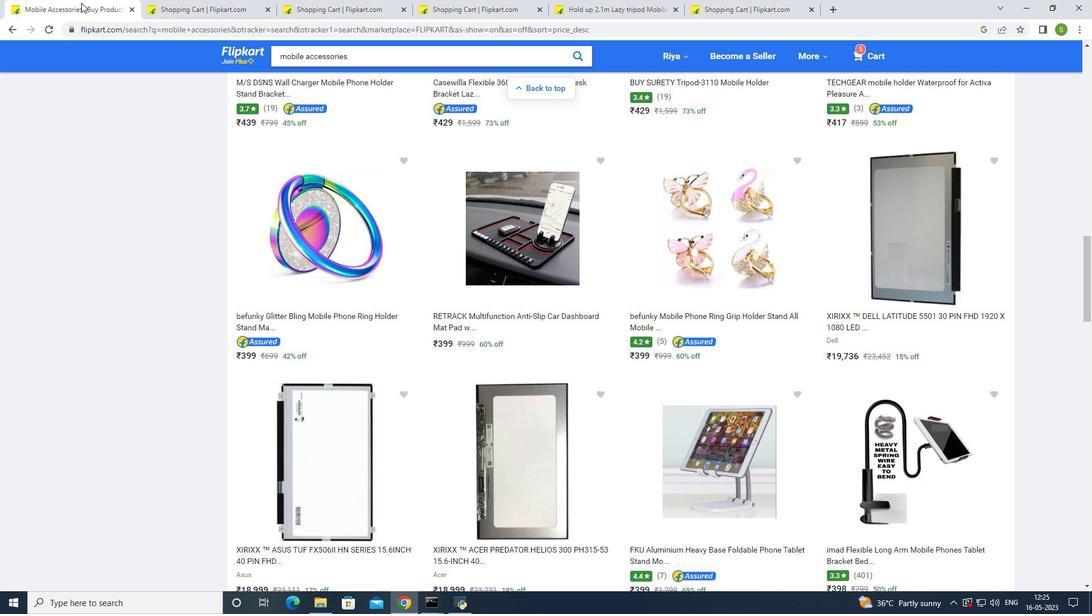 
Action: Mouse moved to (670, 56)
Screenshot: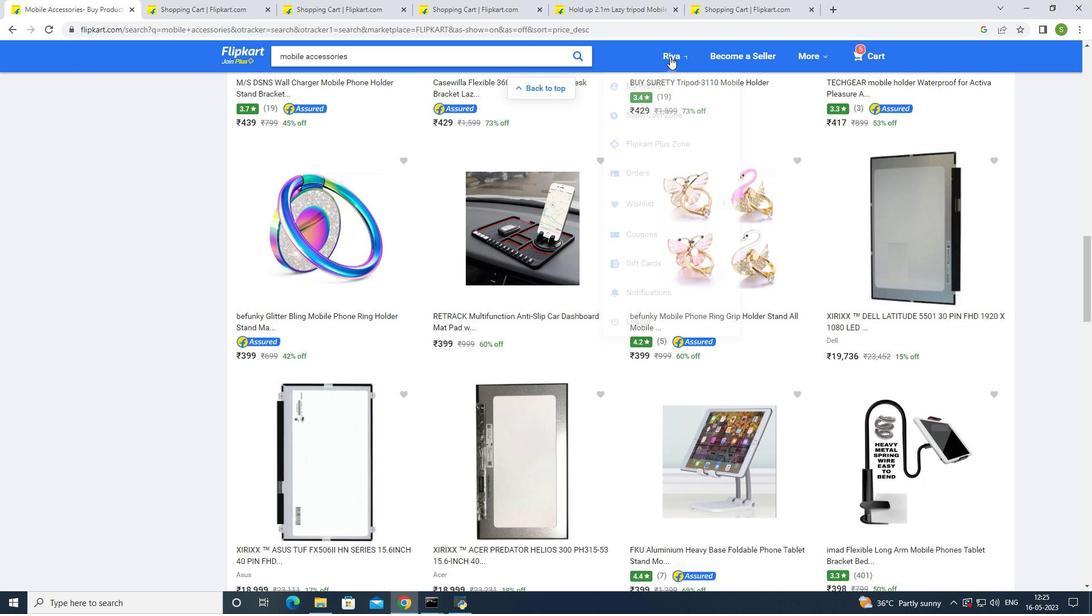 
Action: Mouse pressed left at (670, 56)
Screenshot: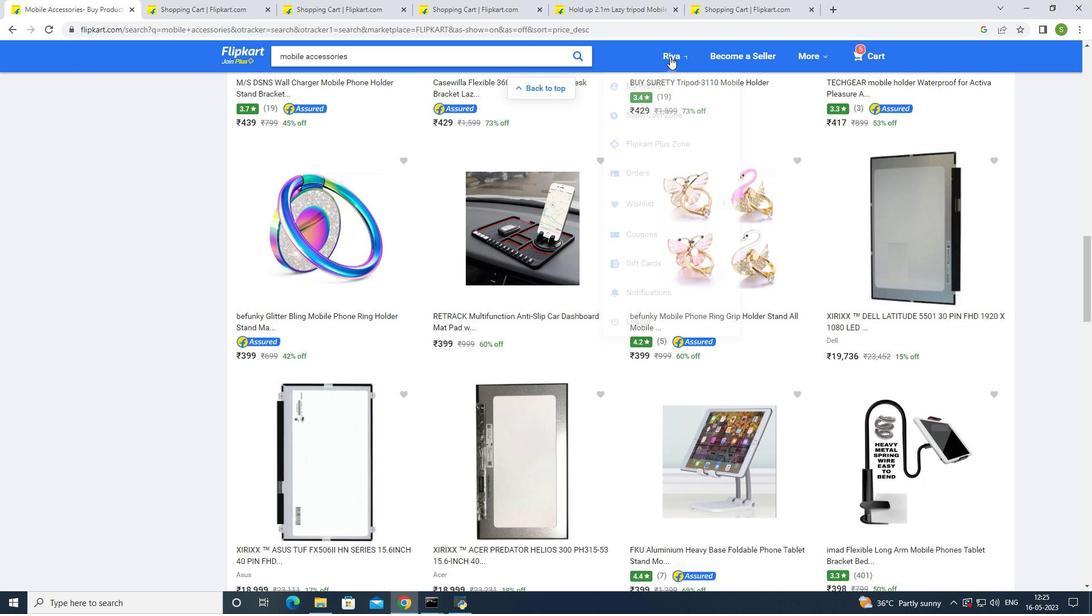 
Action: Mouse moved to (873, 56)
Screenshot: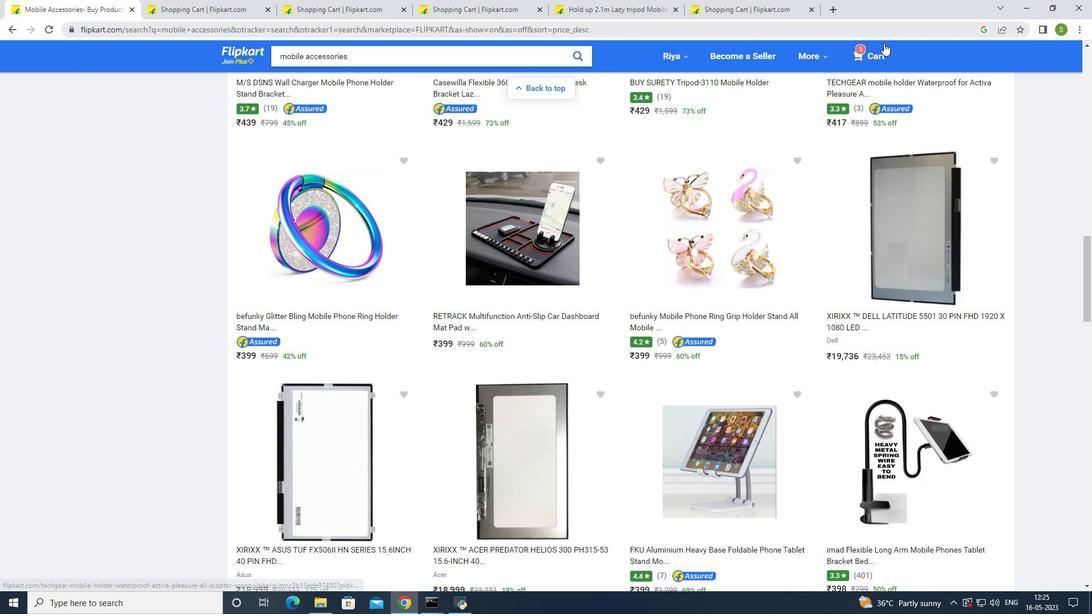 
Action: Mouse pressed left at (873, 56)
Screenshot: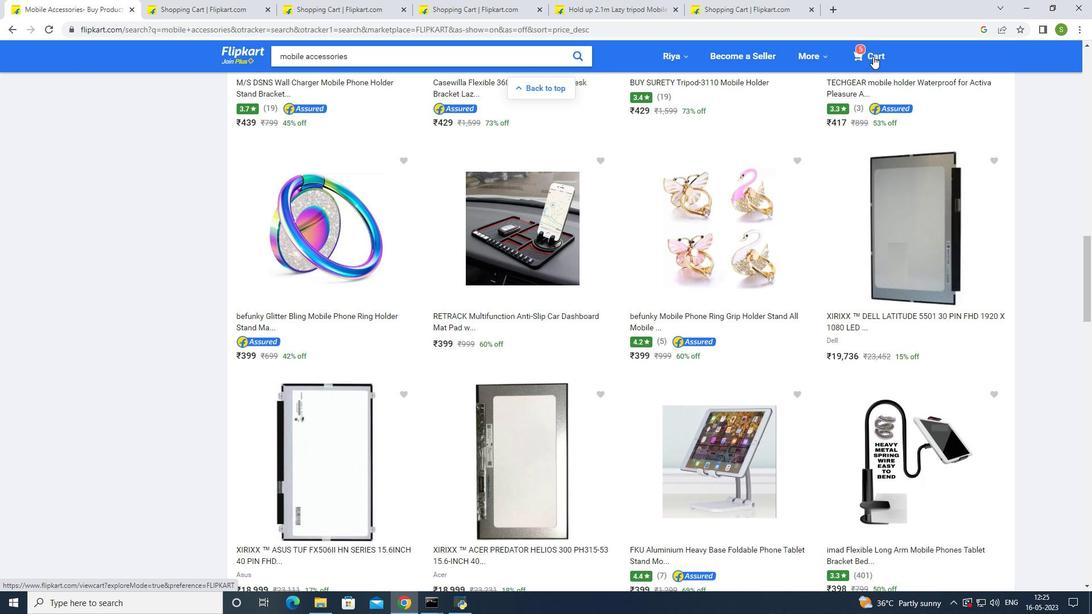 
Action: Mouse moved to (601, 220)
Screenshot: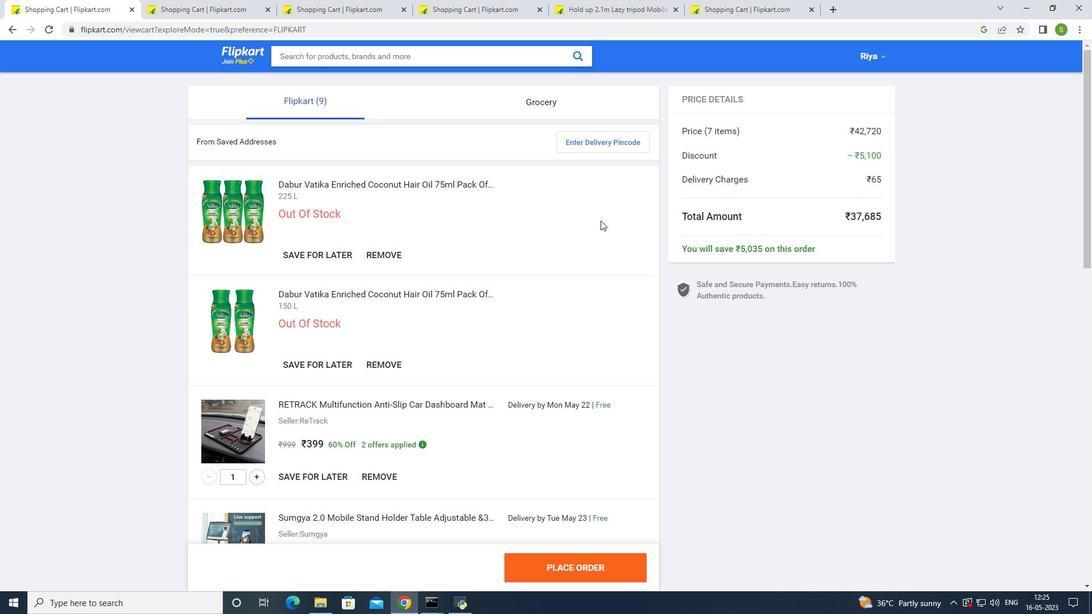 
Action: Mouse scrolled (601, 219) with delta (0, 0)
Screenshot: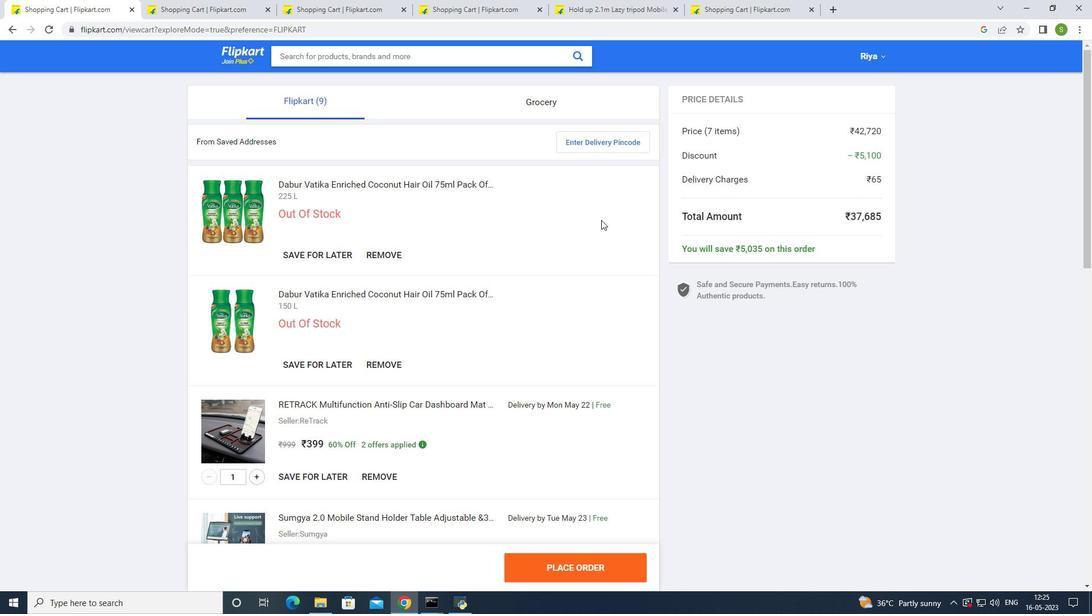 
Action: Mouse scrolled (601, 219) with delta (0, 0)
Screenshot: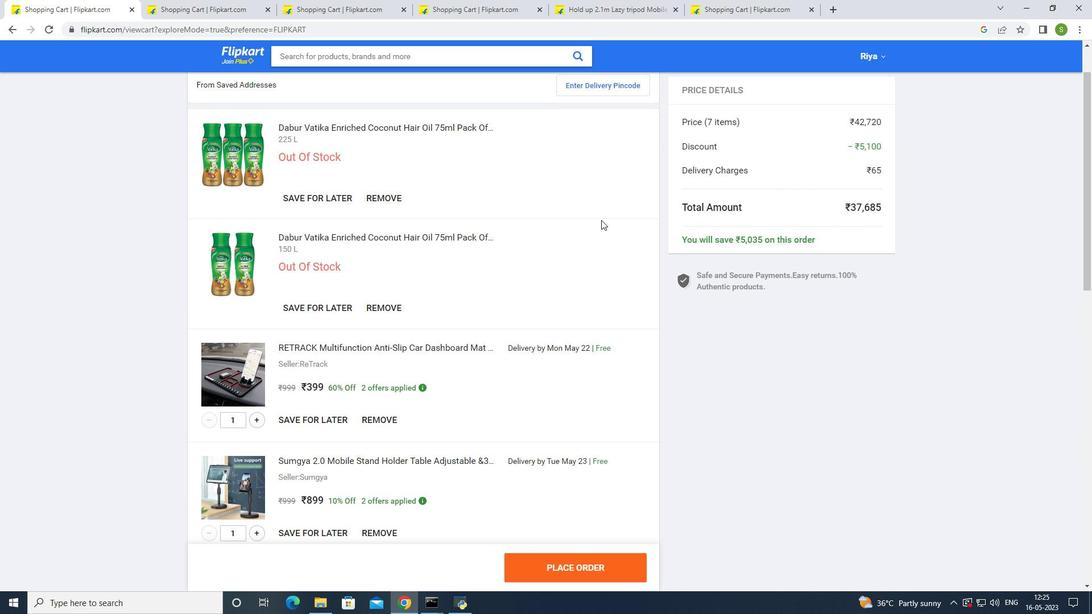 
Action: Mouse scrolled (601, 219) with delta (0, 0)
Screenshot: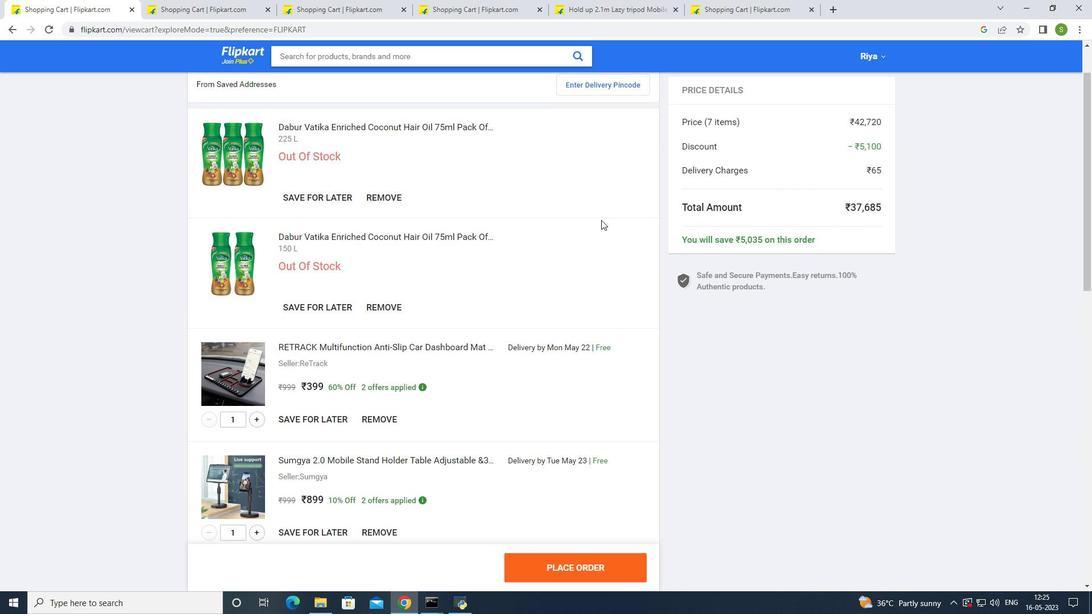 
Action: Mouse scrolled (601, 219) with delta (0, 0)
Screenshot: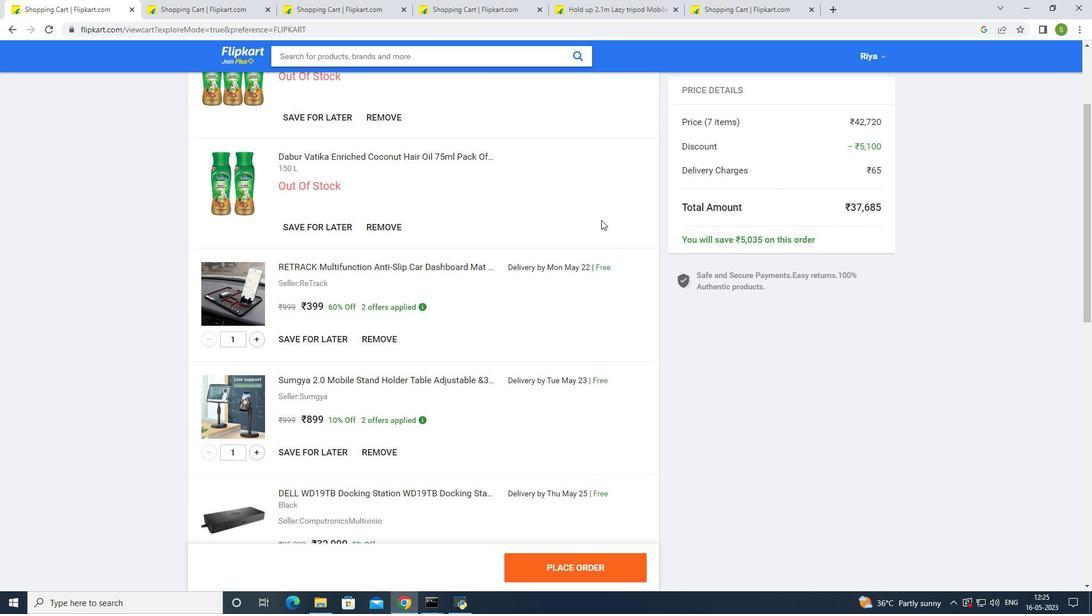 
Action: Mouse moved to (603, 216)
Screenshot: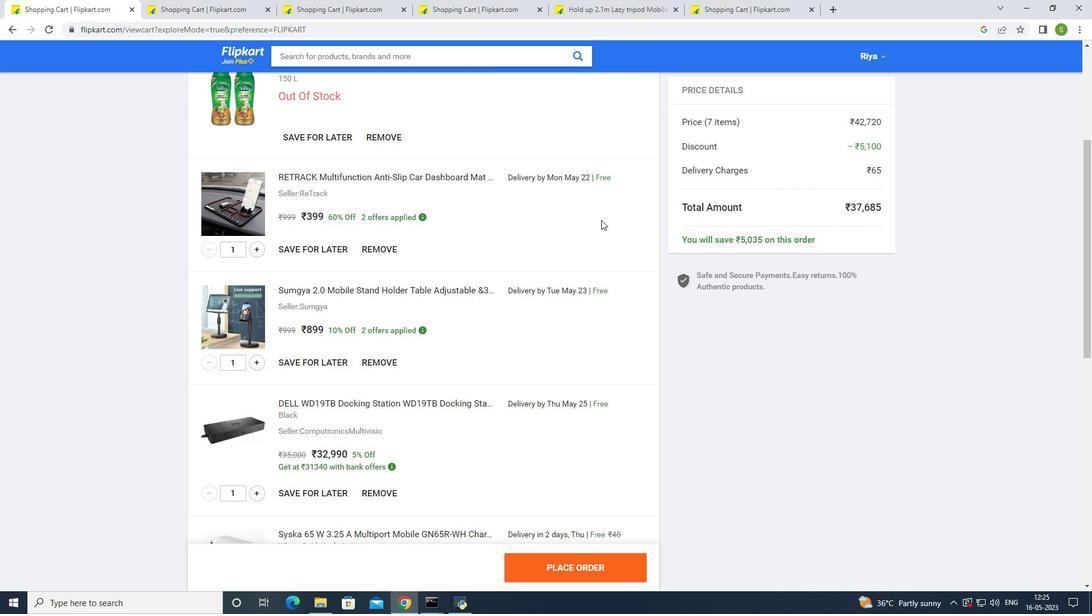 
Action: Mouse scrolled (603, 216) with delta (0, 0)
Screenshot: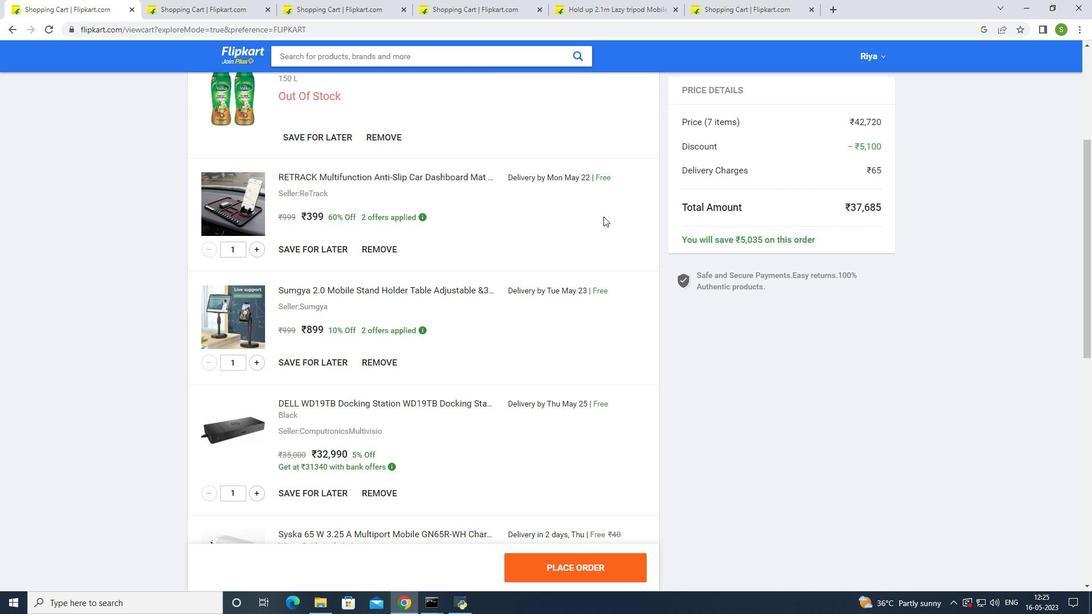 
Action: Mouse scrolled (603, 216) with delta (0, 0)
Screenshot: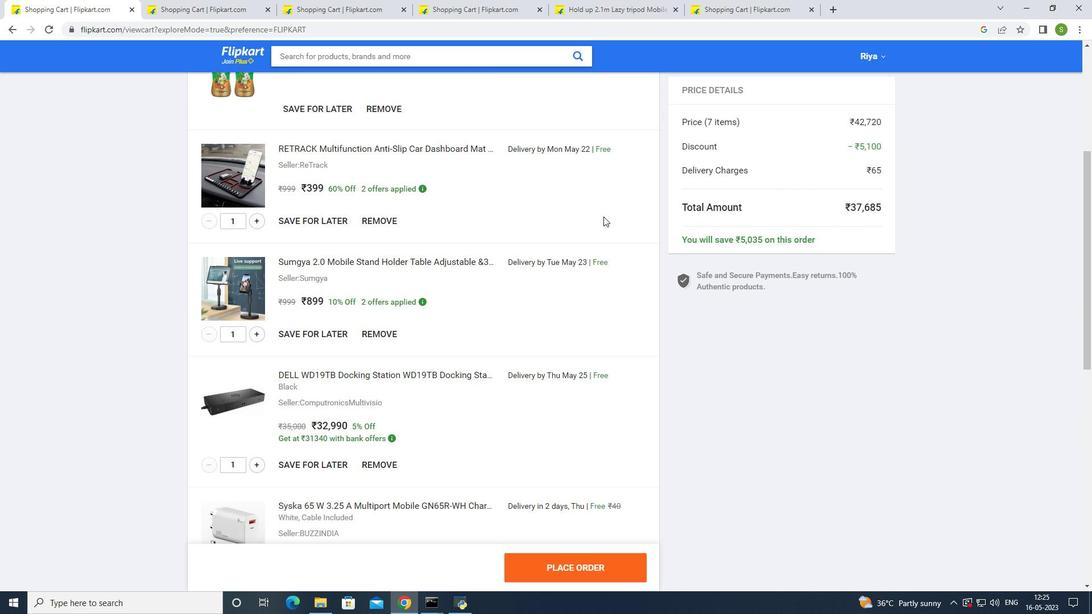 
Action: Mouse moved to (604, 215)
Screenshot: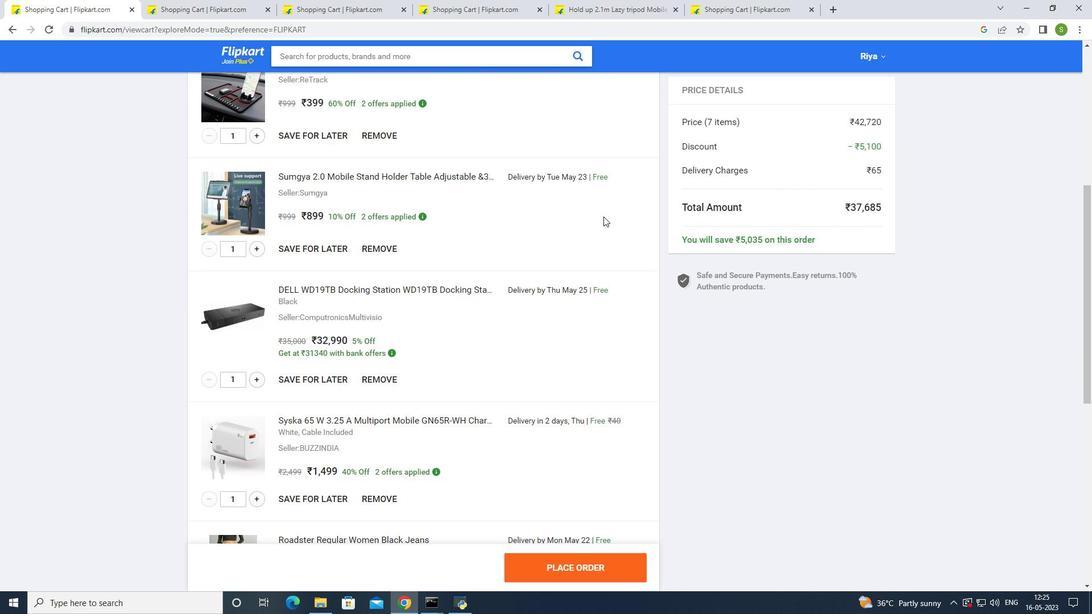 
Action: Mouse scrolled (604, 215) with delta (0, 0)
Screenshot: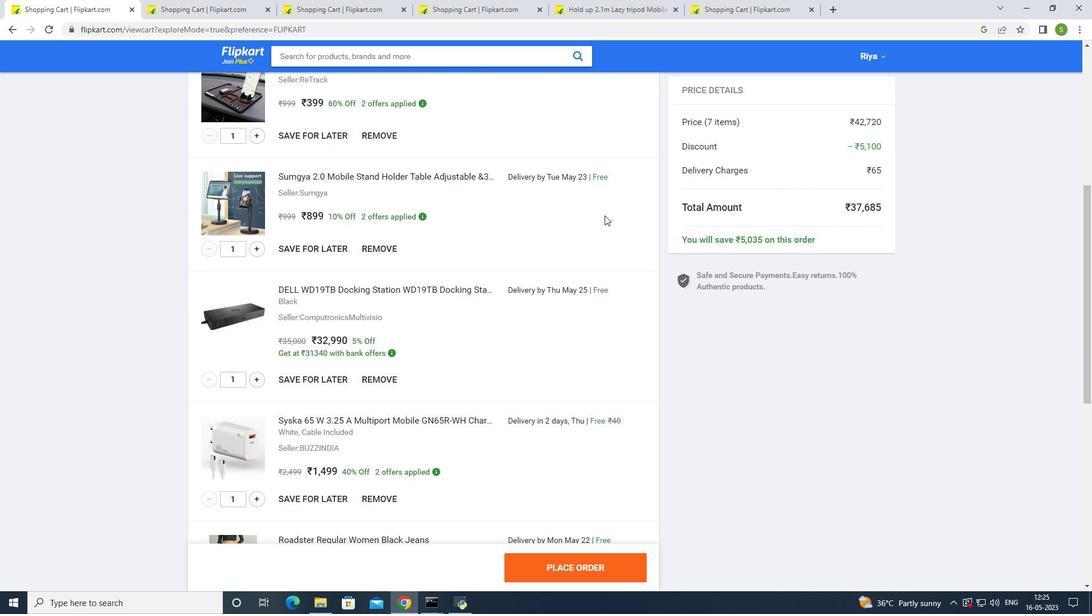 
Action: Mouse scrolled (604, 215) with delta (0, 0)
Screenshot: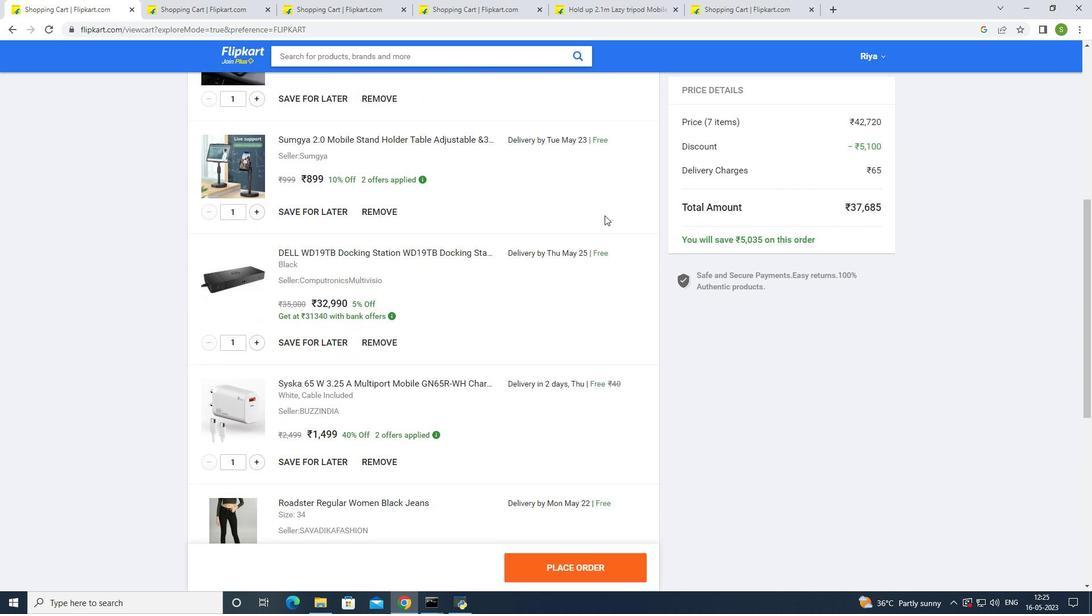 
Action: Mouse moved to (605, 213)
Screenshot: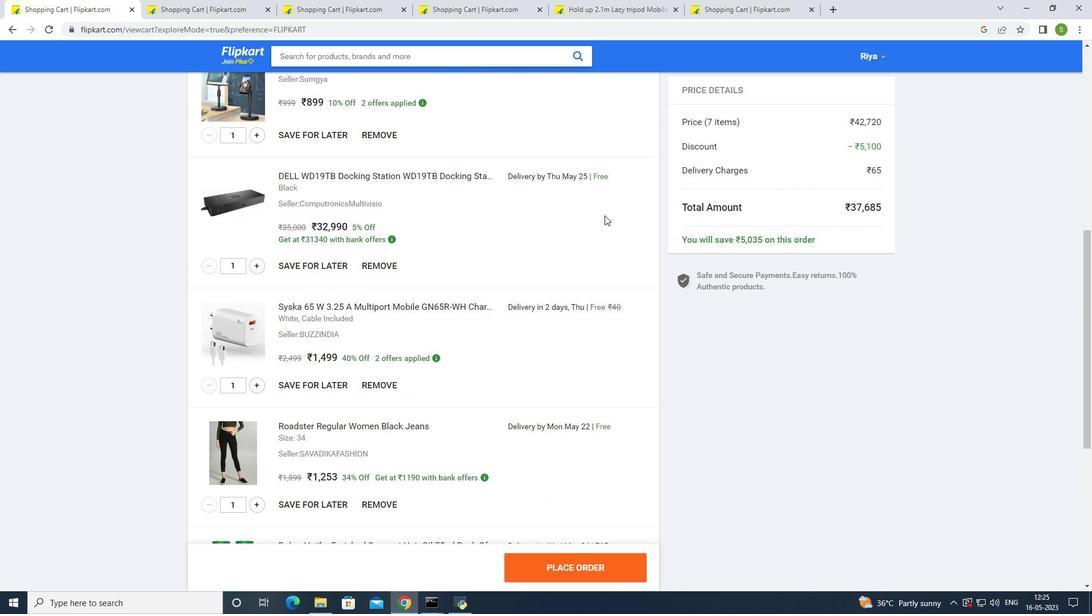 
Action: Mouse scrolled (605, 213) with delta (0, 0)
Screenshot: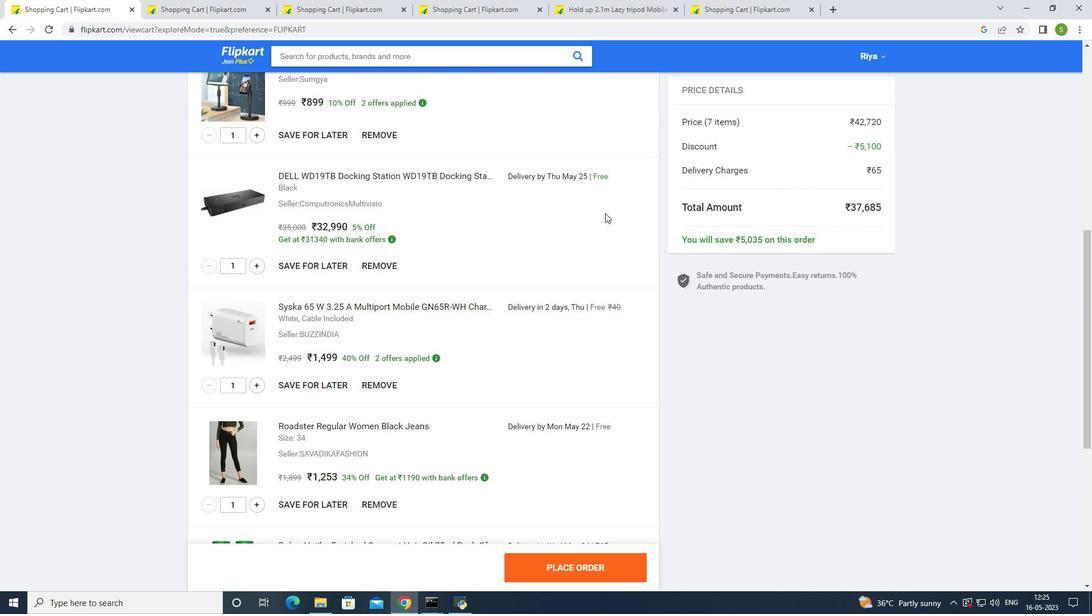 
Action: Mouse moved to (624, 161)
Screenshot: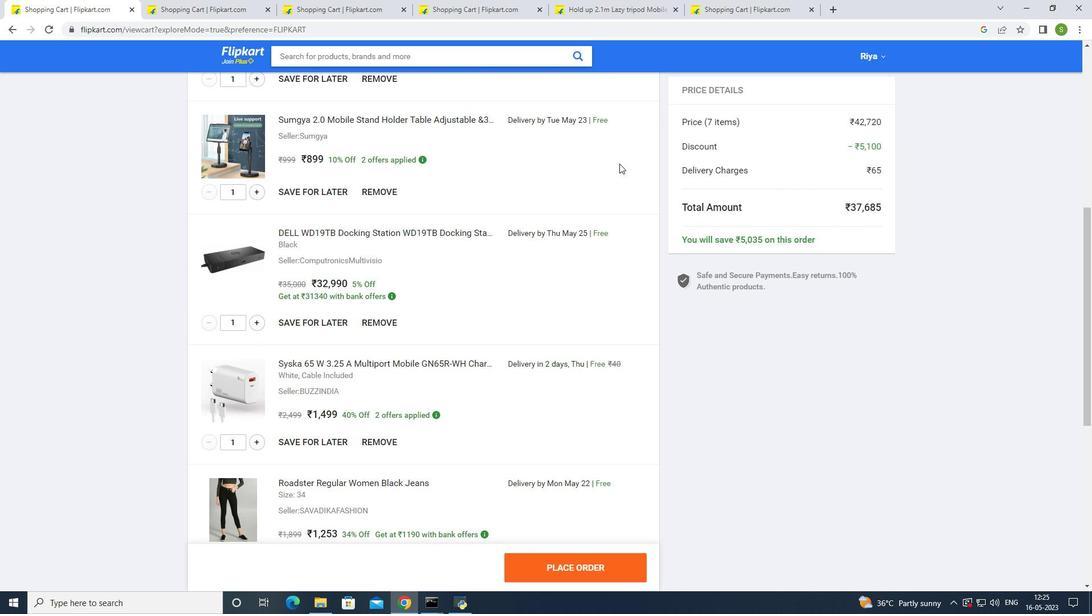 
